 Task: Find people on LinkedIn who speak English, are open to Market Research, attended the Indian School of Business, are located in Qinggang, and talk about cloud.
Action: Mouse moved to (622, 78)
Screenshot: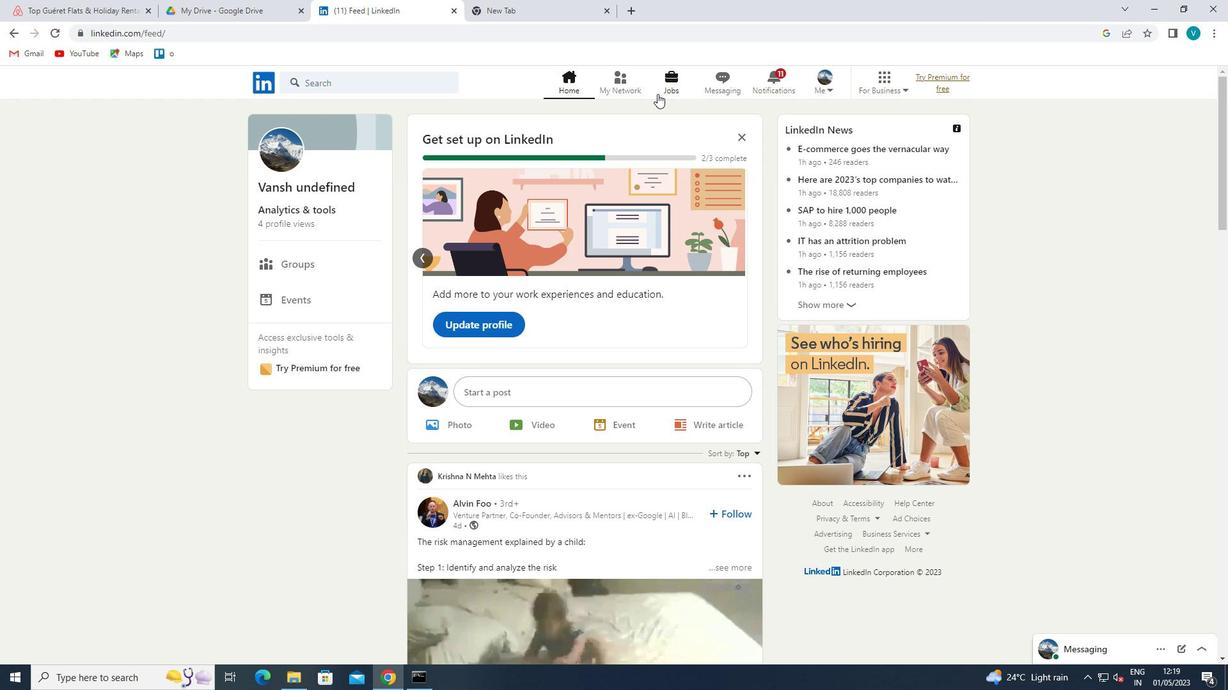 
Action: Mouse pressed left at (622, 78)
Screenshot: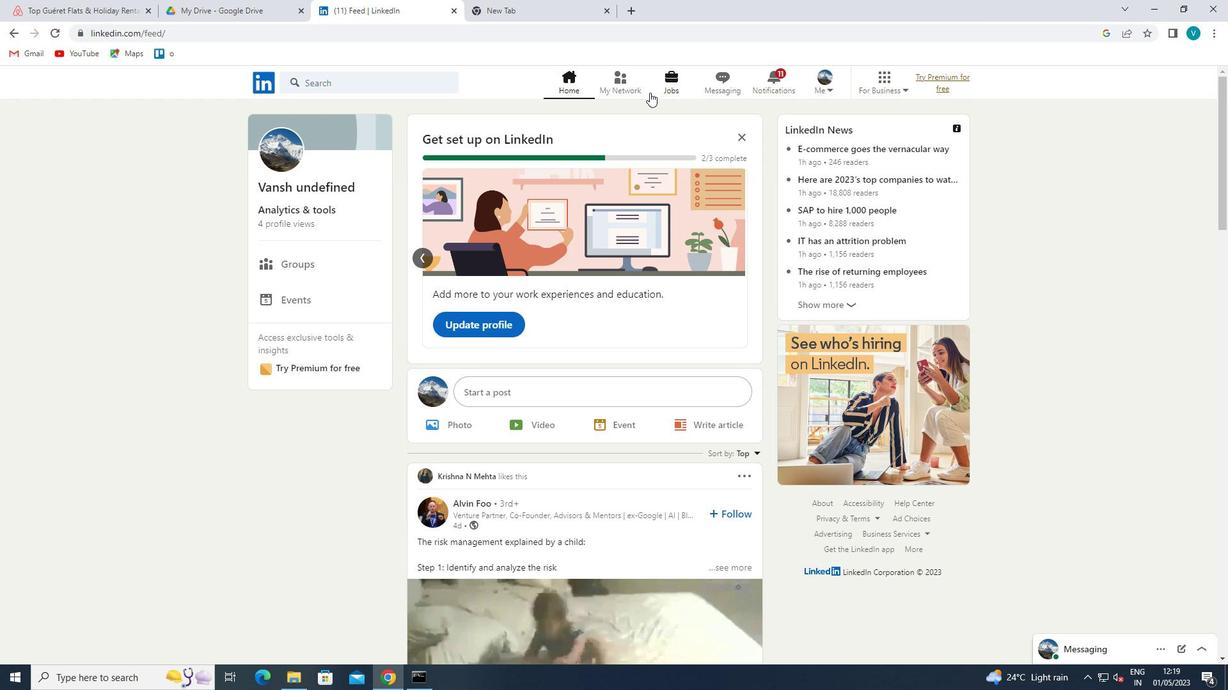 
Action: Mouse moved to (377, 151)
Screenshot: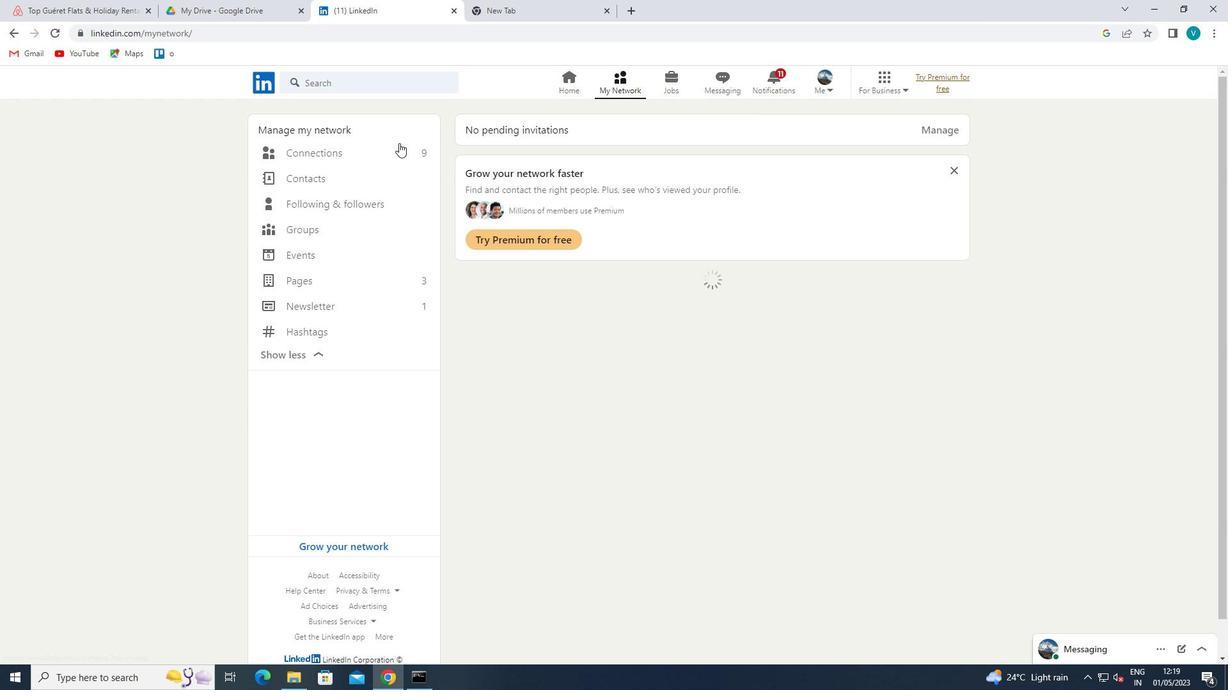 
Action: Mouse pressed left at (377, 151)
Screenshot: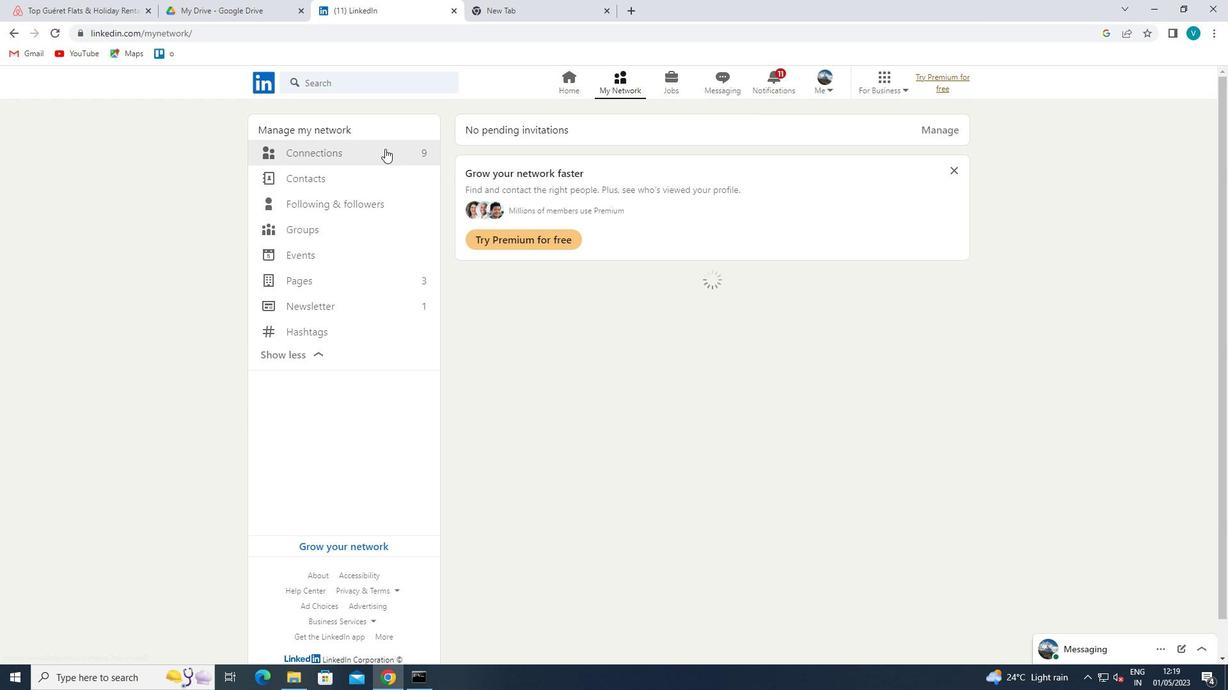 
Action: Mouse moved to (676, 150)
Screenshot: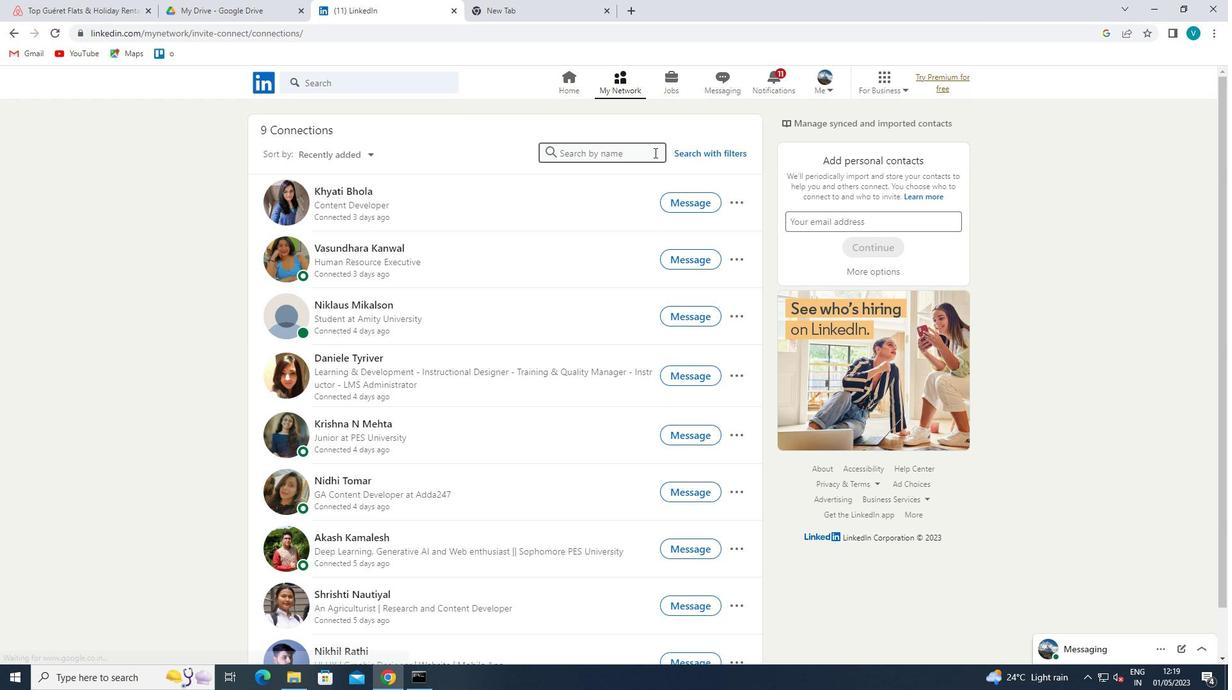 
Action: Mouse pressed left at (676, 150)
Screenshot: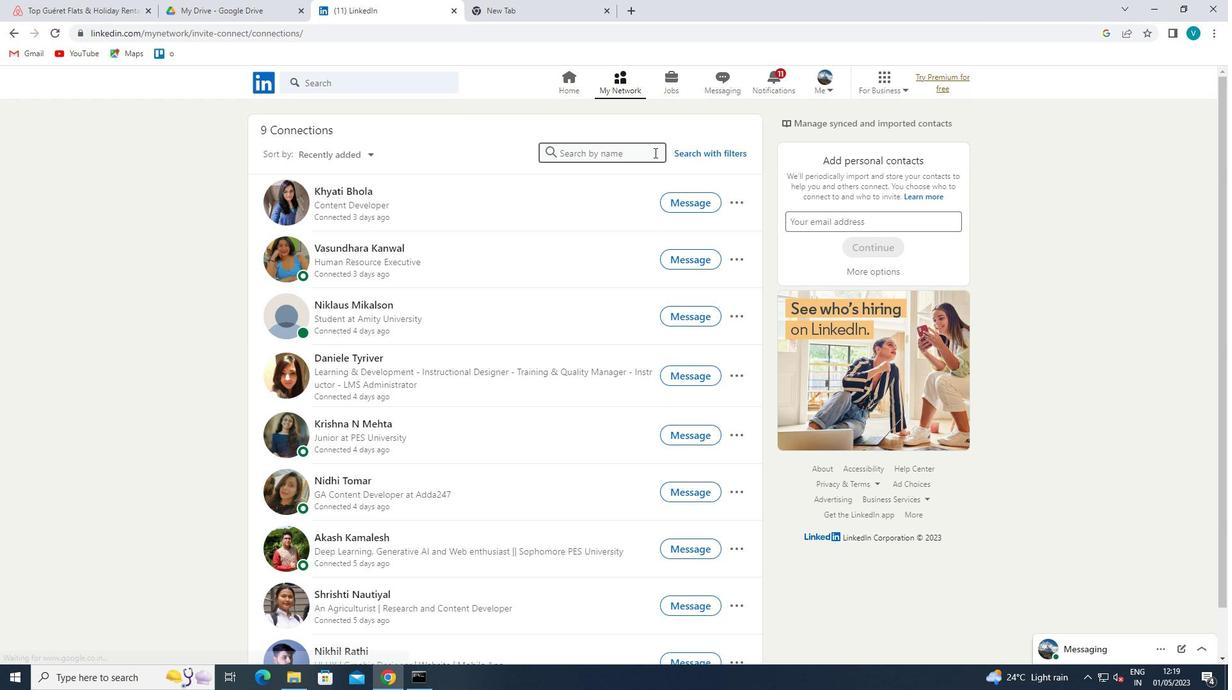 
Action: Mouse moved to (607, 118)
Screenshot: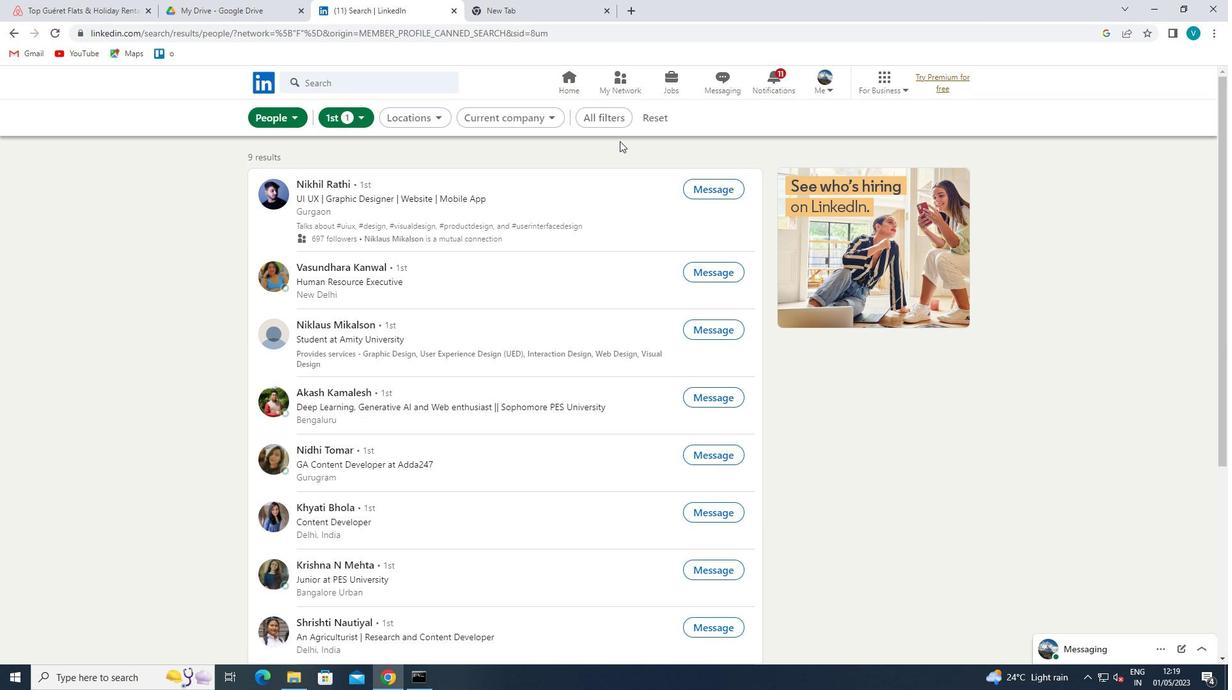 
Action: Mouse pressed left at (607, 118)
Screenshot: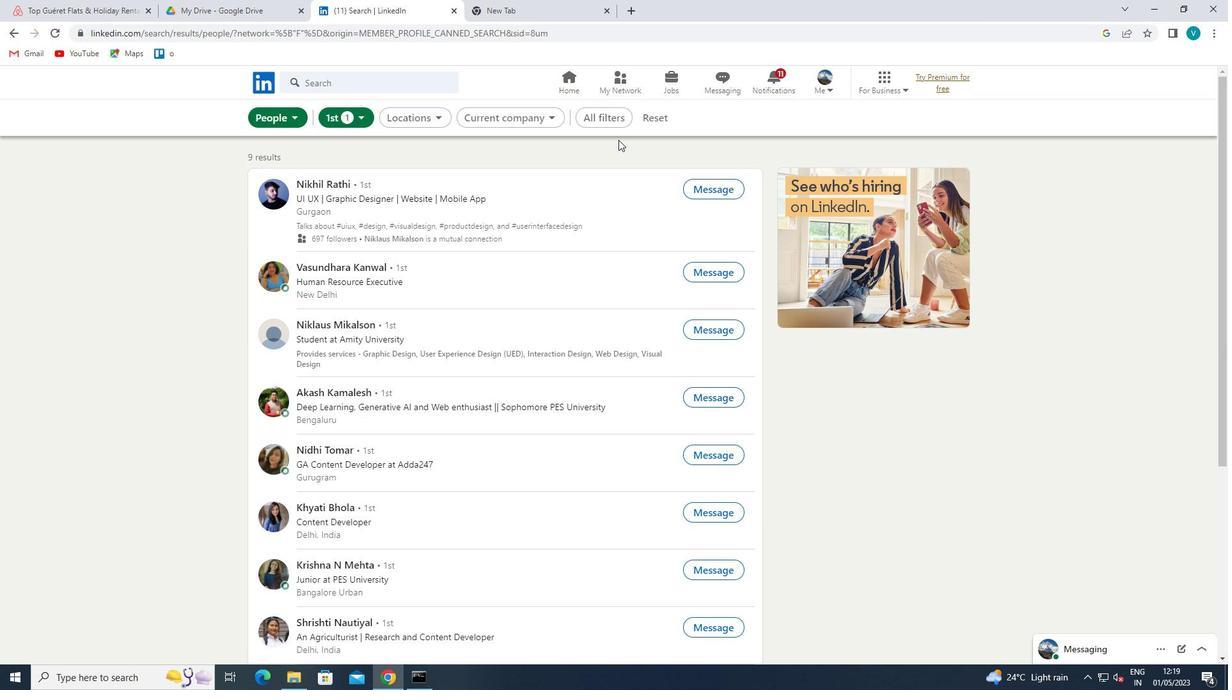 
Action: Mouse moved to (938, 300)
Screenshot: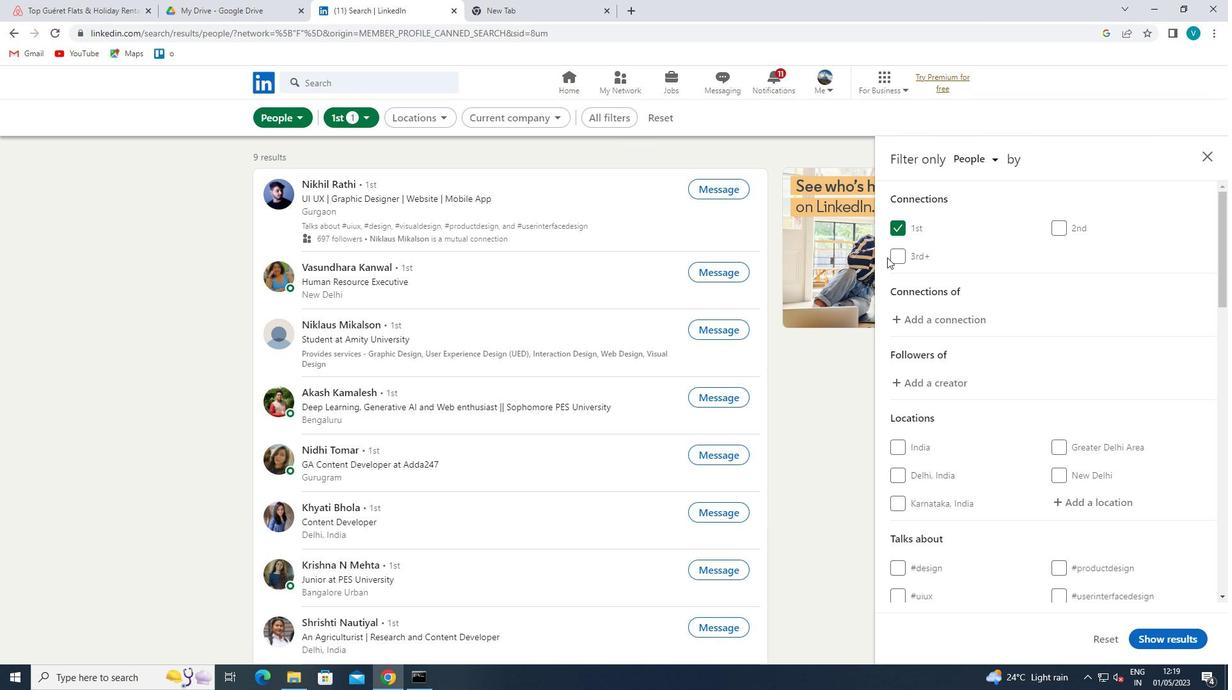 
Action: Mouse scrolled (938, 299) with delta (0, 0)
Screenshot: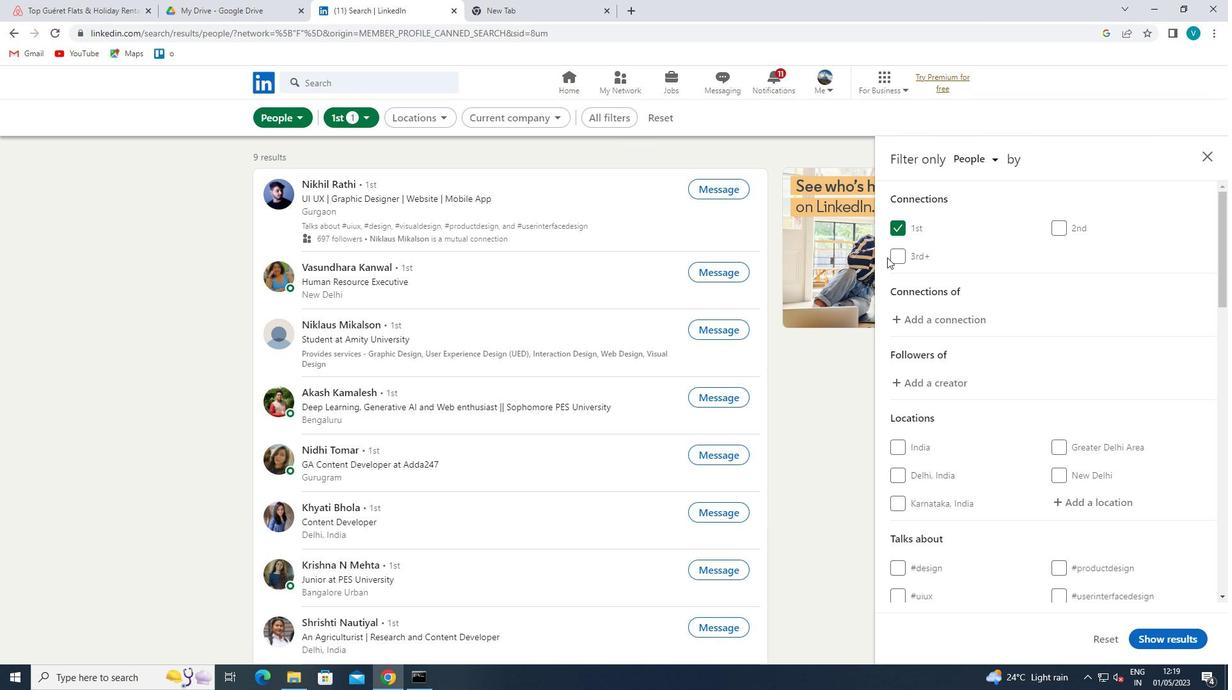 
Action: Mouse moved to (940, 305)
Screenshot: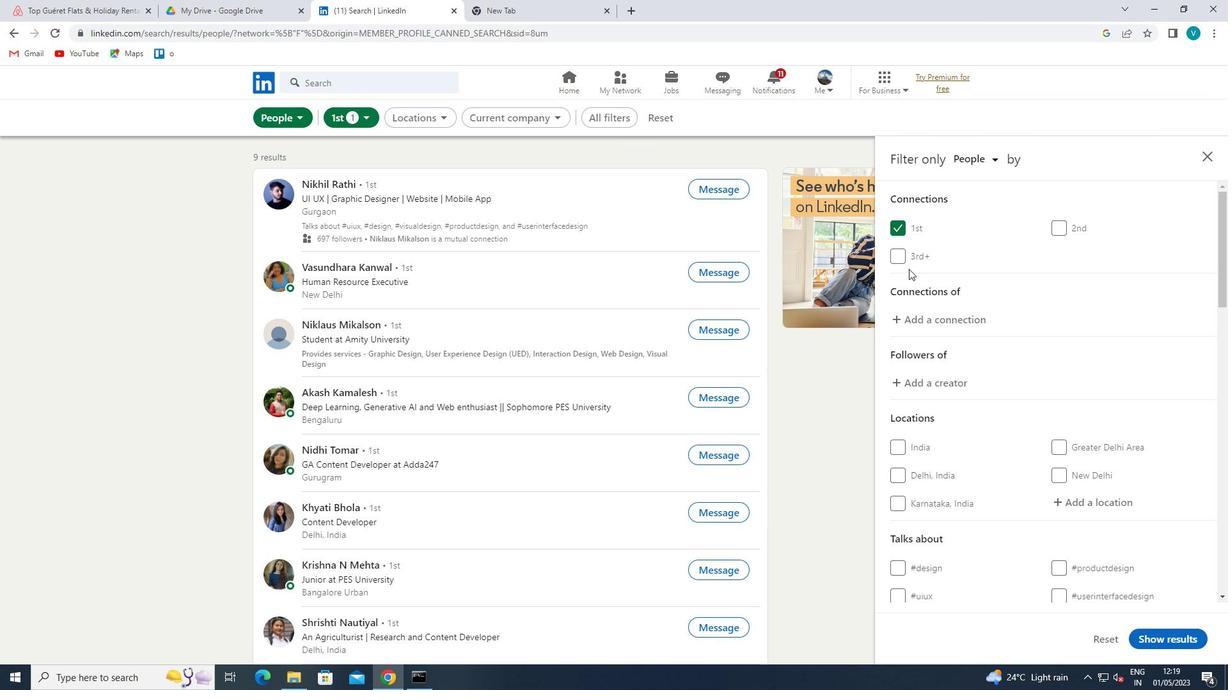 
Action: Mouse scrolled (940, 304) with delta (0, 0)
Screenshot: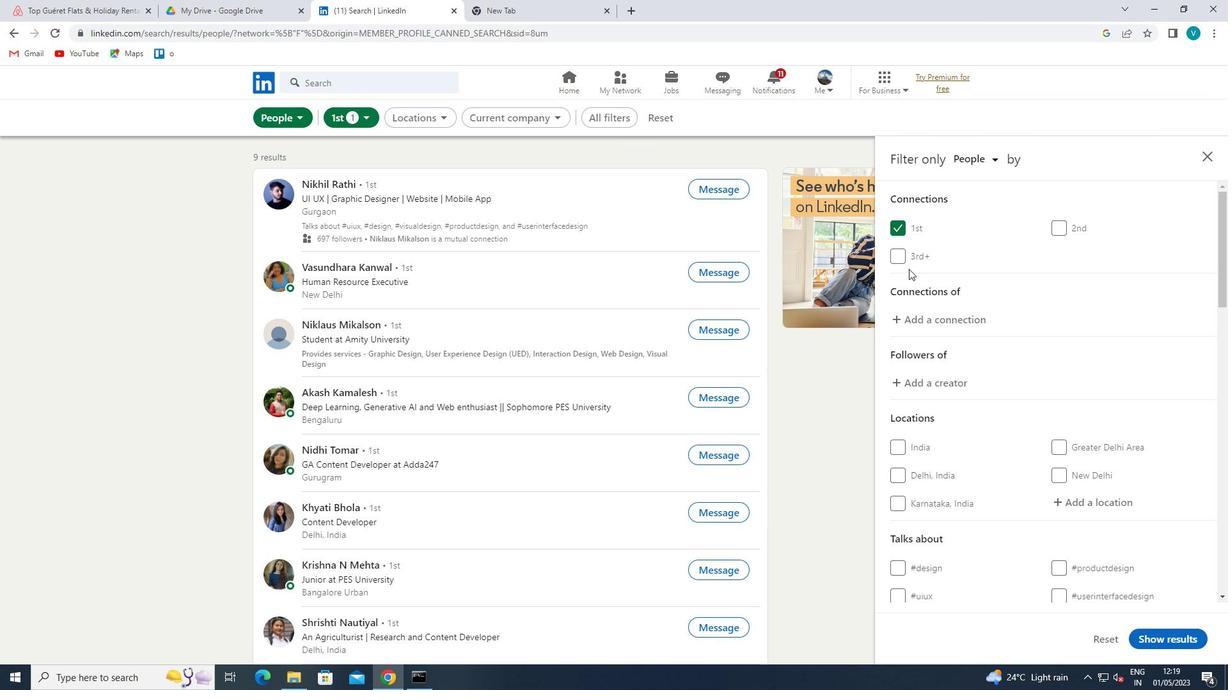 
Action: Mouse moved to (1083, 369)
Screenshot: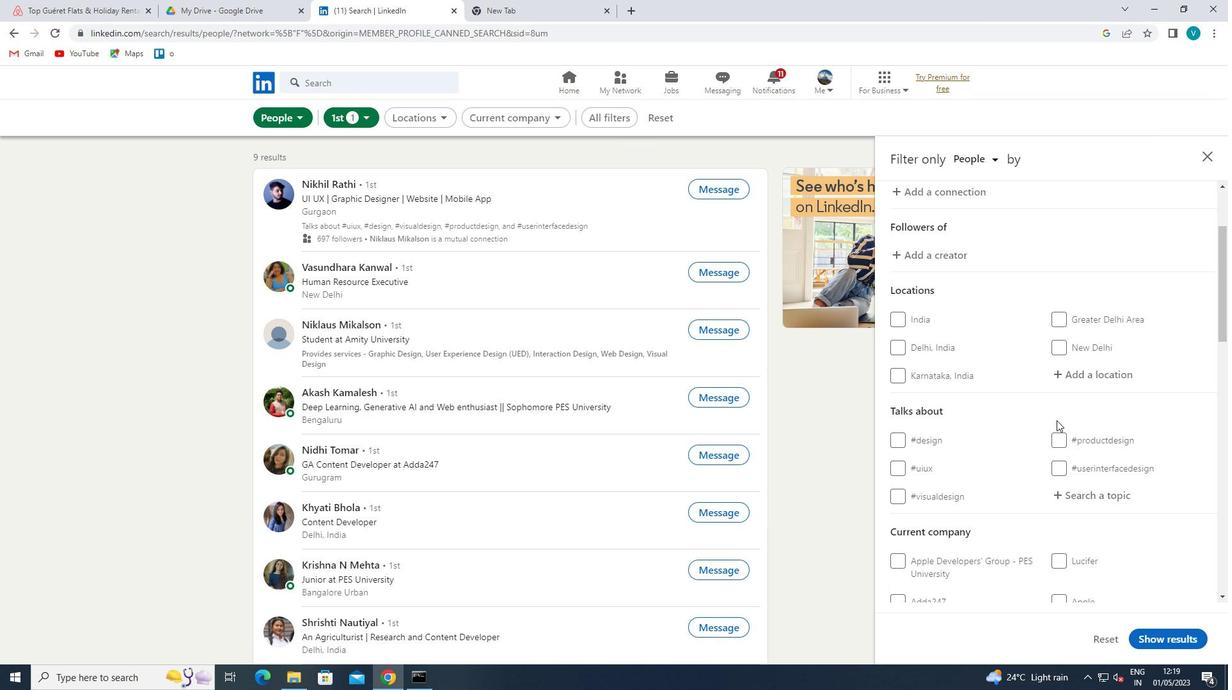 
Action: Mouse pressed left at (1083, 369)
Screenshot: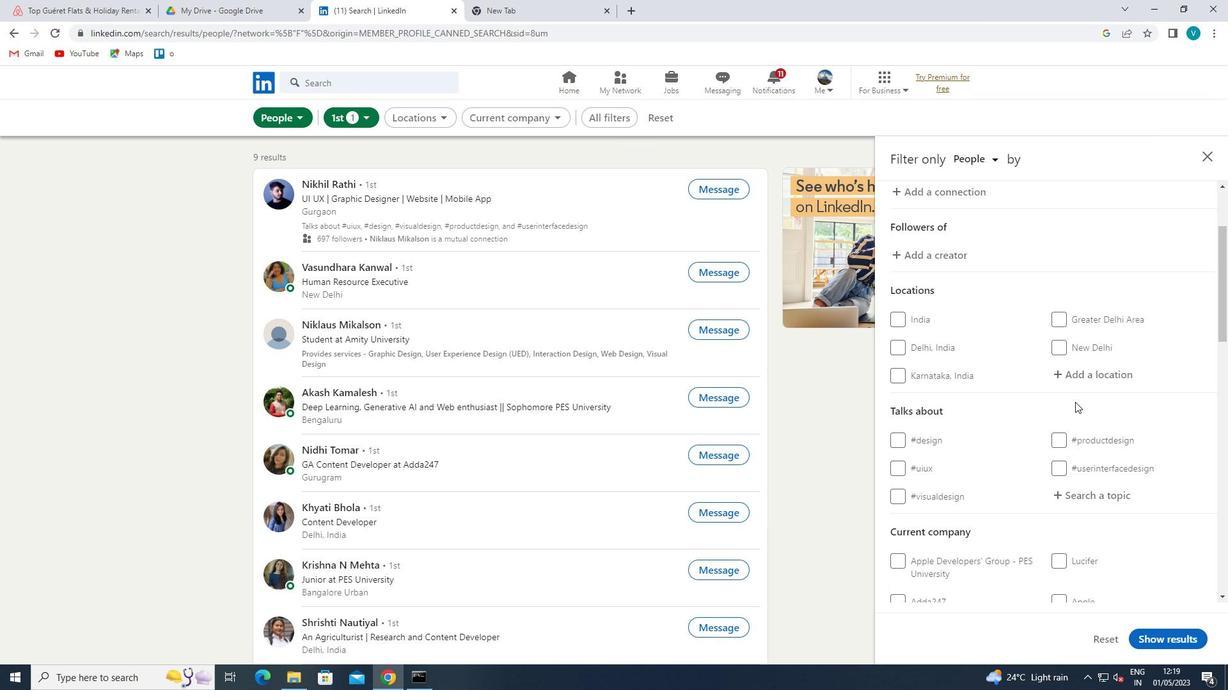 
Action: Mouse moved to (623, 235)
Screenshot: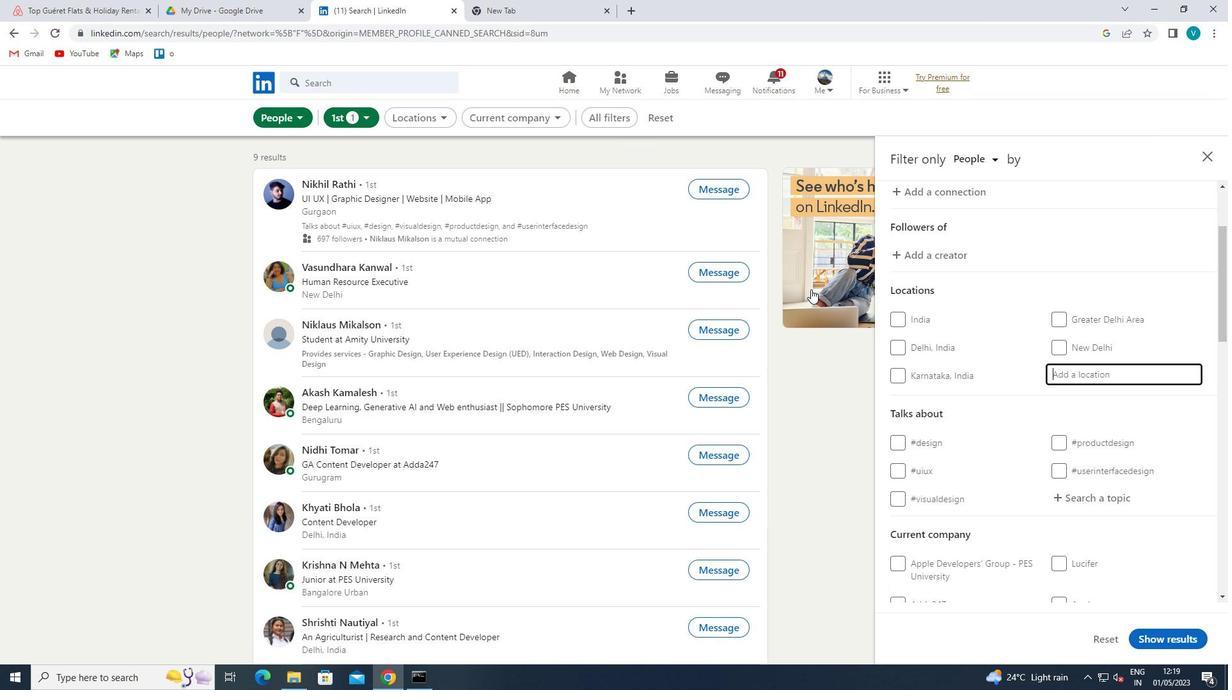 
Action: Key pressed <Key.shift>QINGGANG<Key.space>
Screenshot: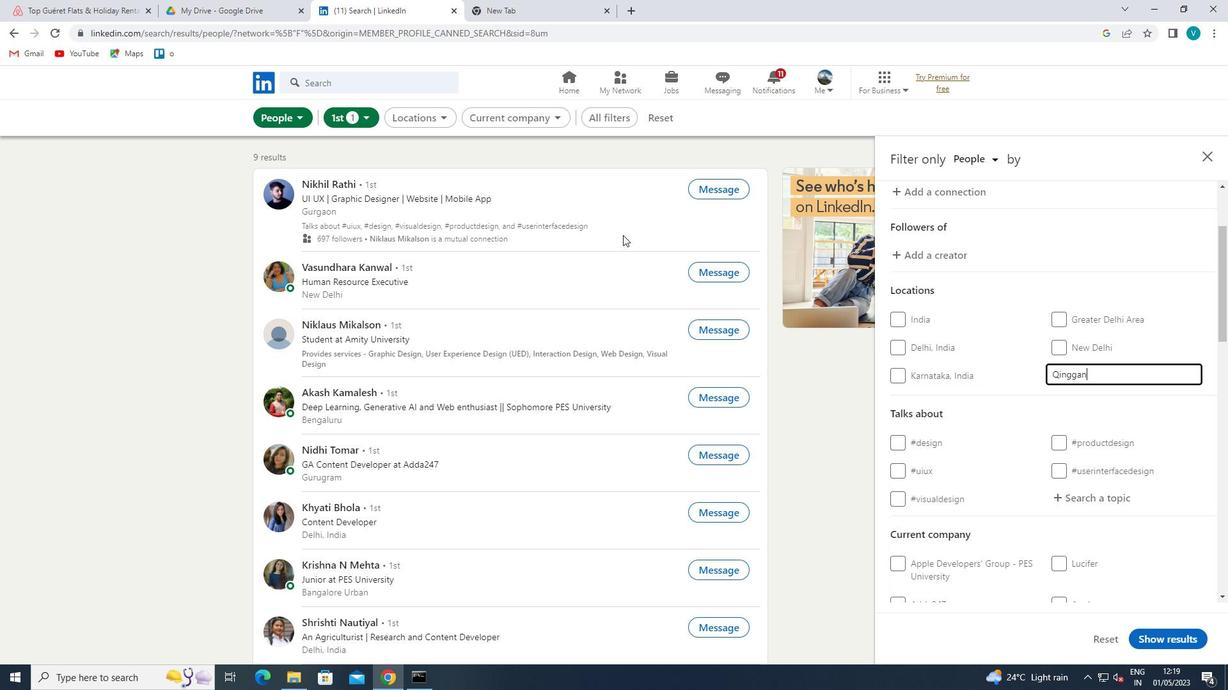 
Action: Mouse moved to (1011, 395)
Screenshot: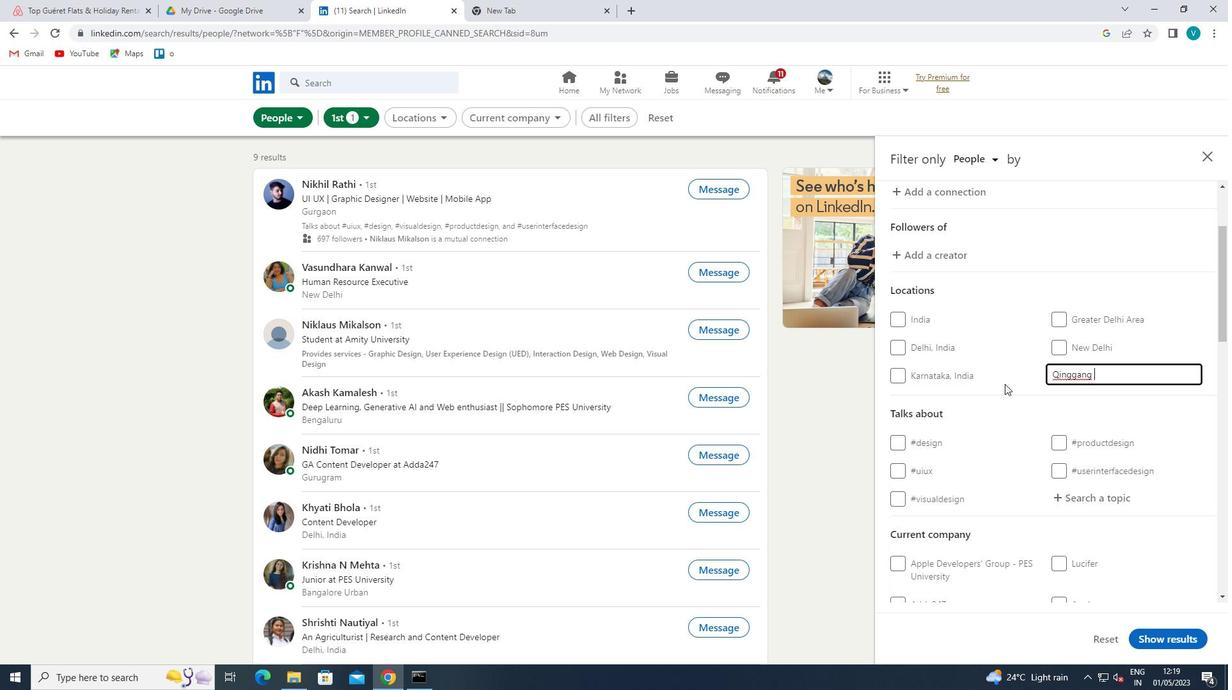 
Action: Mouse pressed left at (1011, 395)
Screenshot: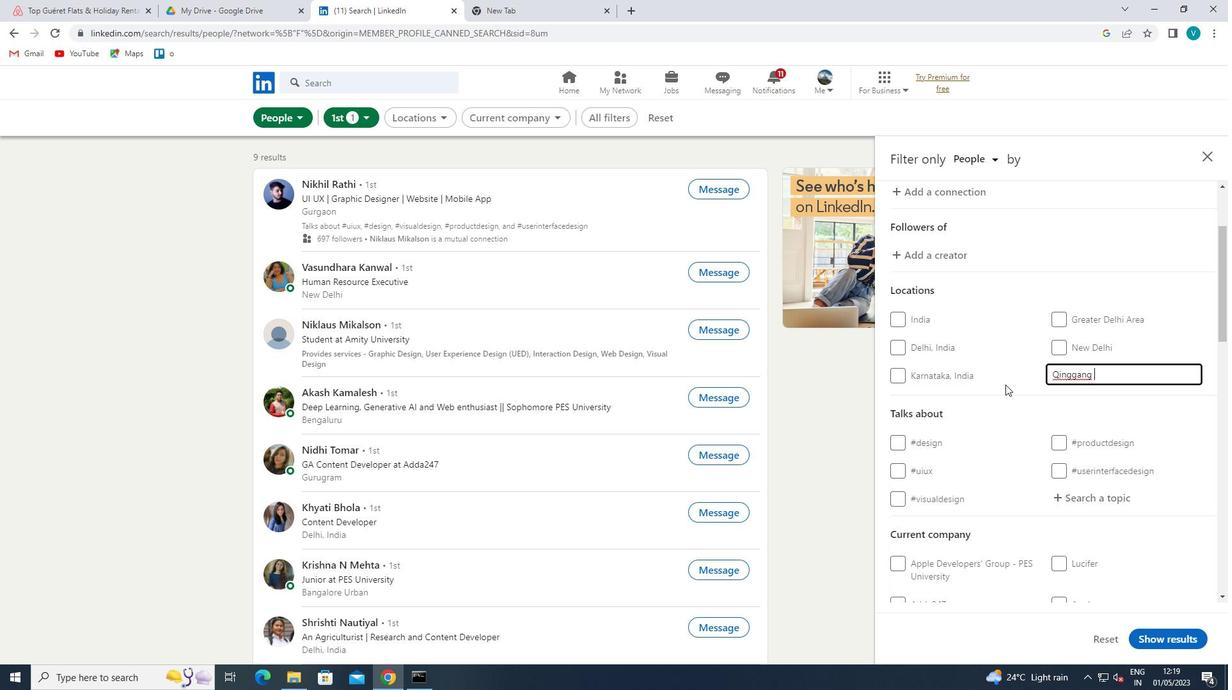 
Action: Mouse moved to (1013, 395)
Screenshot: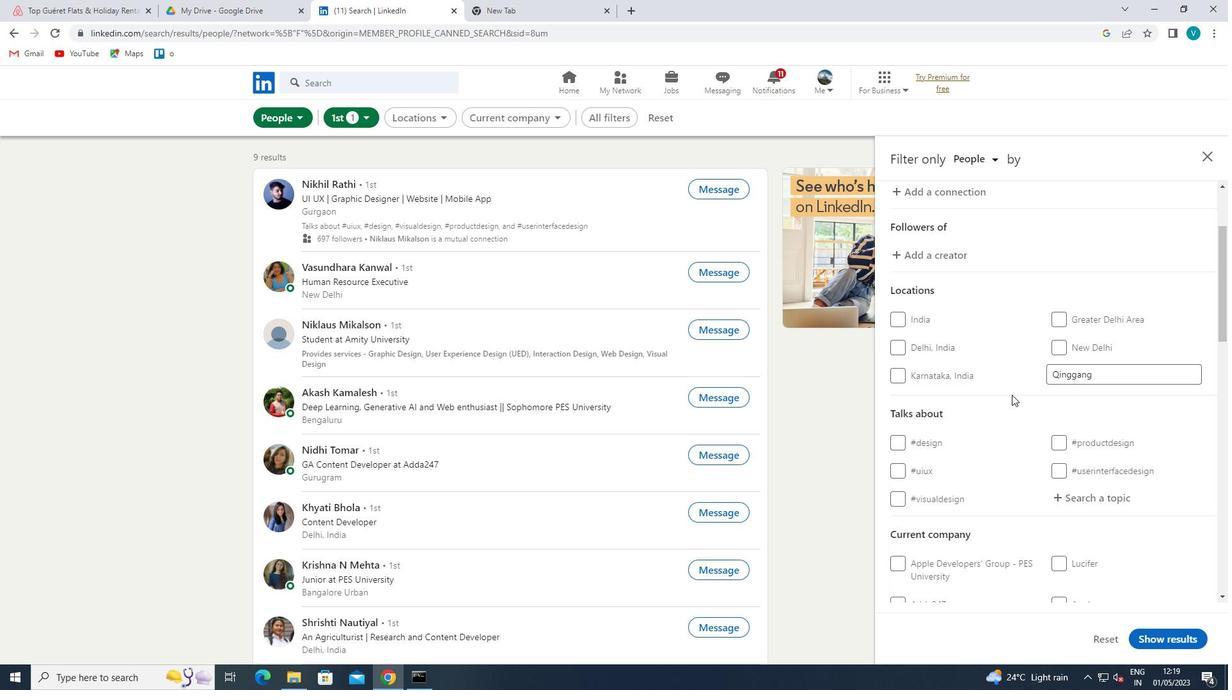 
Action: Mouse scrolled (1013, 394) with delta (0, 0)
Screenshot: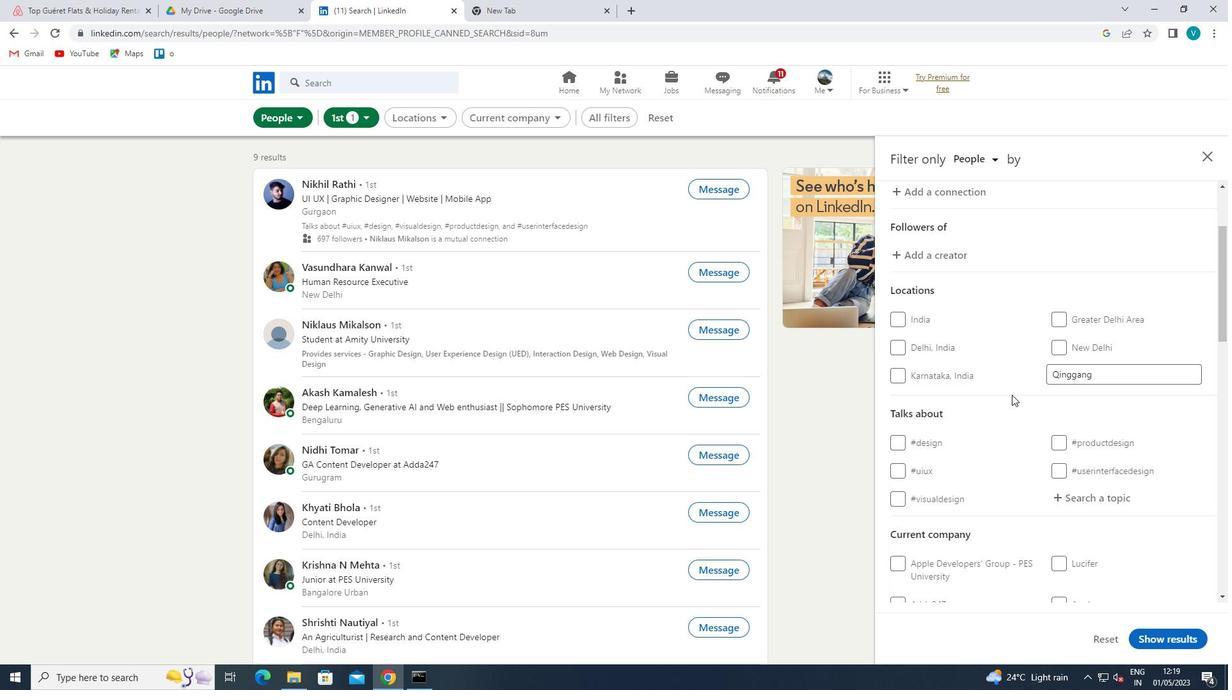 
Action: Mouse moved to (1017, 395)
Screenshot: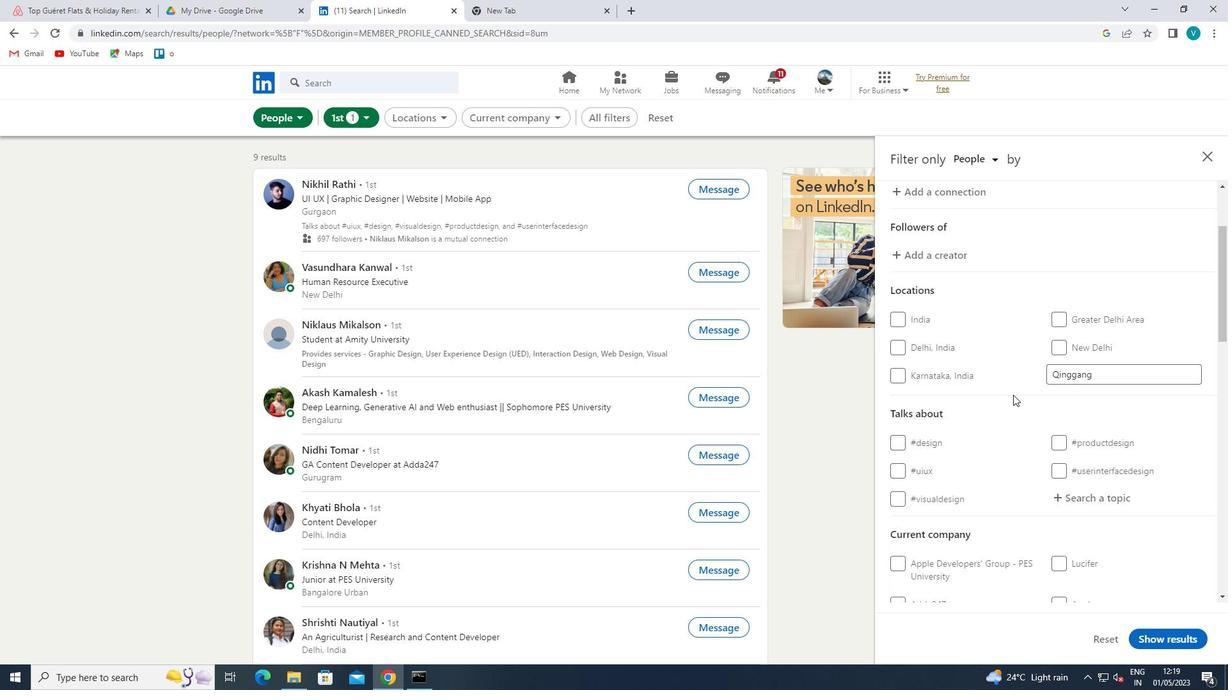 
Action: Mouse scrolled (1017, 395) with delta (0, 0)
Screenshot: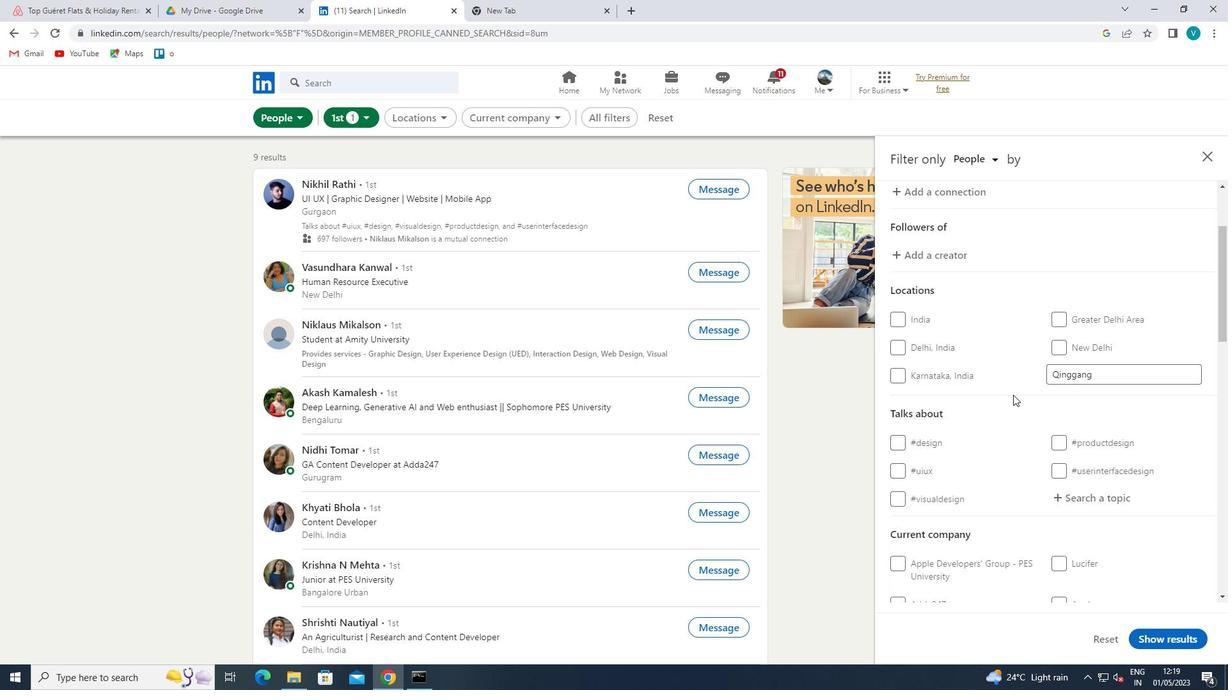
Action: Mouse moved to (1113, 367)
Screenshot: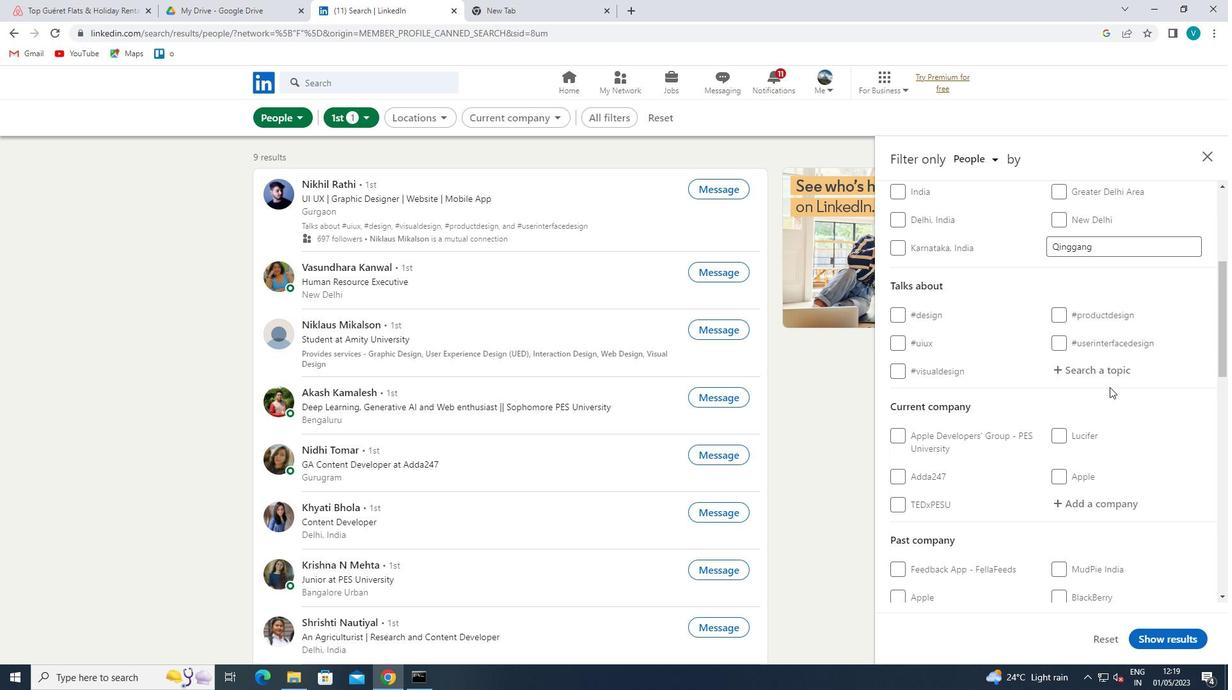 
Action: Mouse pressed left at (1113, 367)
Screenshot: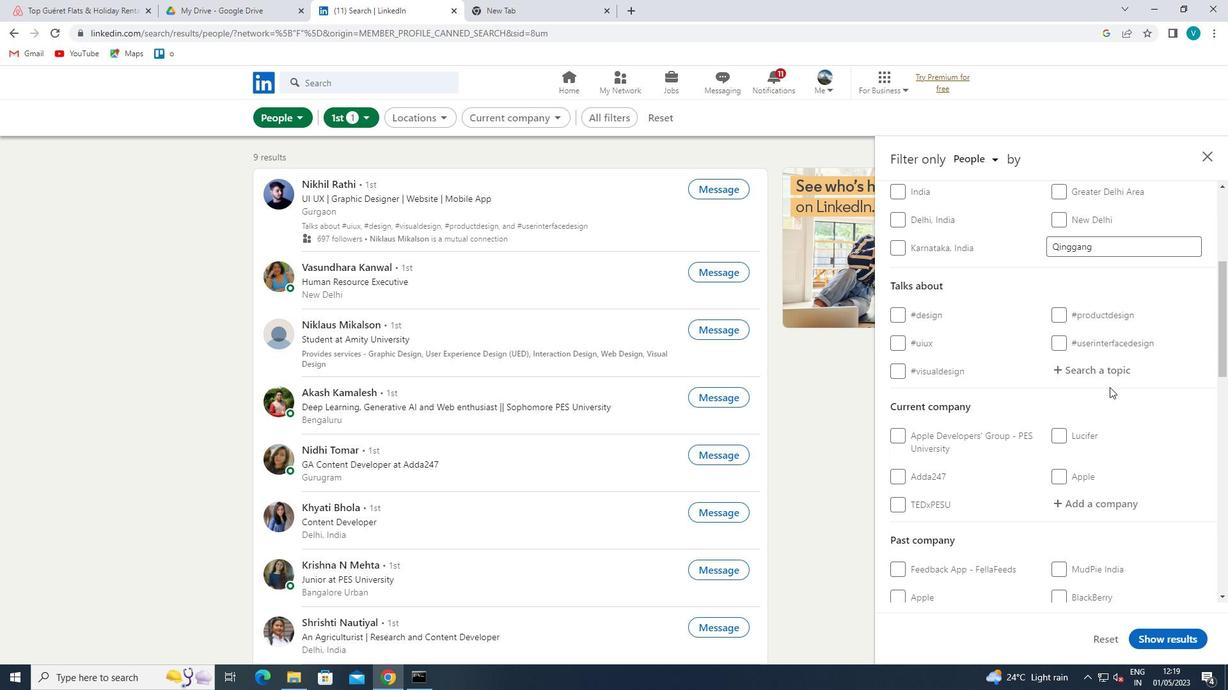 
Action: Mouse moved to (871, 298)
Screenshot: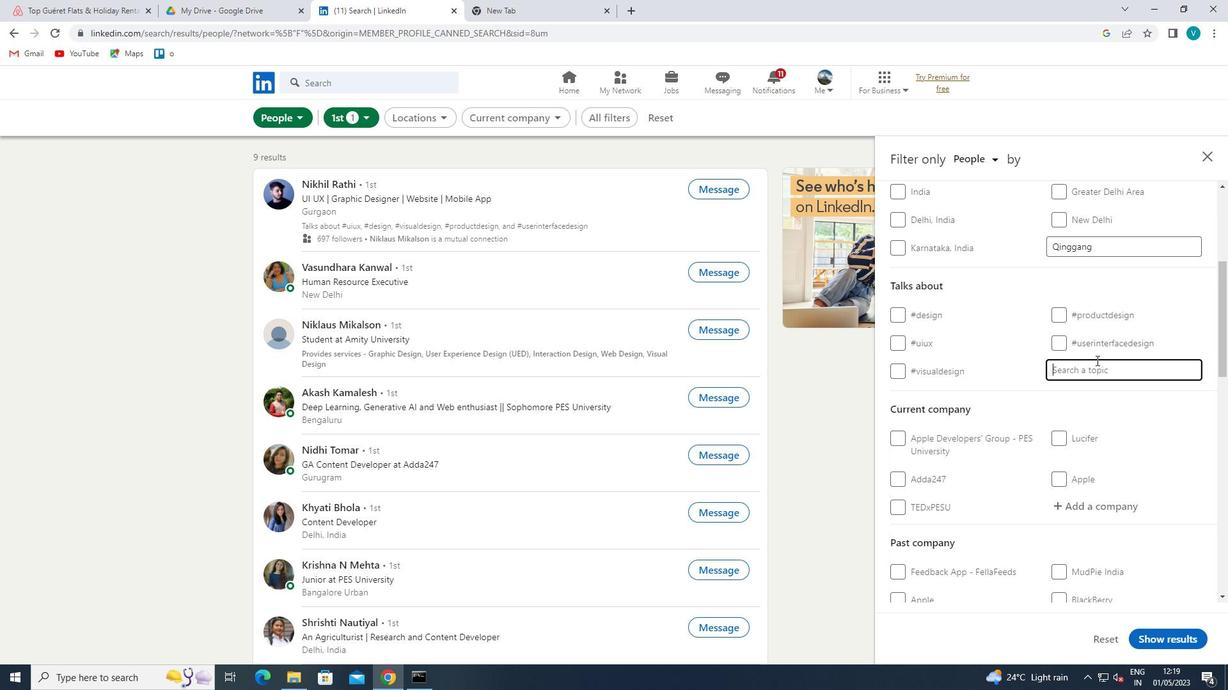 
Action: Key pressed CLOUD<Key.space>
Screenshot: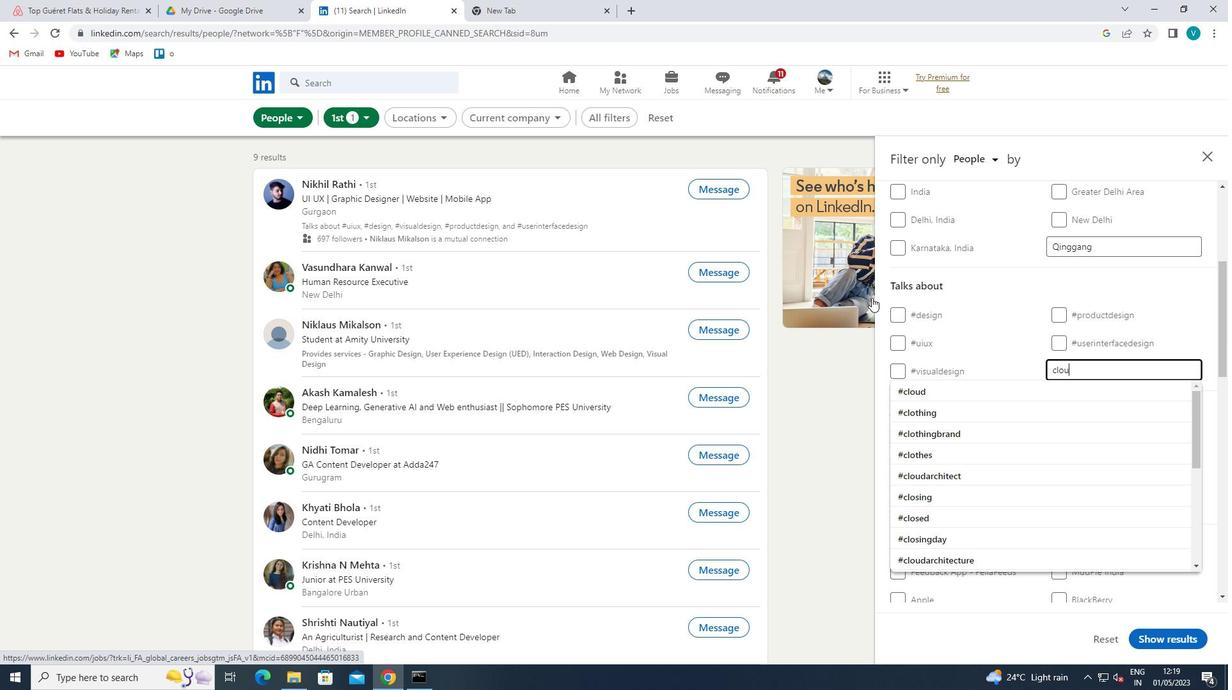 
Action: Mouse moved to (912, 250)
Screenshot: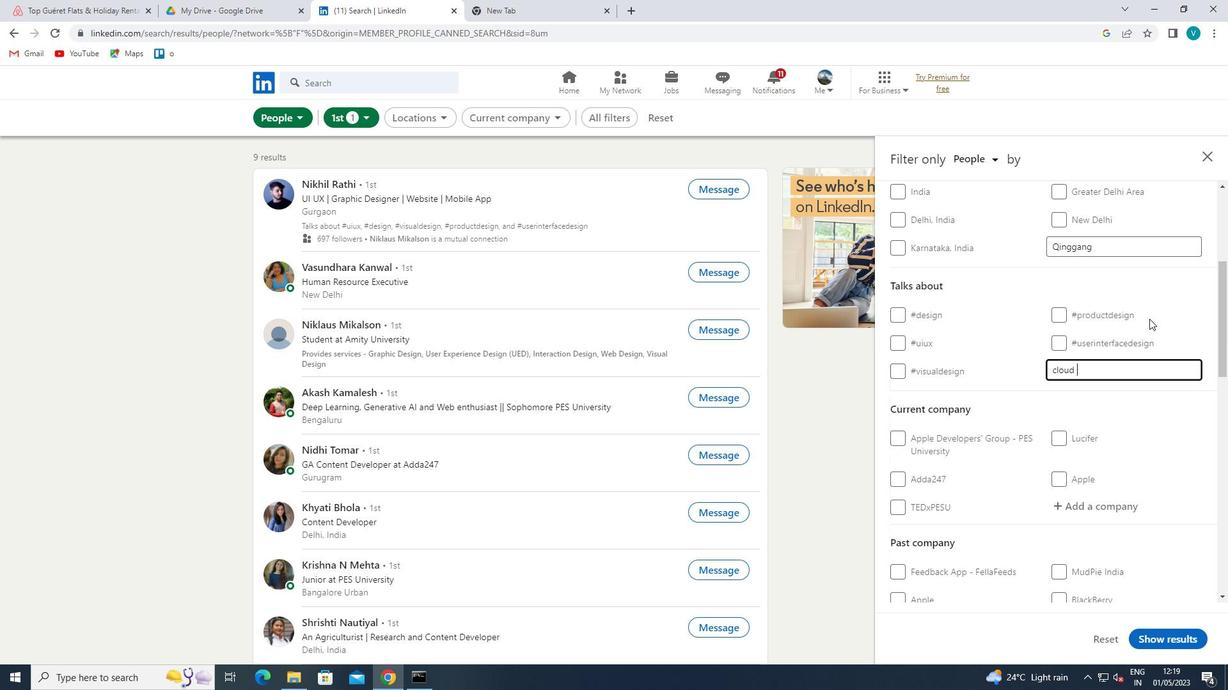 
Action: Key pressed <Key.backspace>
Screenshot: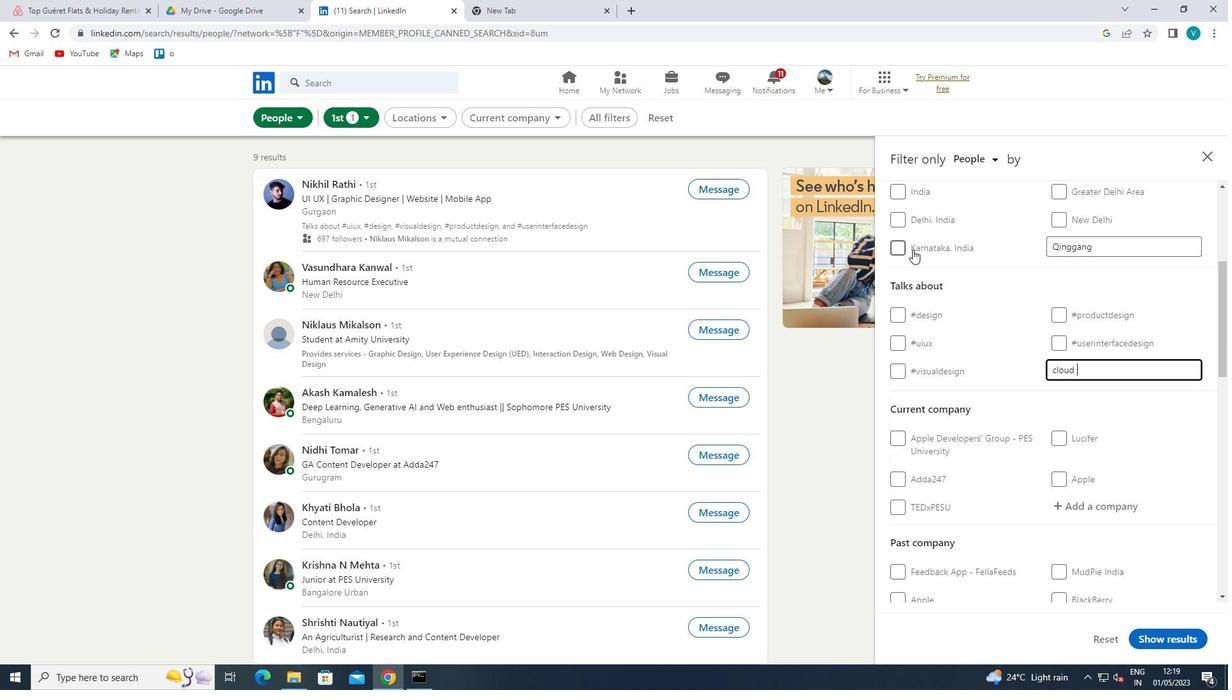 
Action: Mouse moved to (997, 396)
Screenshot: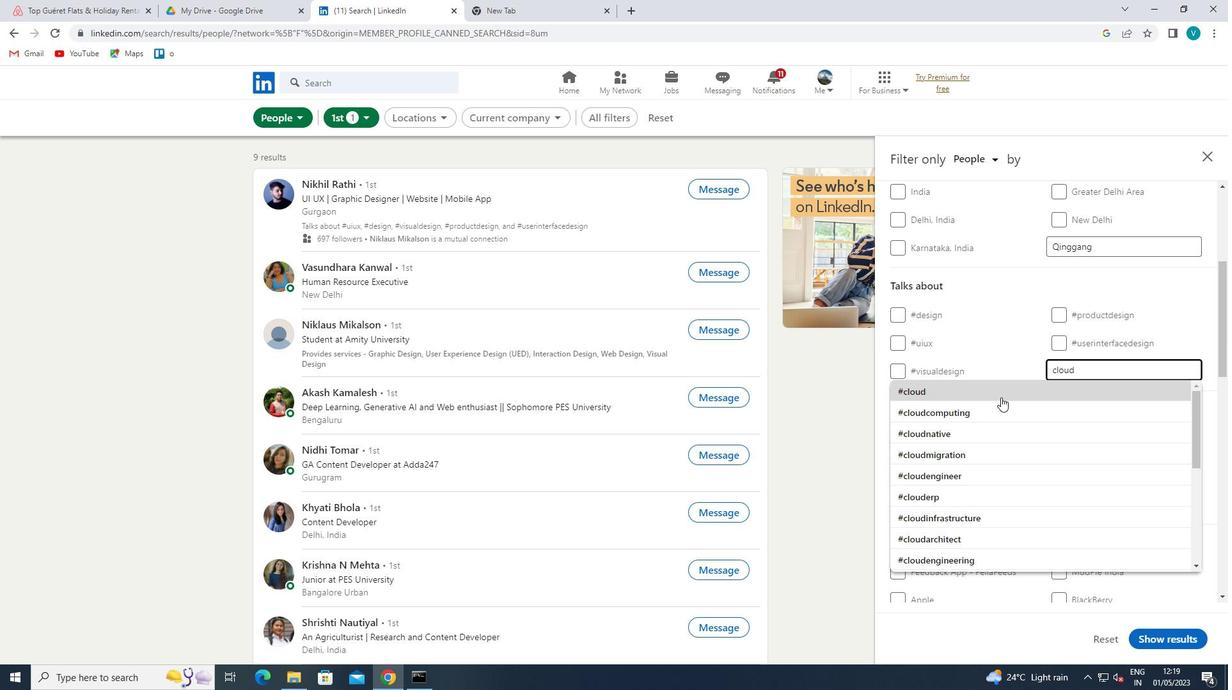 
Action: Mouse pressed left at (997, 396)
Screenshot: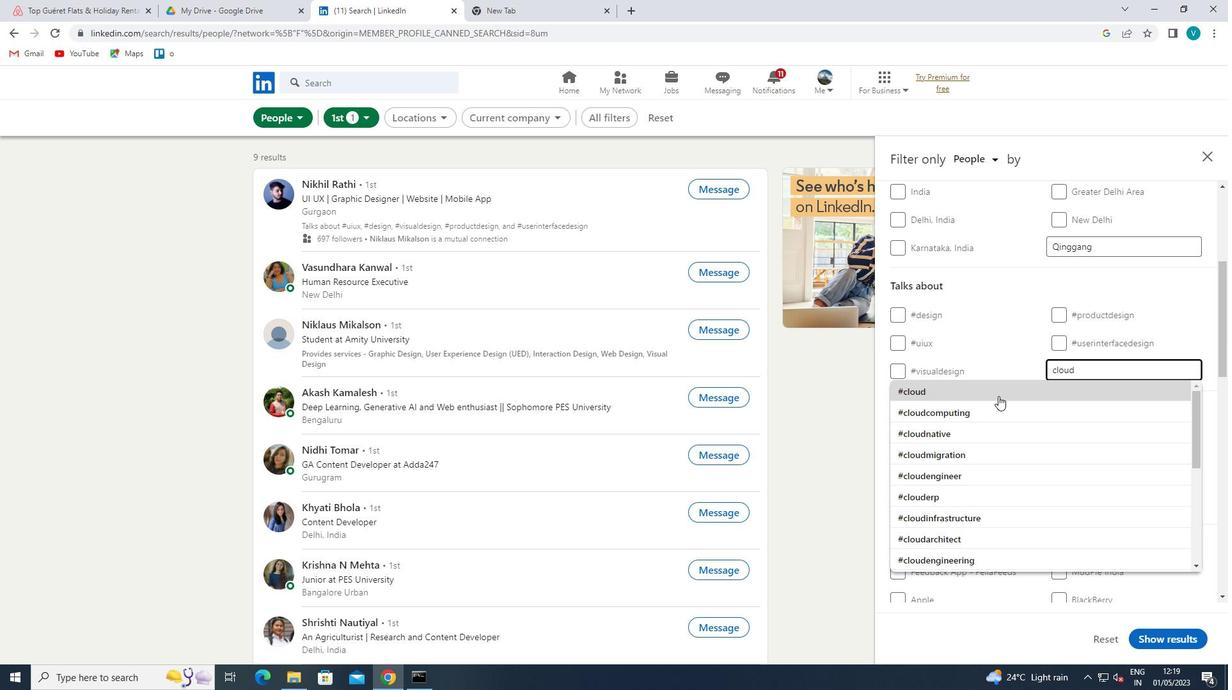 
Action: Mouse moved to (1004, 397)
Screenshot: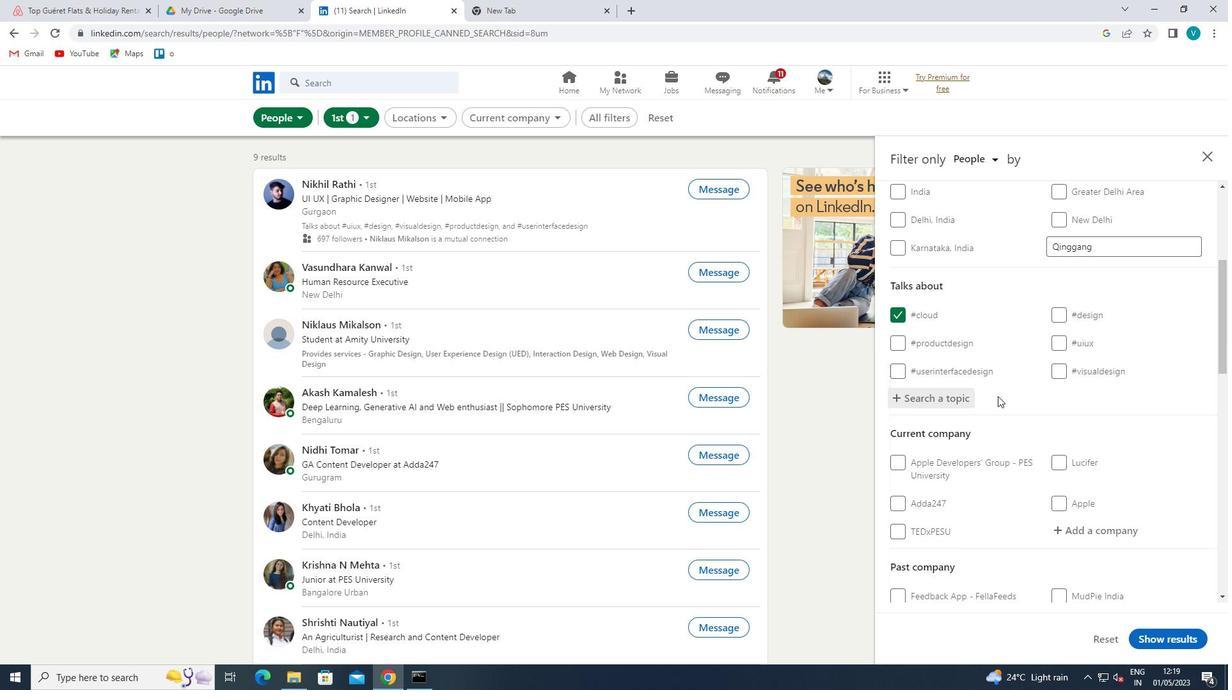 
Action: Mouse scrolled (1004, 396) with delta (0, 0)
Screenshot: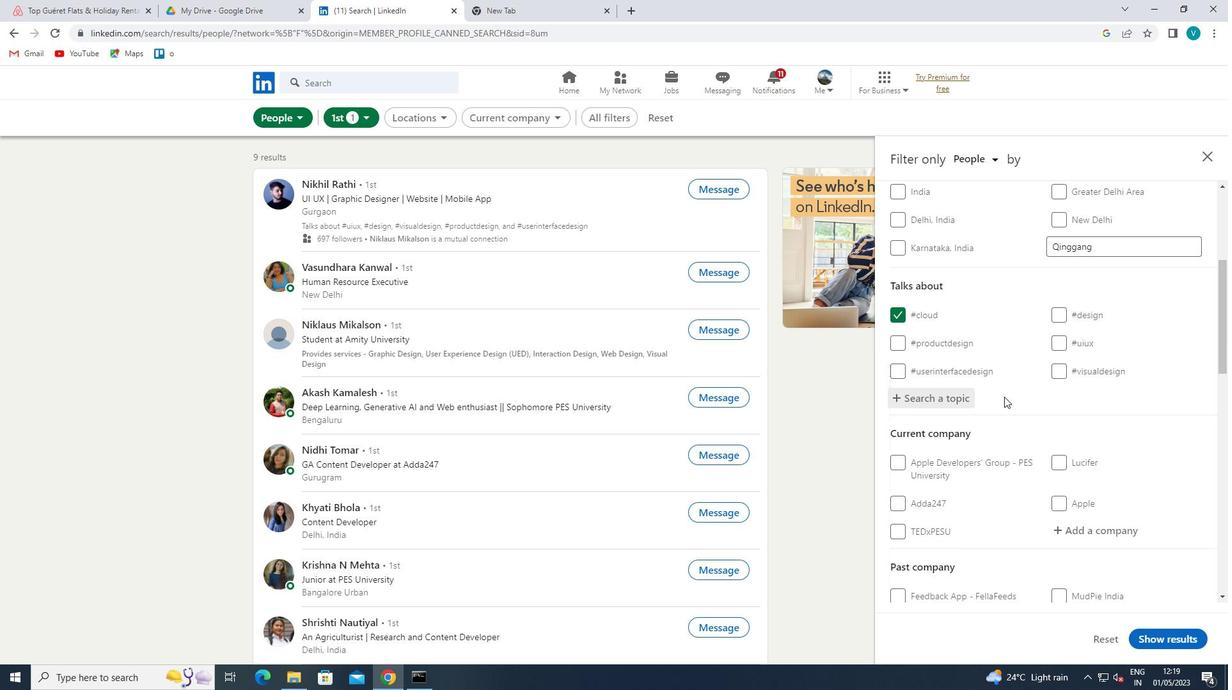 
Action: Mouse scrolled (1004, 396) with delta (0, 0)
Screenshot: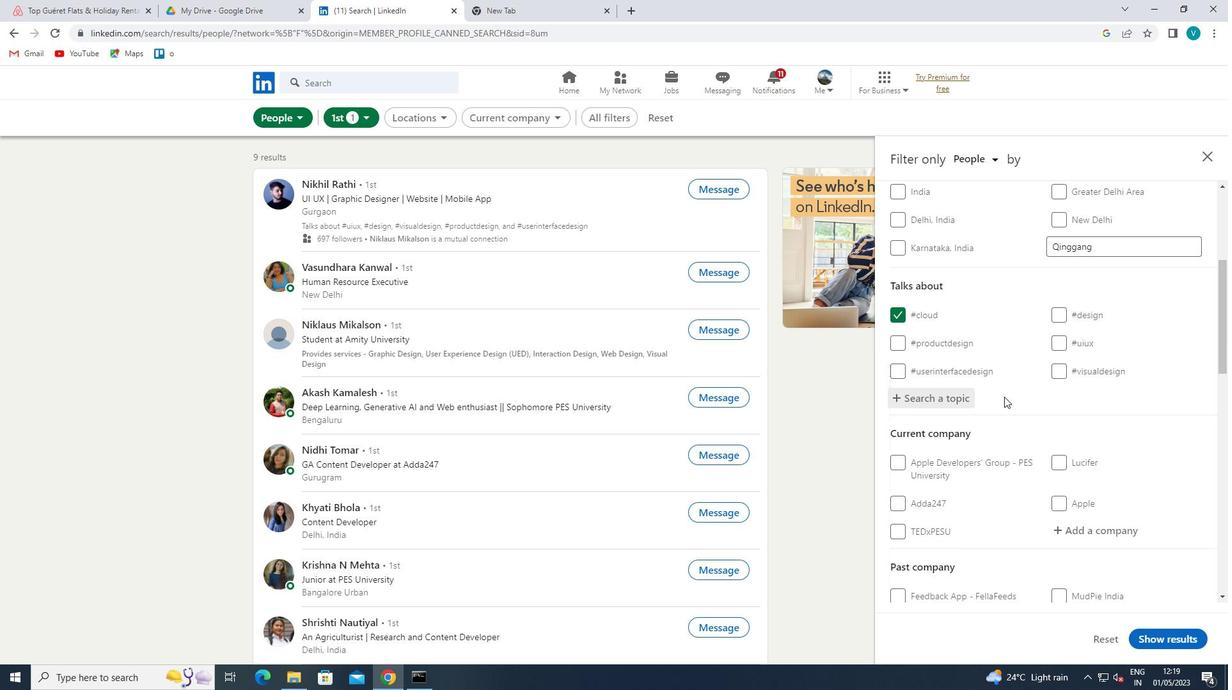 
Action: Mouse scrolled (1004, 396) with delta (0, 0)
Screenshot: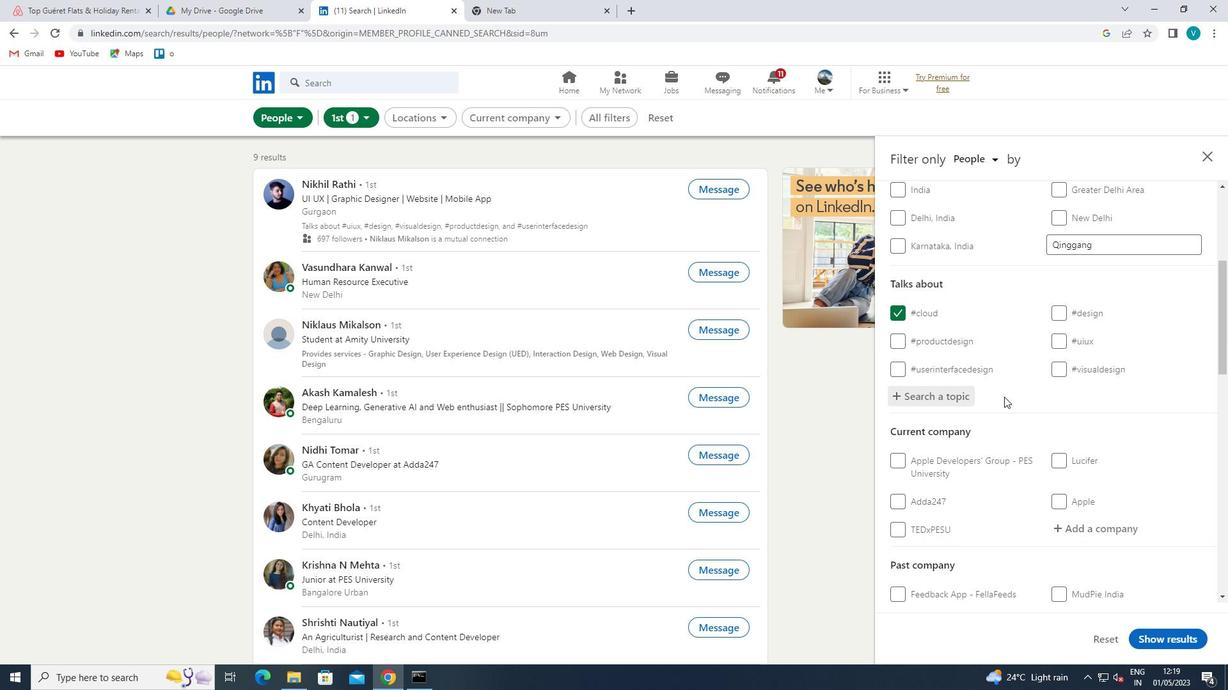 
Action: Mouse scrolled (1004, 396) with delta (0, 0)
Screenshot: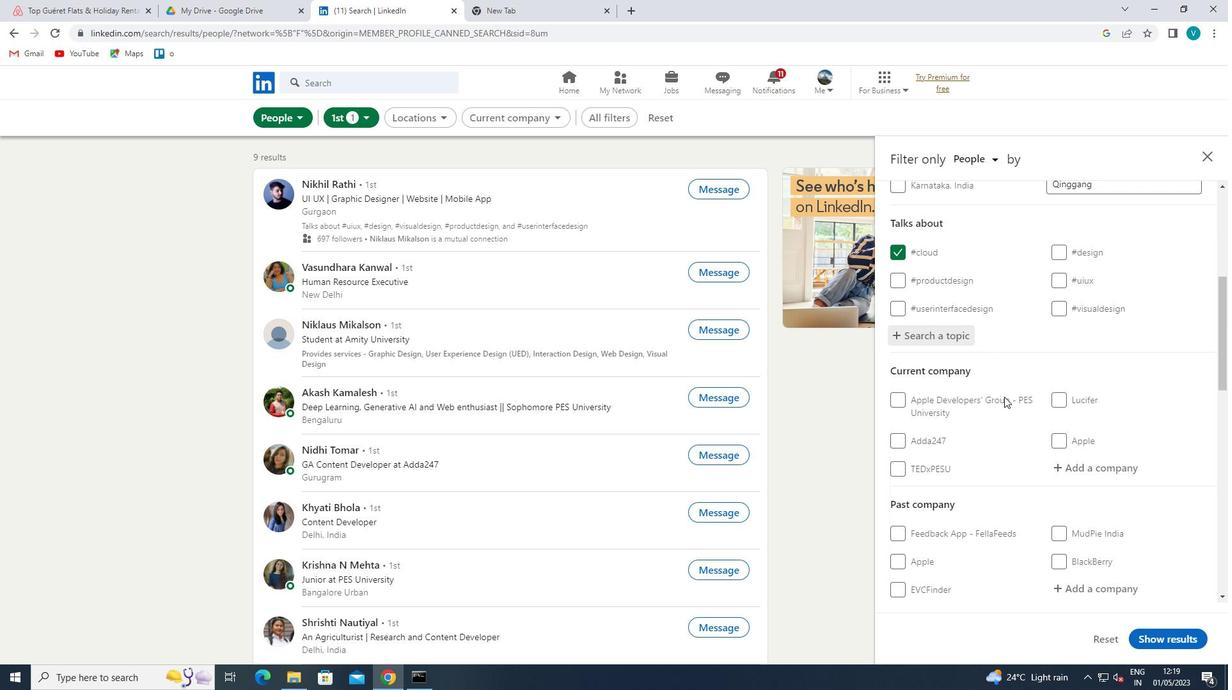 
Action: Mouse scrolled (1004, 396) with delta (0, 0)
Screenshot: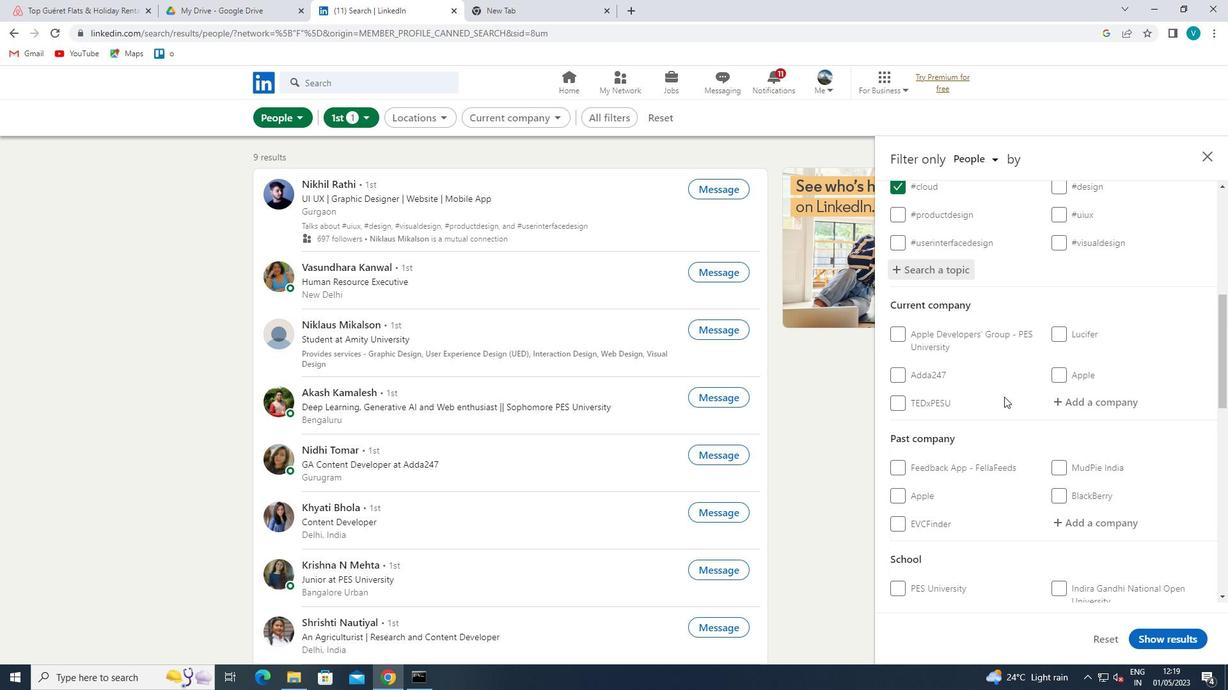
Action: Mouse moved to (1002, 413)
Screenshot: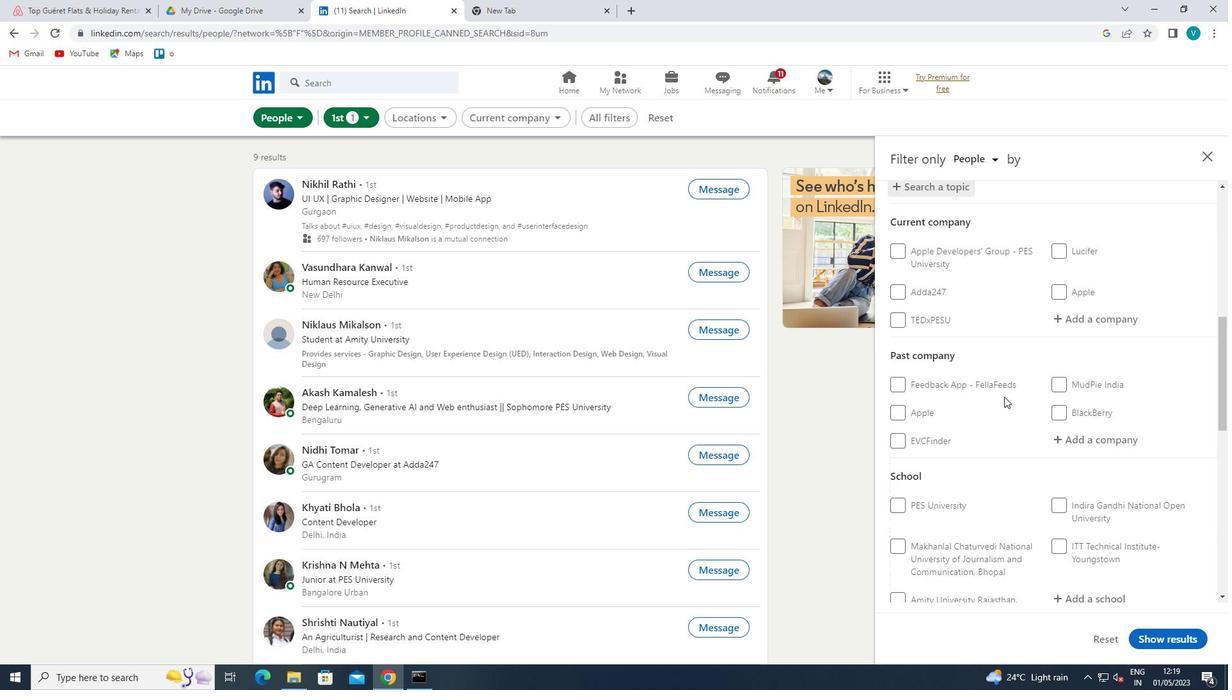 
Action: Mouse scrolled (1002, 412) with delta (0, 0)
Screenshot: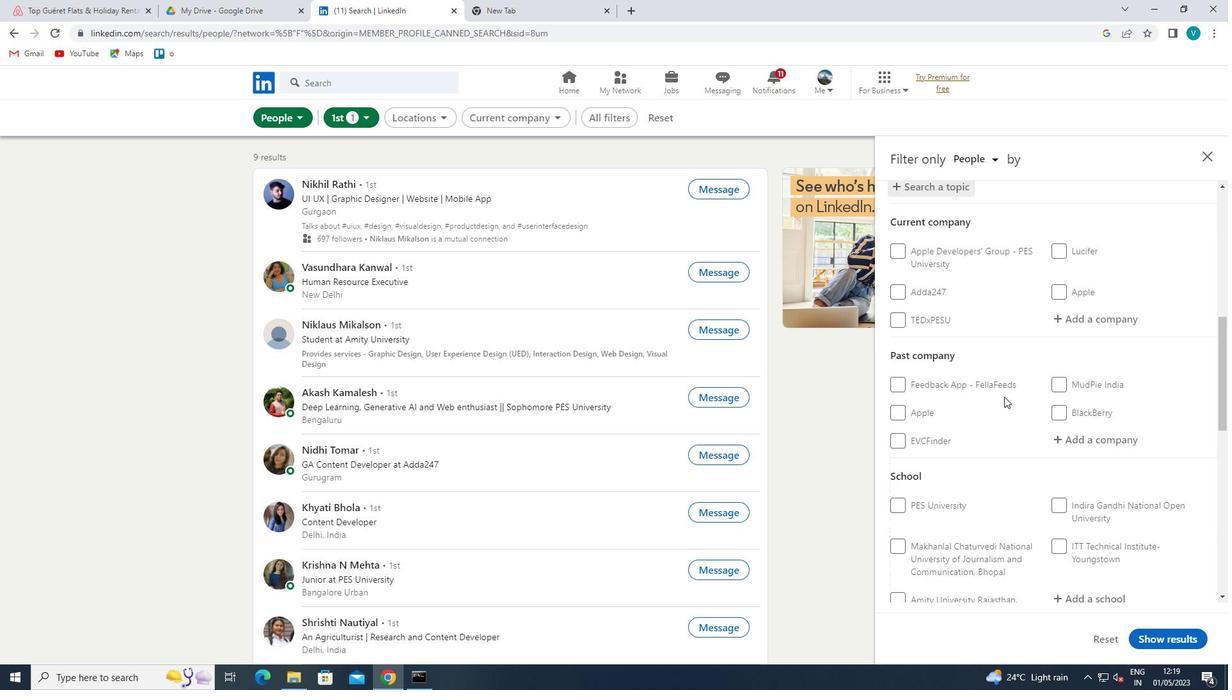 
Action: Mouse moved to (999, 421)
Screenshot: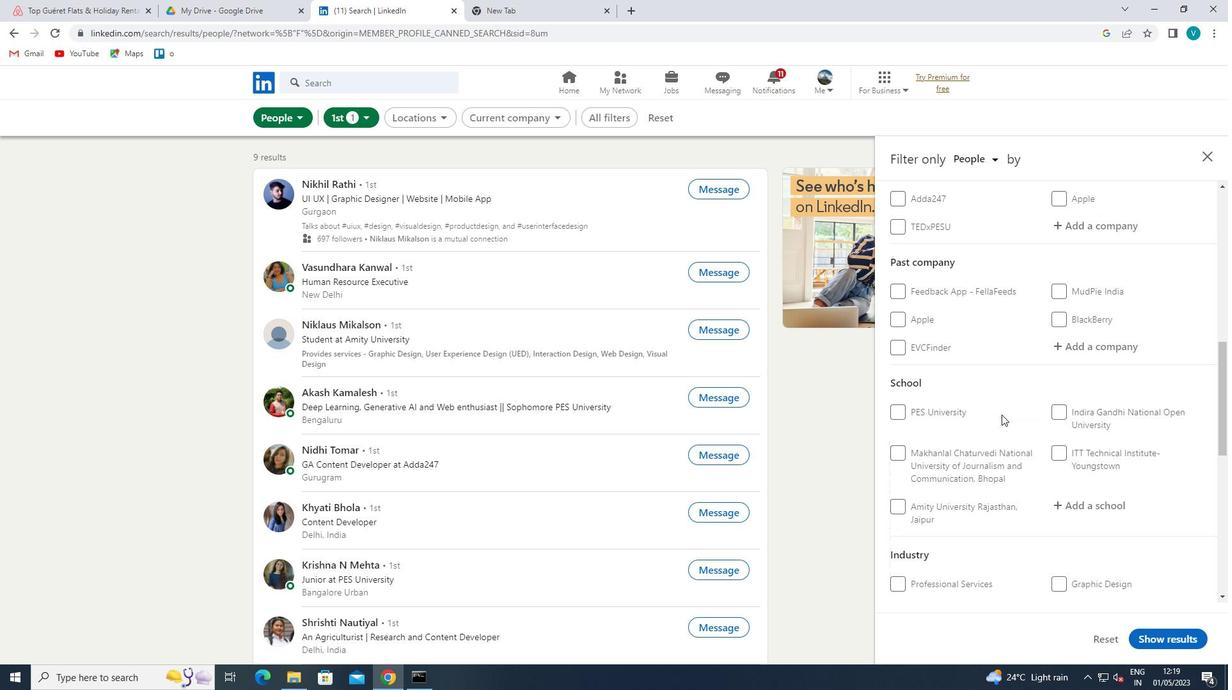 
Action: Mouse scrolled (999, 420) with delta (0, 0)
Screenshot: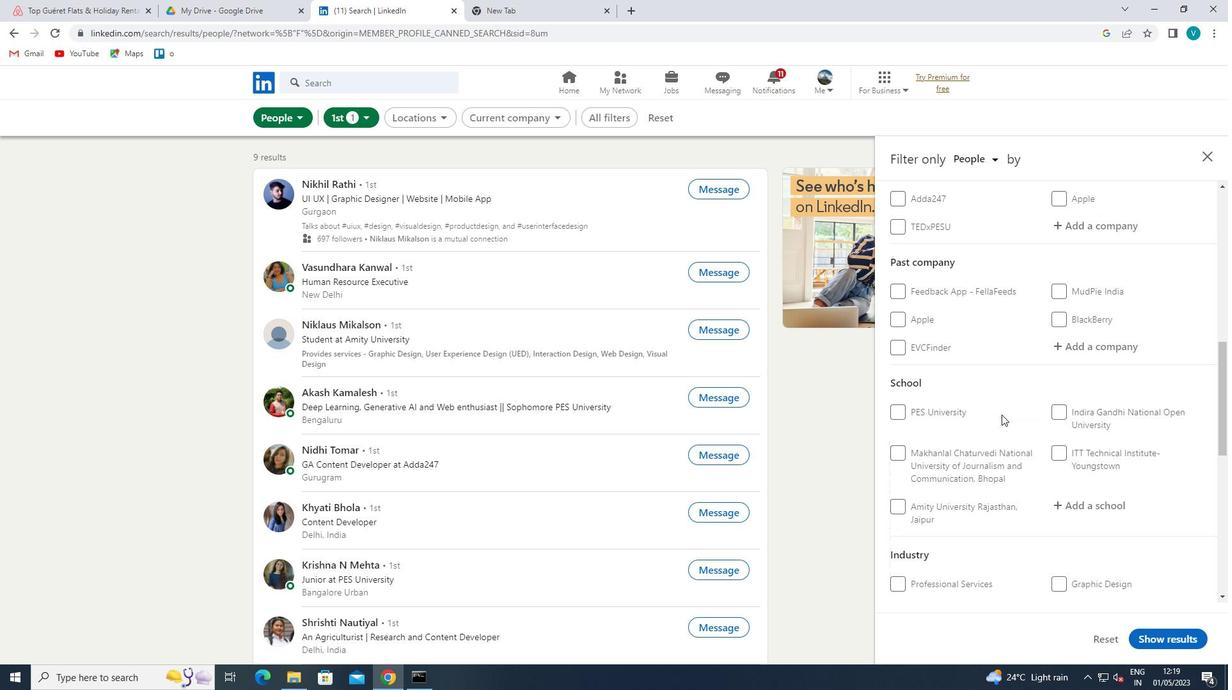 
Action: Mouse moved to (969, 506)
Screenshot: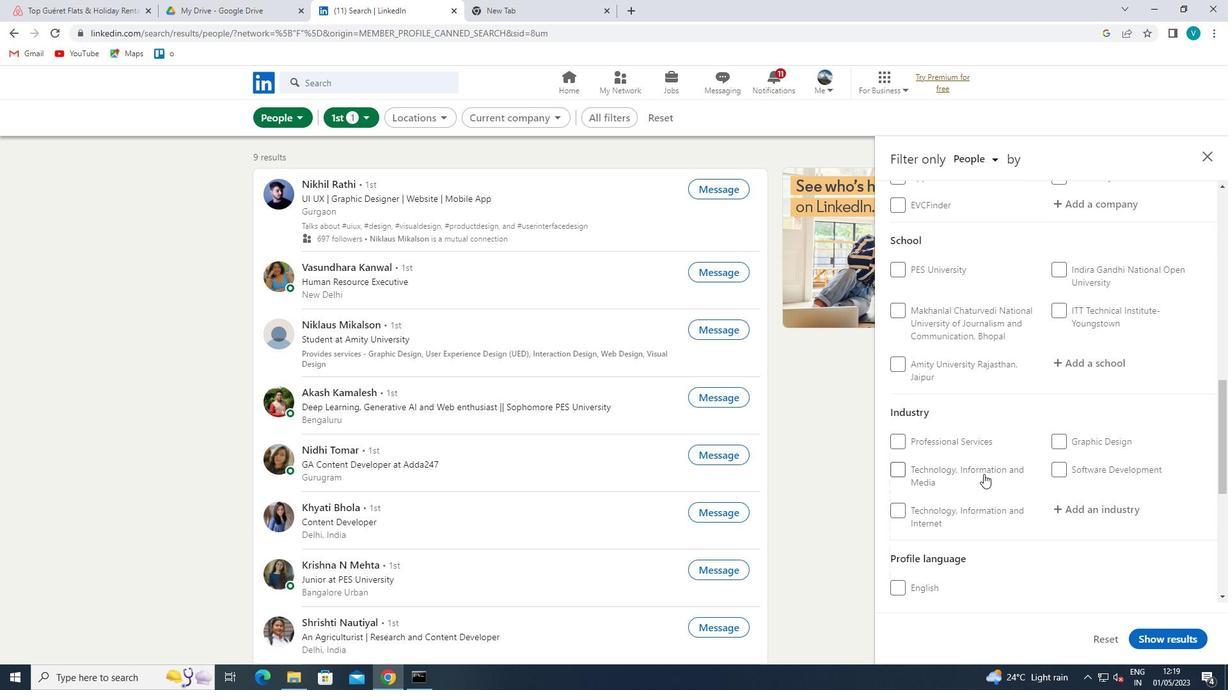 
Action: Mouse scrolled (969, 505) with delta (0, 0)
Screenshot: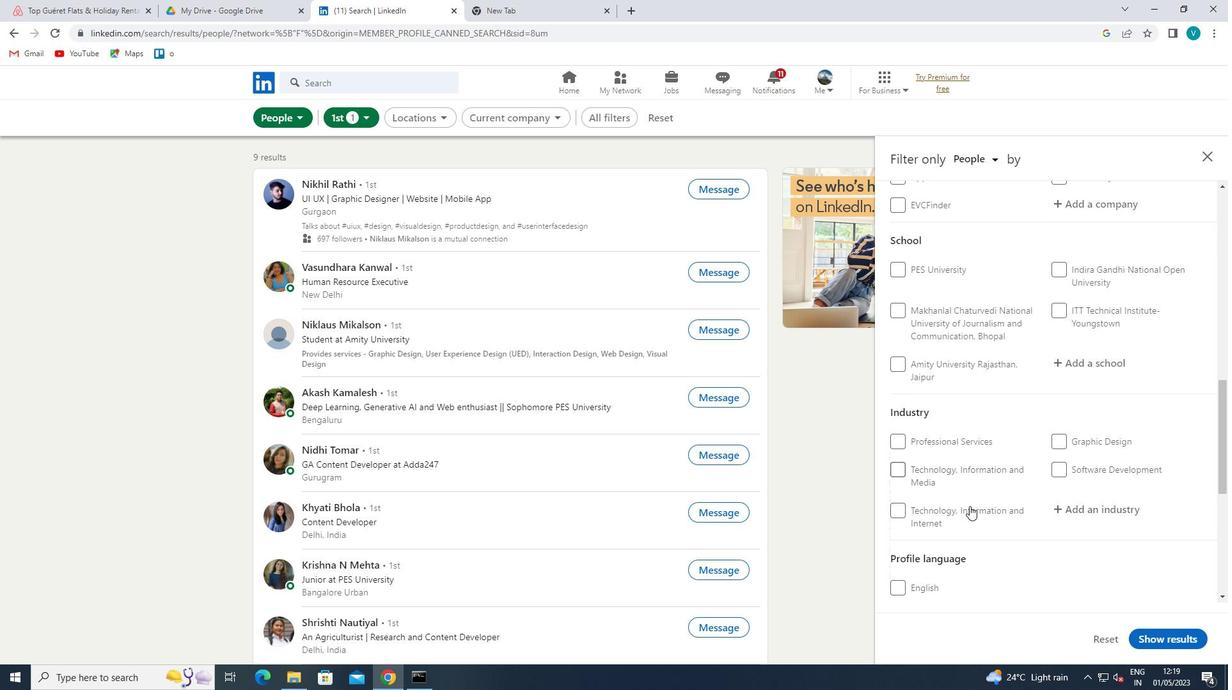 
Action: Mouse moved to (902, 521)
Screenshot: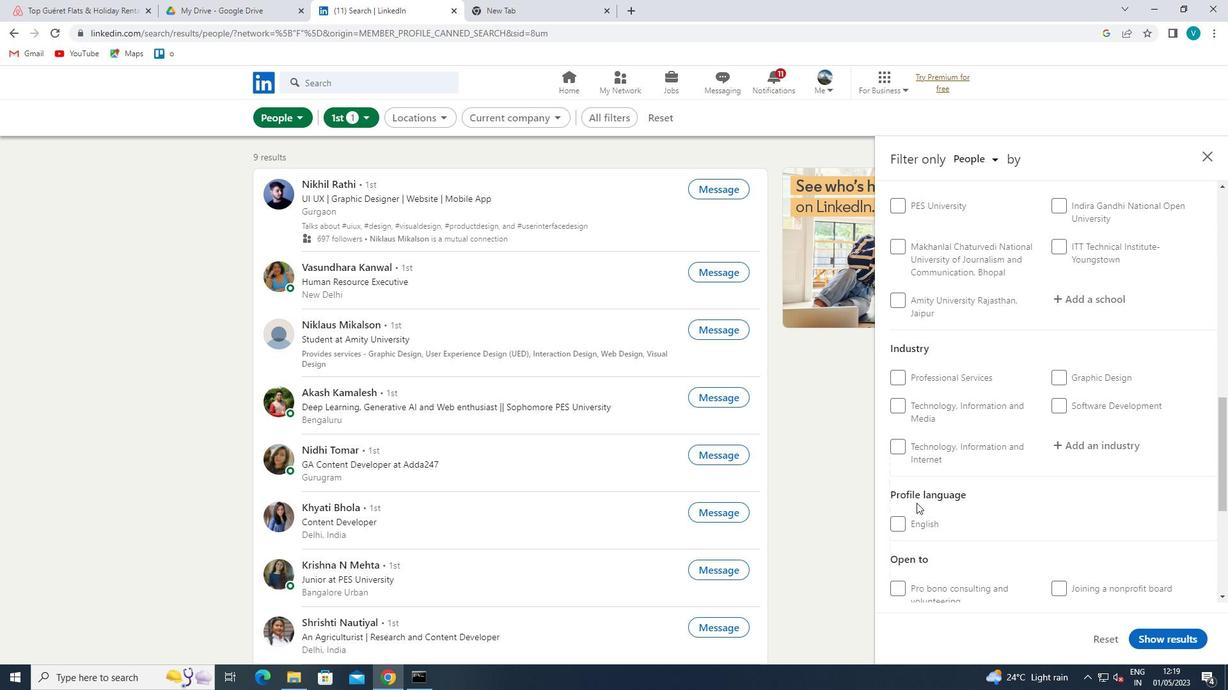 
Action: Mouse pressed left at (902, 521)
Screenshot: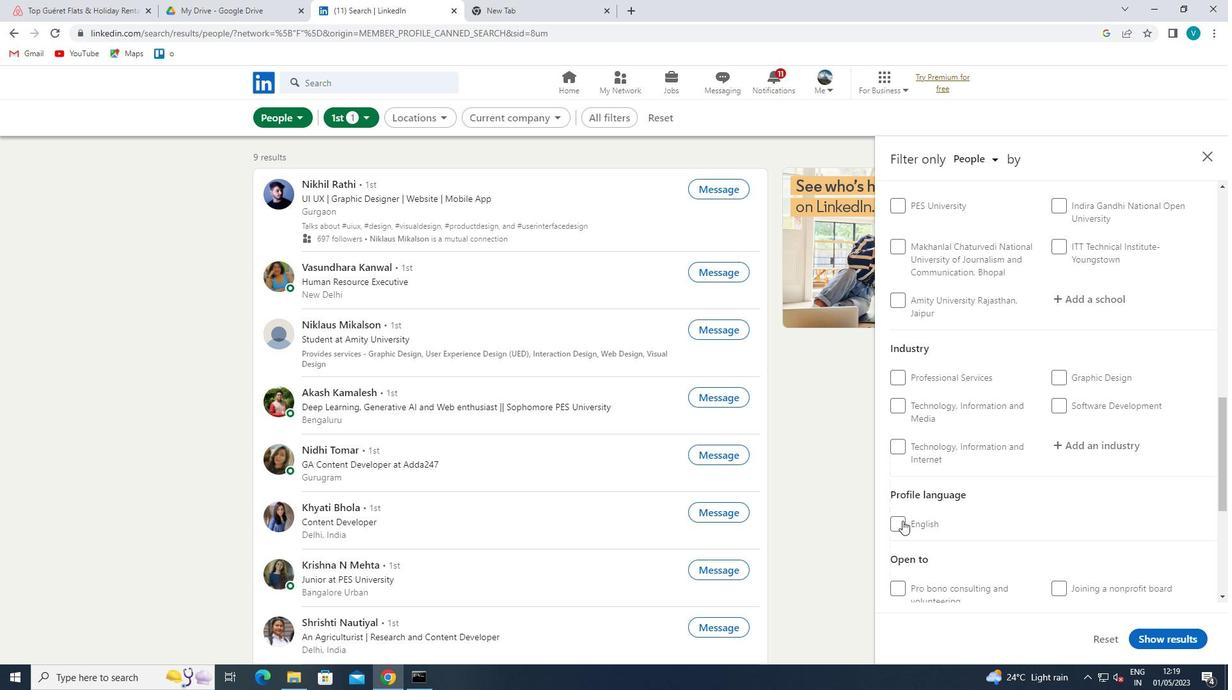 
Action: Mouse moved to (1039, 495)
Screenshot: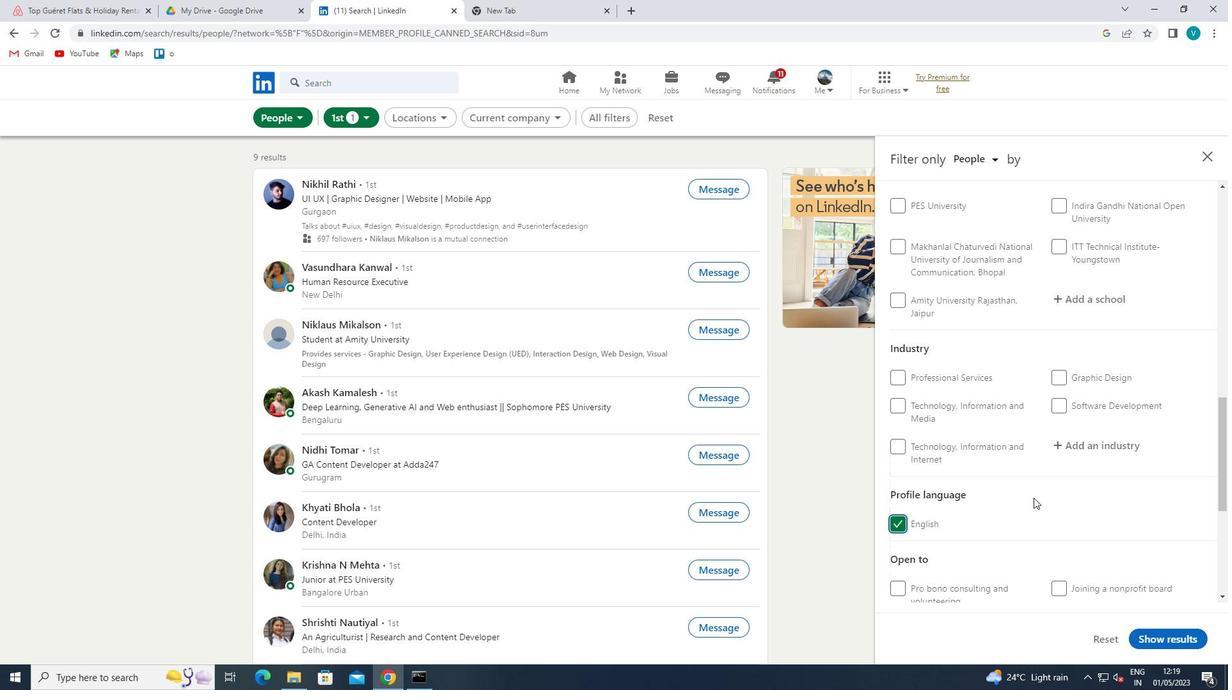 
Action: Mouse scrolled (1039, 496) with delta (0, 0)
Screenshot: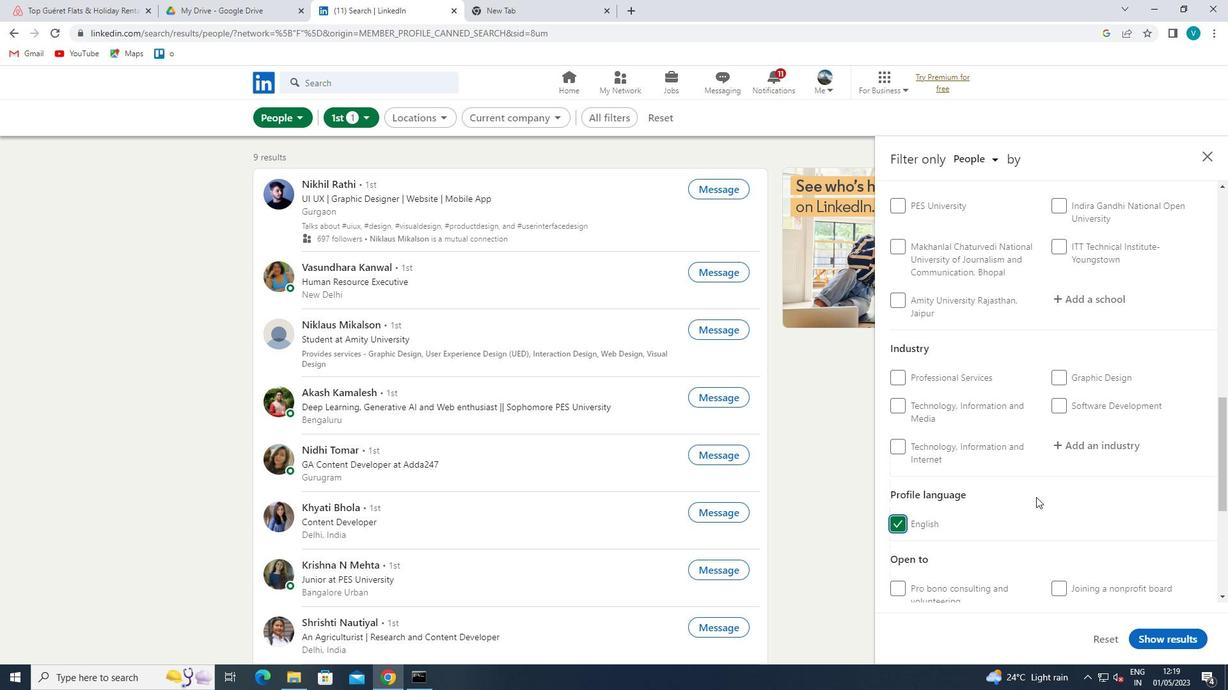 
Action: Mouse scrolled (1039, 496) with delta (0, 0)
Screenshot: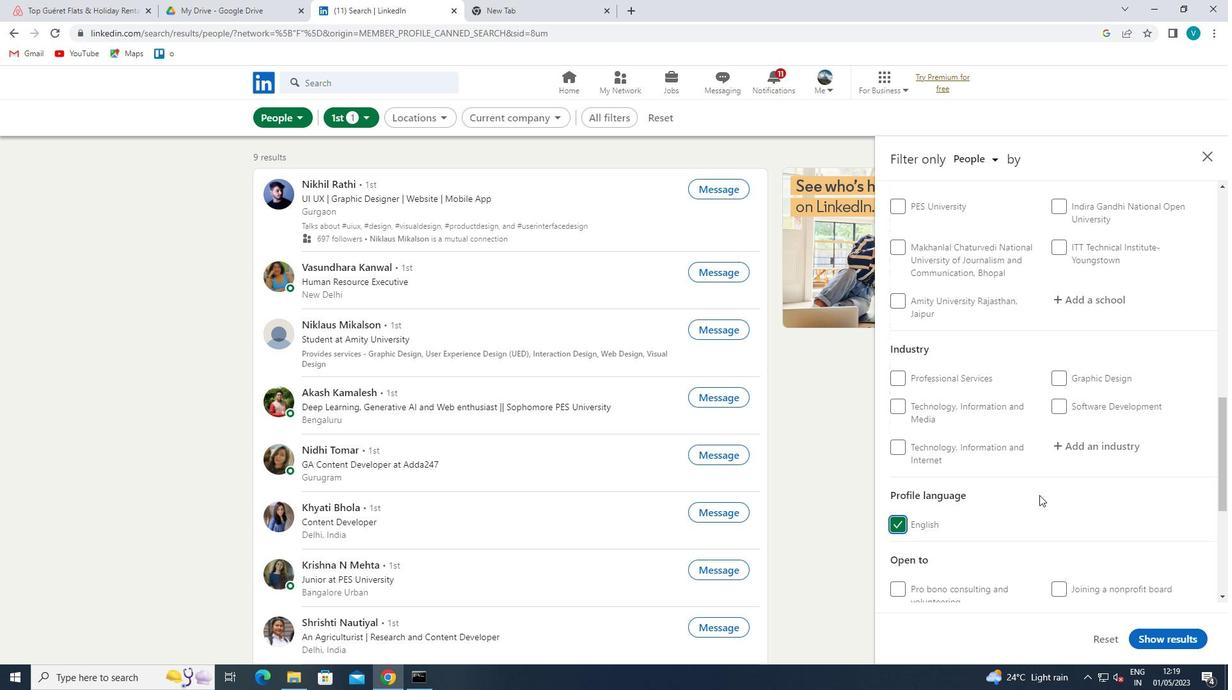 
Action: Mouse moved to (1042, 495)
Screenshot: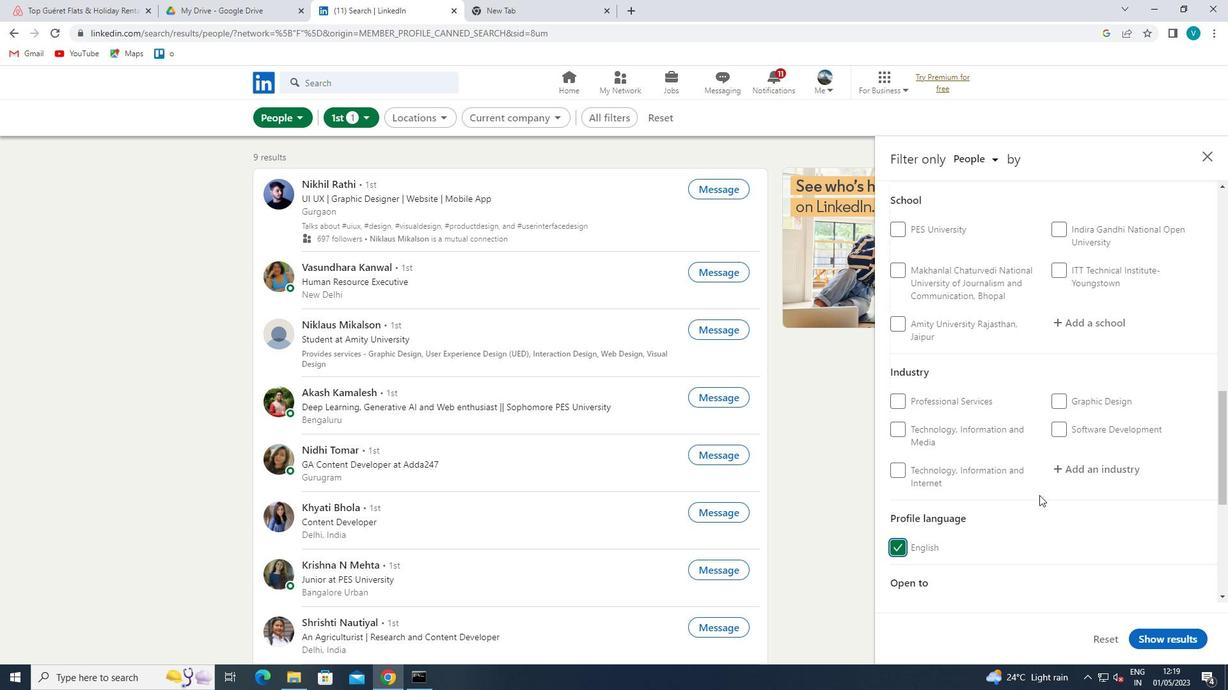 
Action: Mouse scrolled (1042, 495) with delta (0, 0)
Screenshot: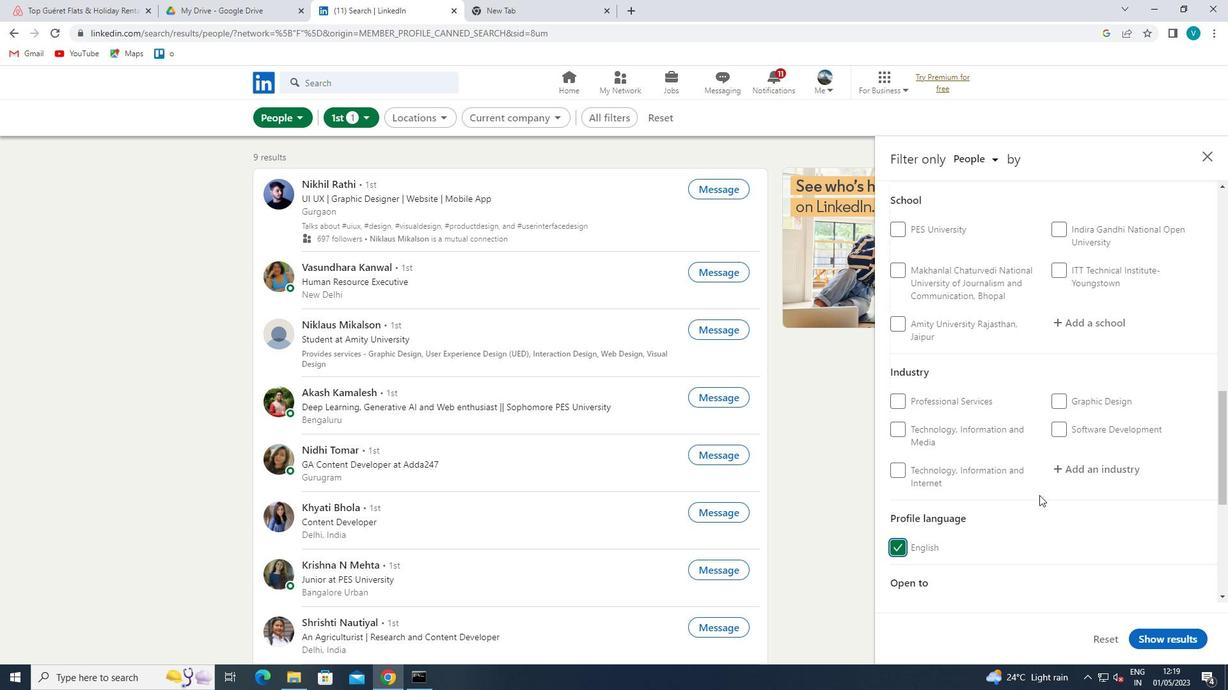 
Action: Mouse scrolled (1042, 495) with delta (0, 0)
Screenshot: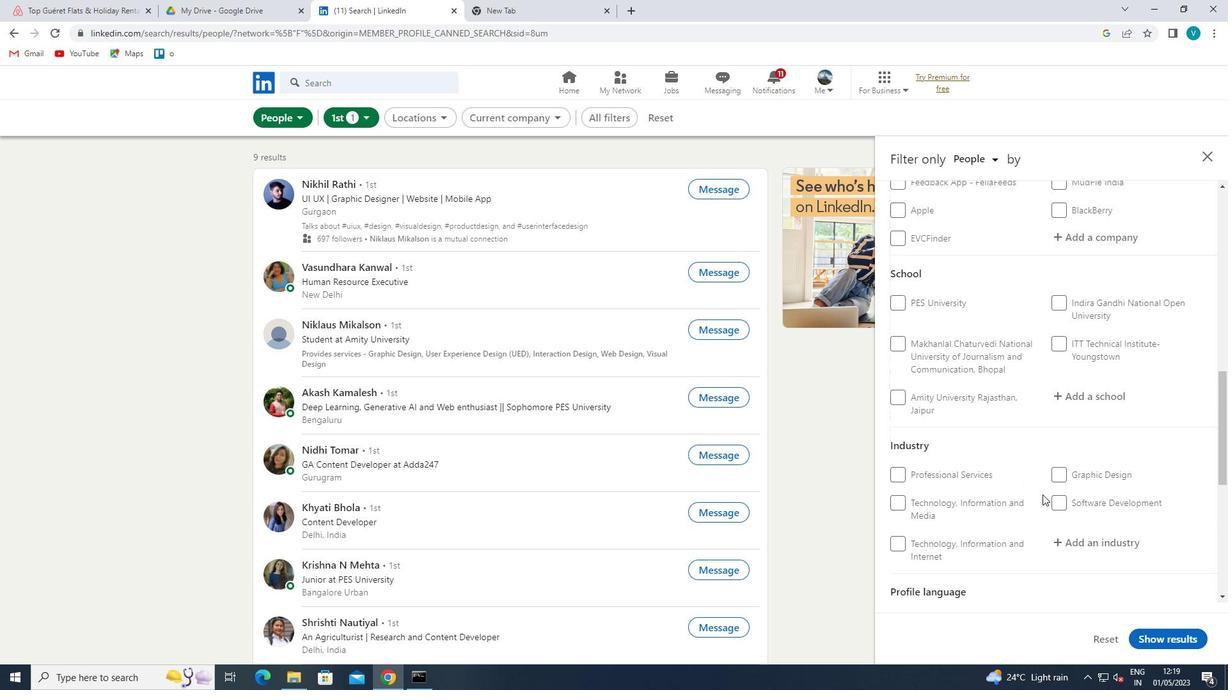 
Action: Mouse scrolled (1042, 495) with delta (0, 0)
Screenshot: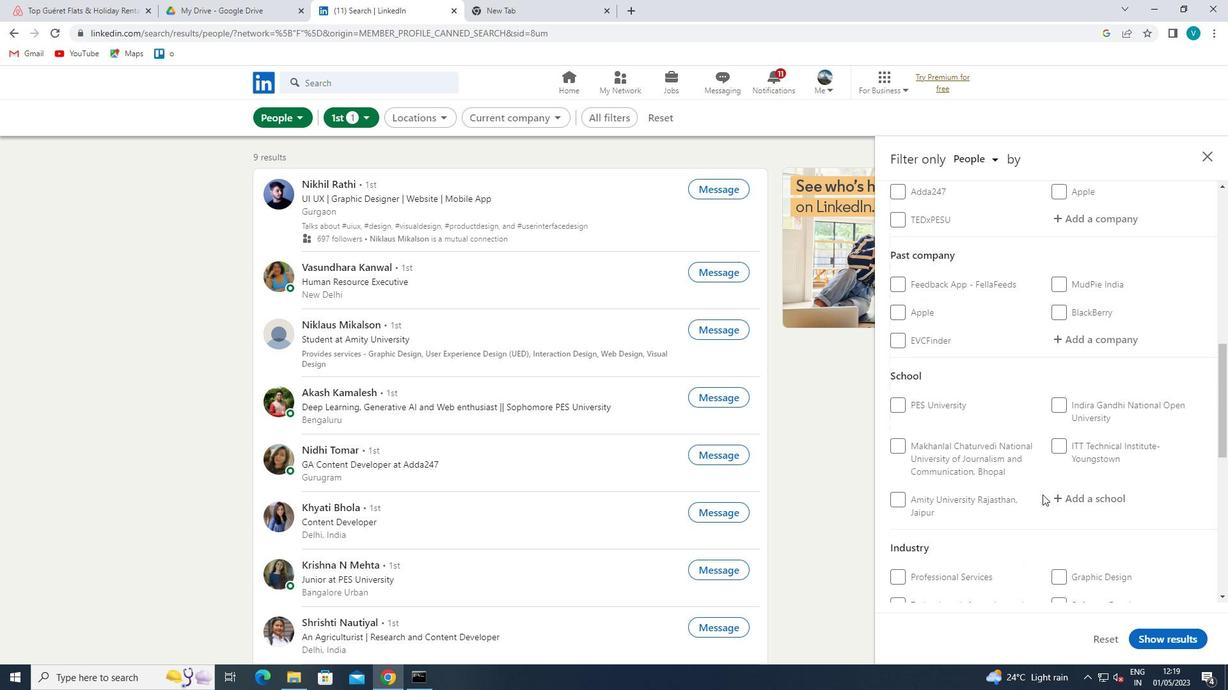
Action: Mouse scrolled (1042, 495) with delta (0, 0)
Screenshot: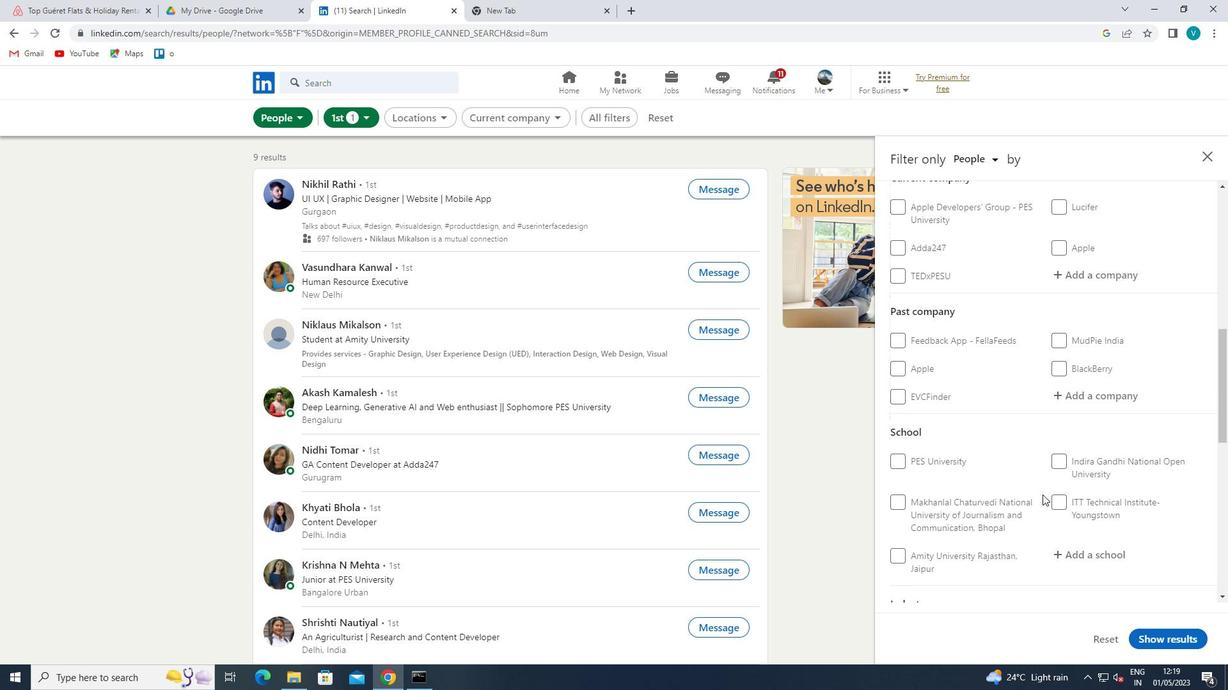 
Action: Mouse moved to (1107, 403)
Screenshot: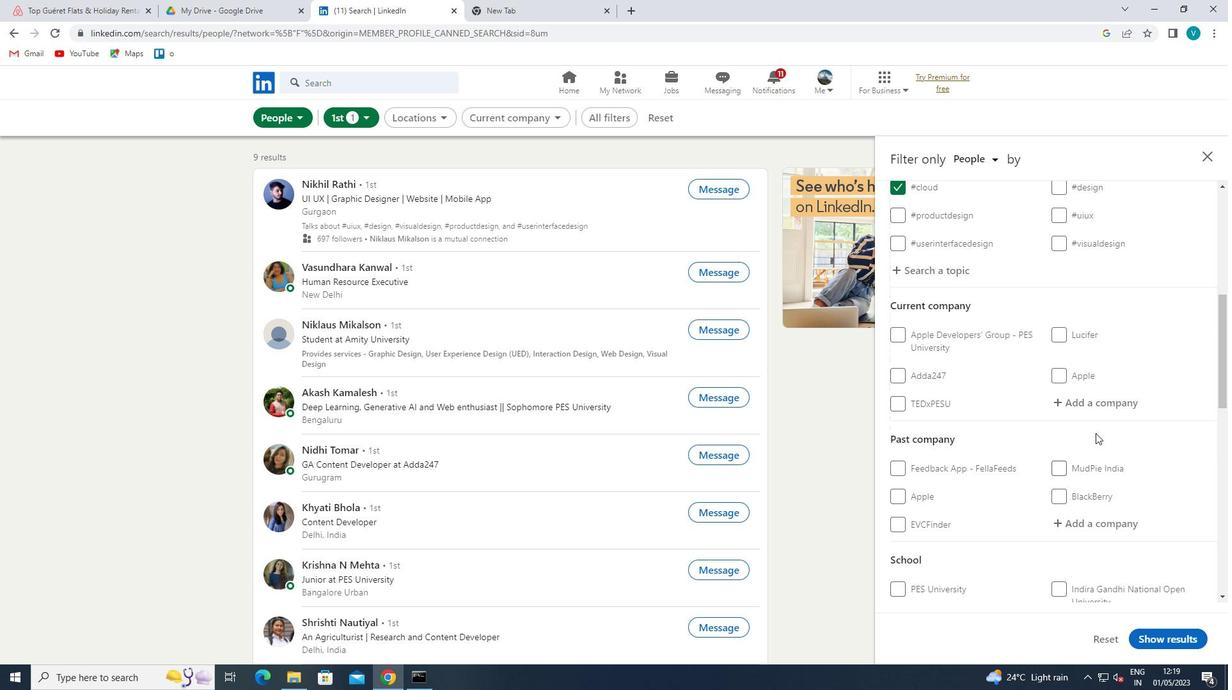 
Action: Mouse pressed left at (1107, 403)
Screenshot: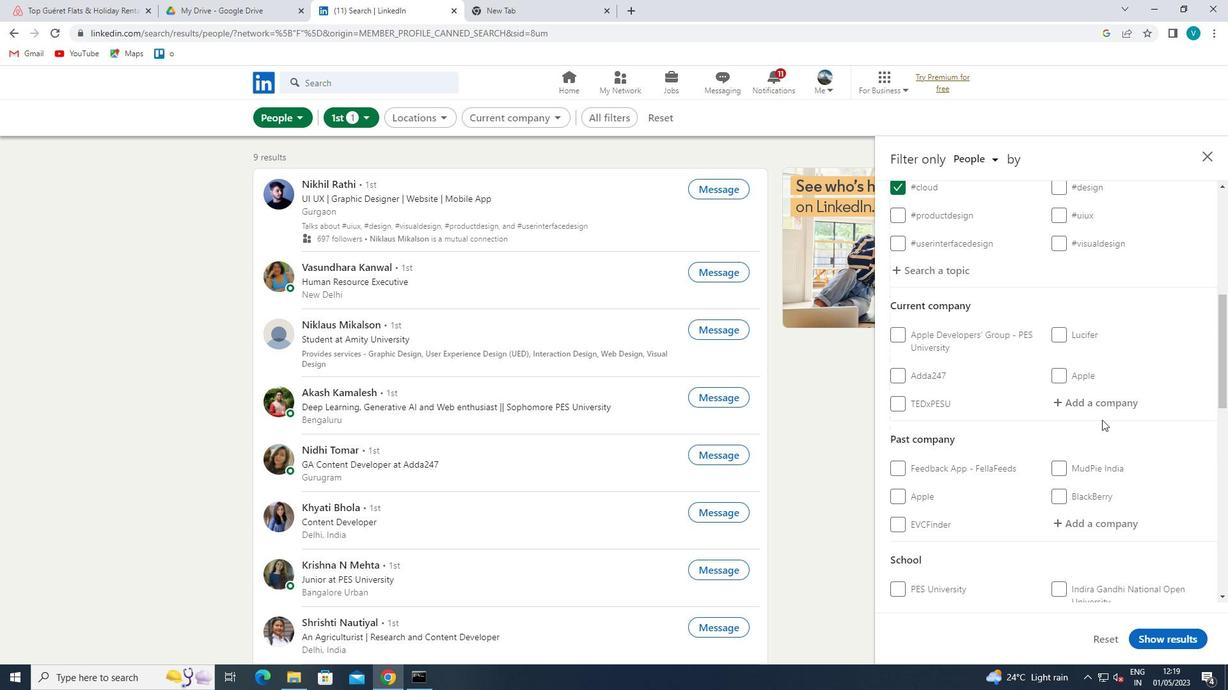 
Action: Mouse moved to (939, 353)
Screenshot: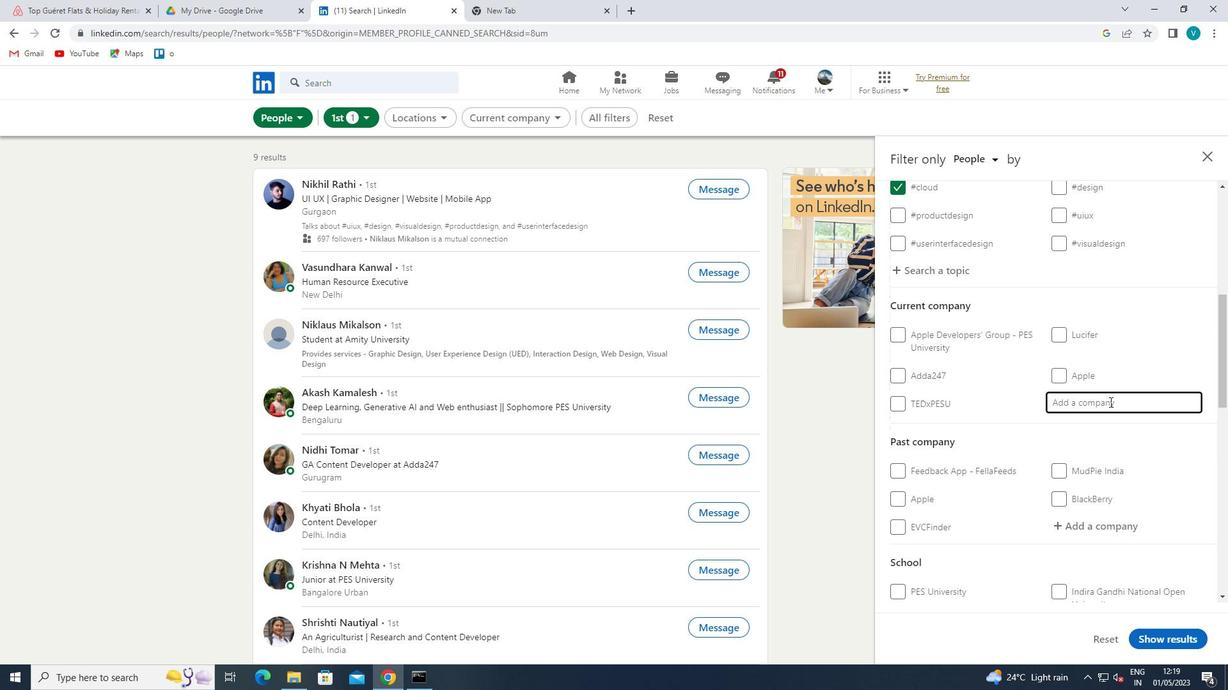 
Action: Key pressed <Key.shift>
Screenshot: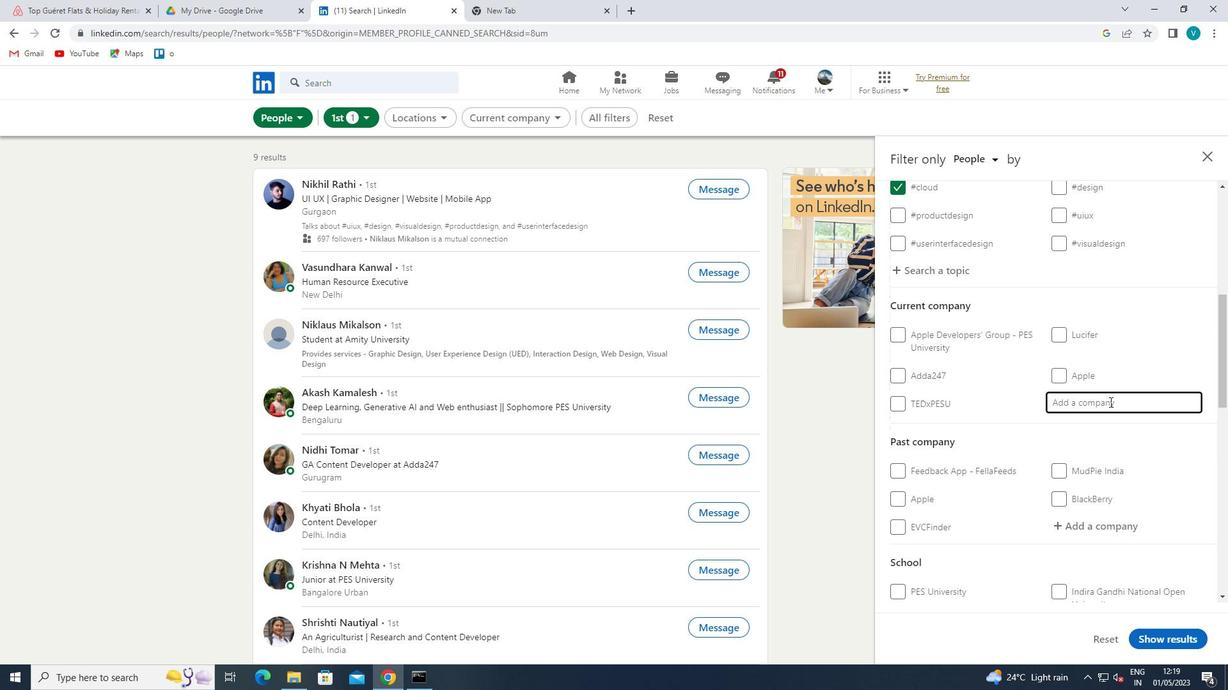 
Action: Mouse moved to (911, 345)
Screenshot: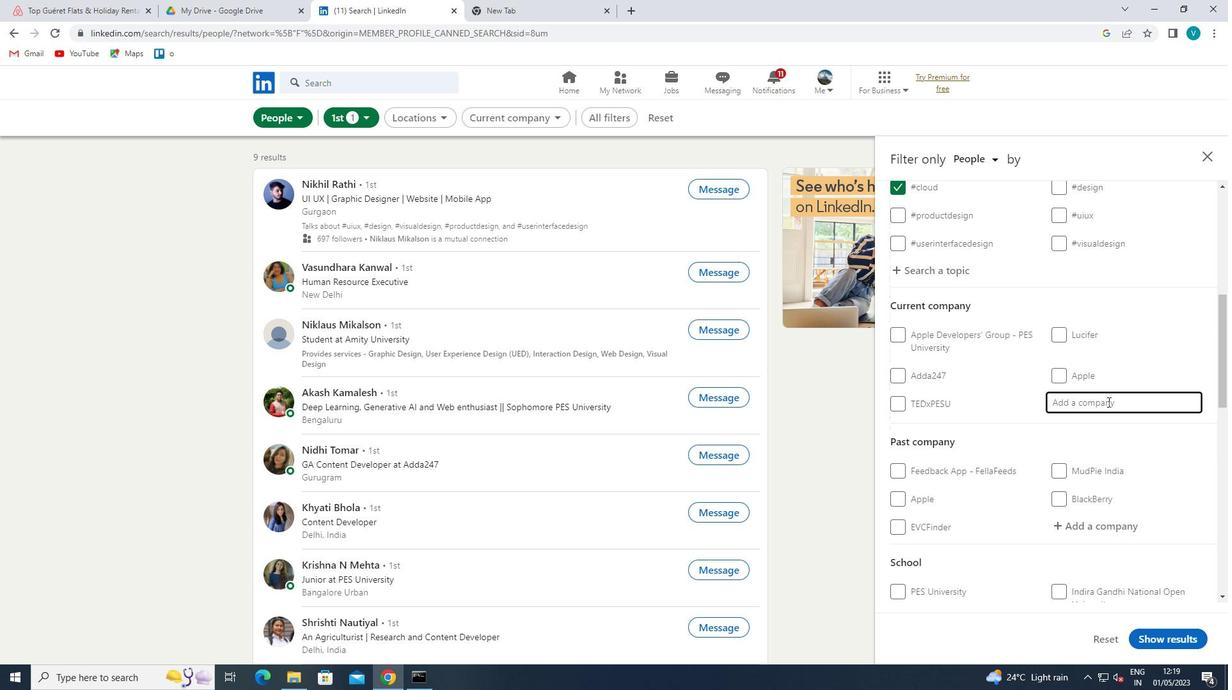 
Action: Key pressed ELEVATE<Key.space>
Screenshot: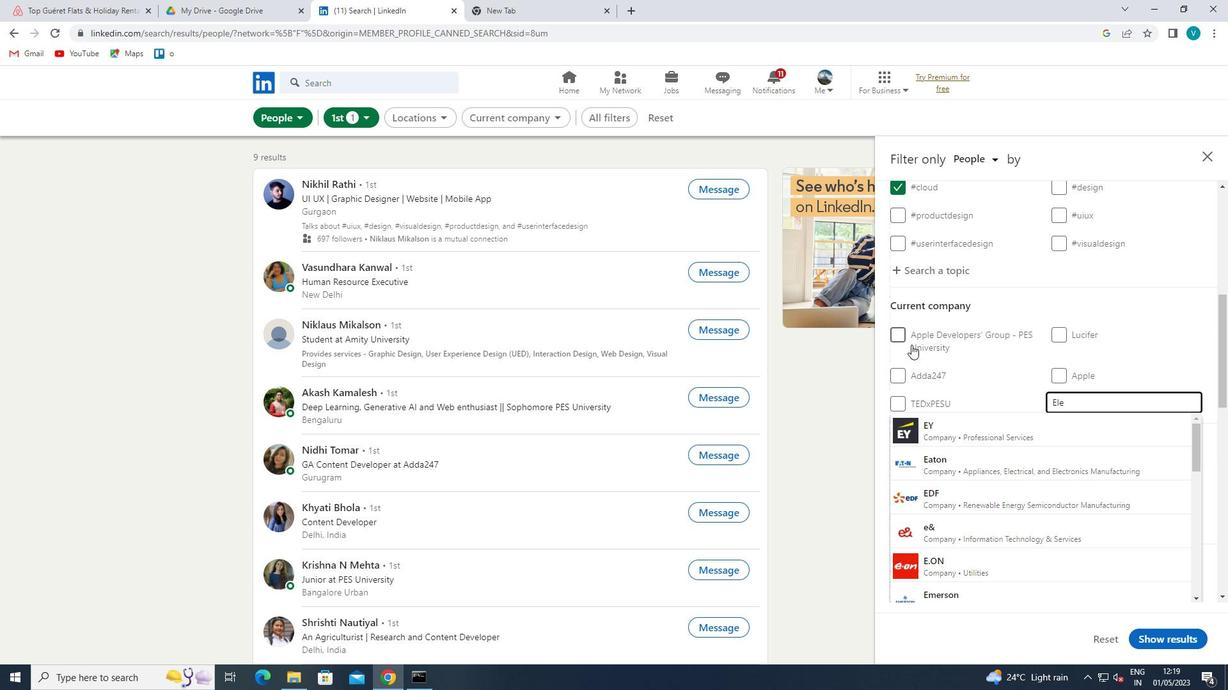 
Action: Mouse moved to (956, 419)
Screenshot: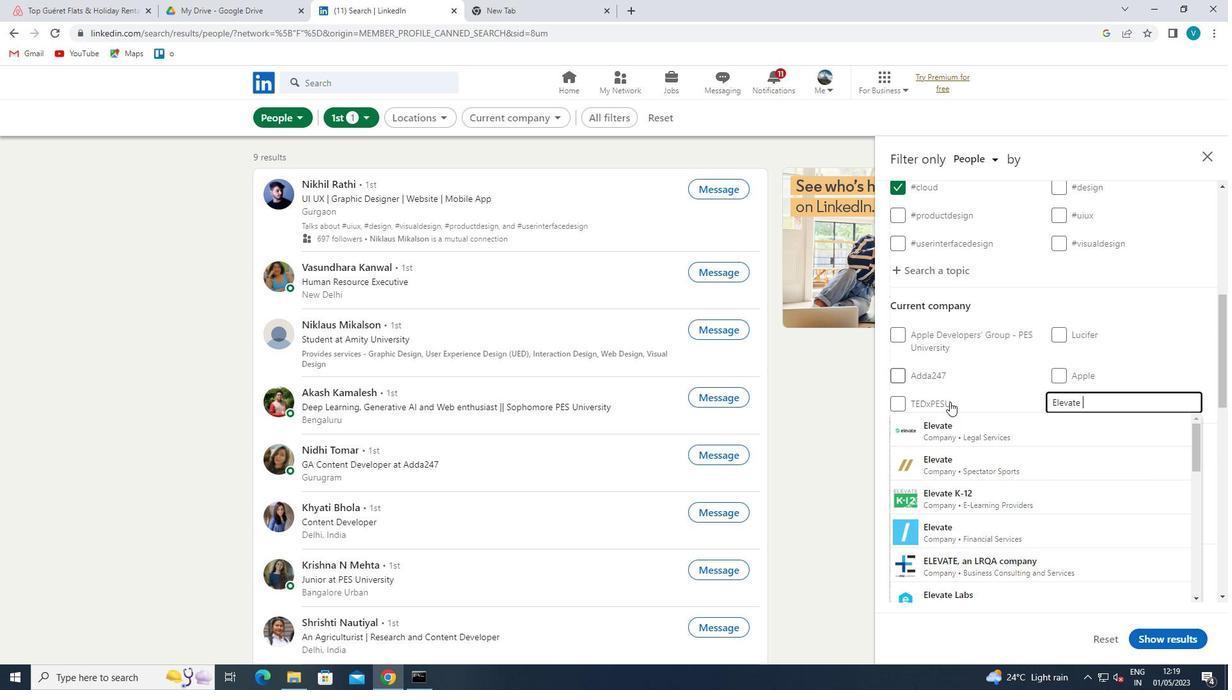 
Action: Mouse pressed left at (956, 419)
Screenshot: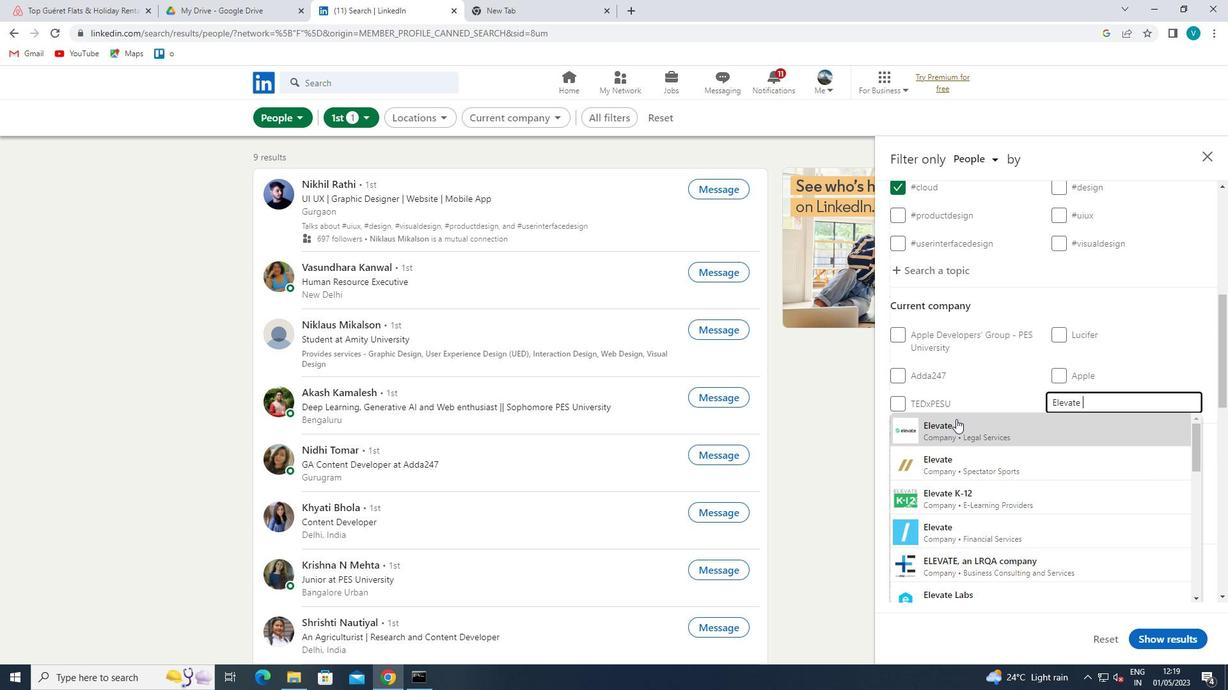 
Action: Mouse moved to (963, 422)
Screenshot: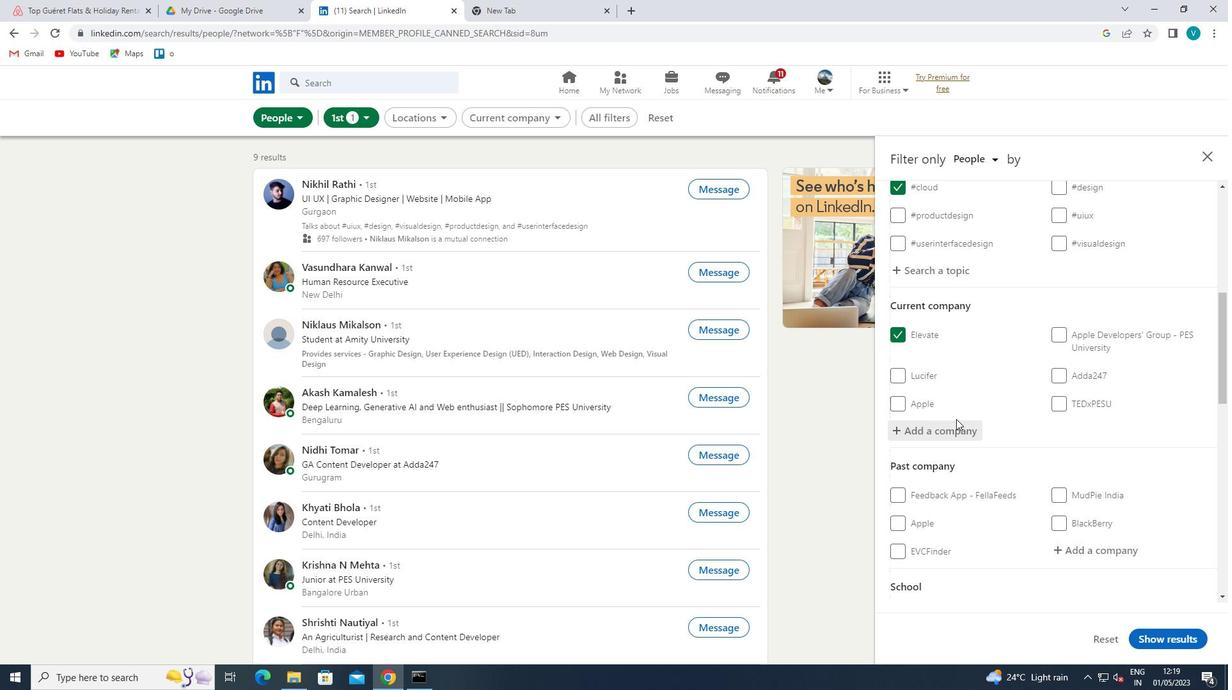
Action: Mouse scrolled (963, 421) with delta (0, 0)
Screenshot: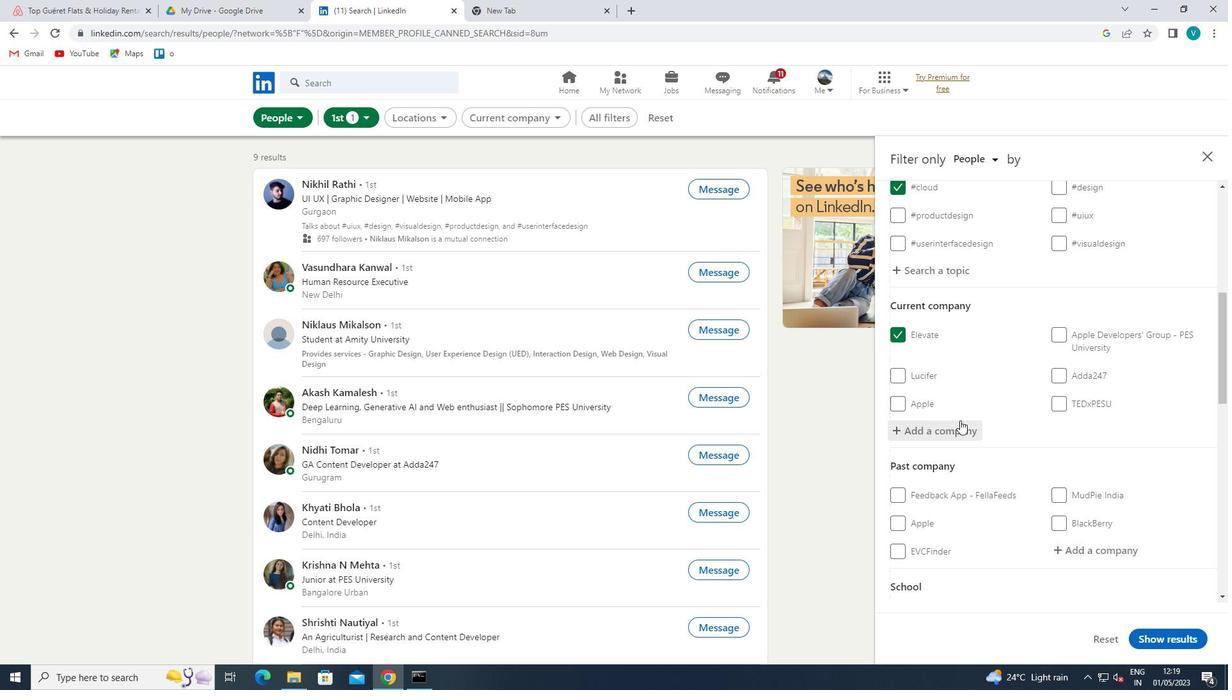 
Action: Mouse scrolled (963, 421) with delta (0, 0)
Screenshot: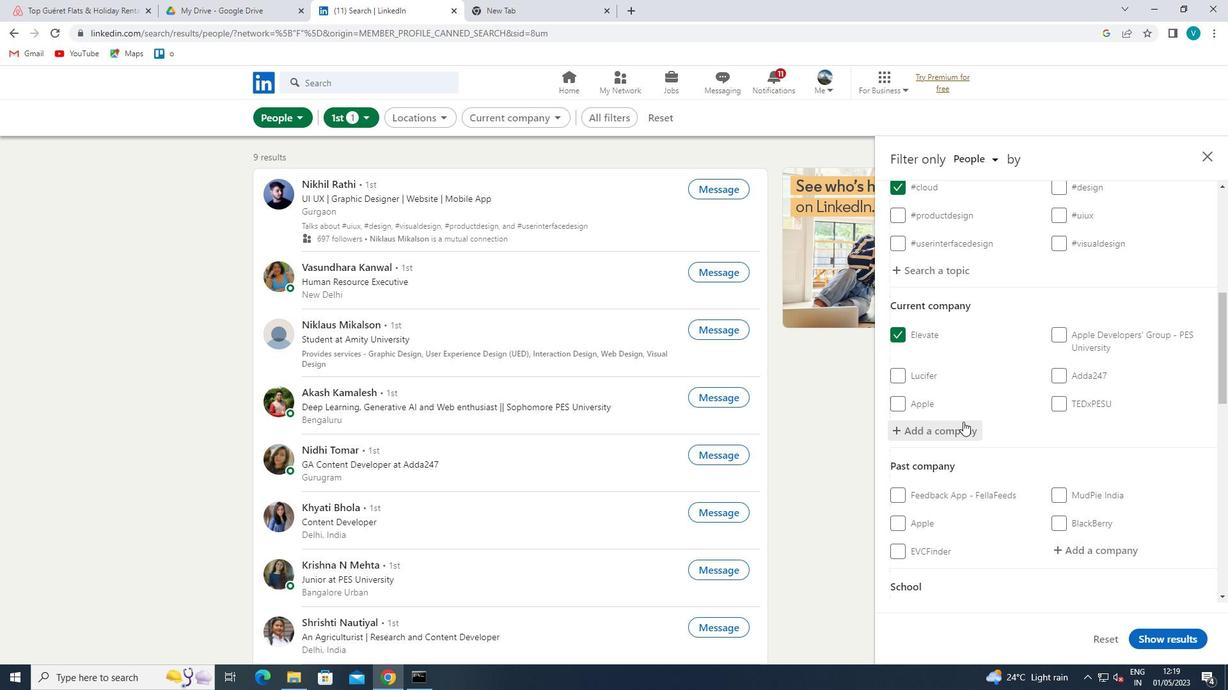 
Action: Mouse scrolled (963, 421) with delta (0, 0)
Screenshot: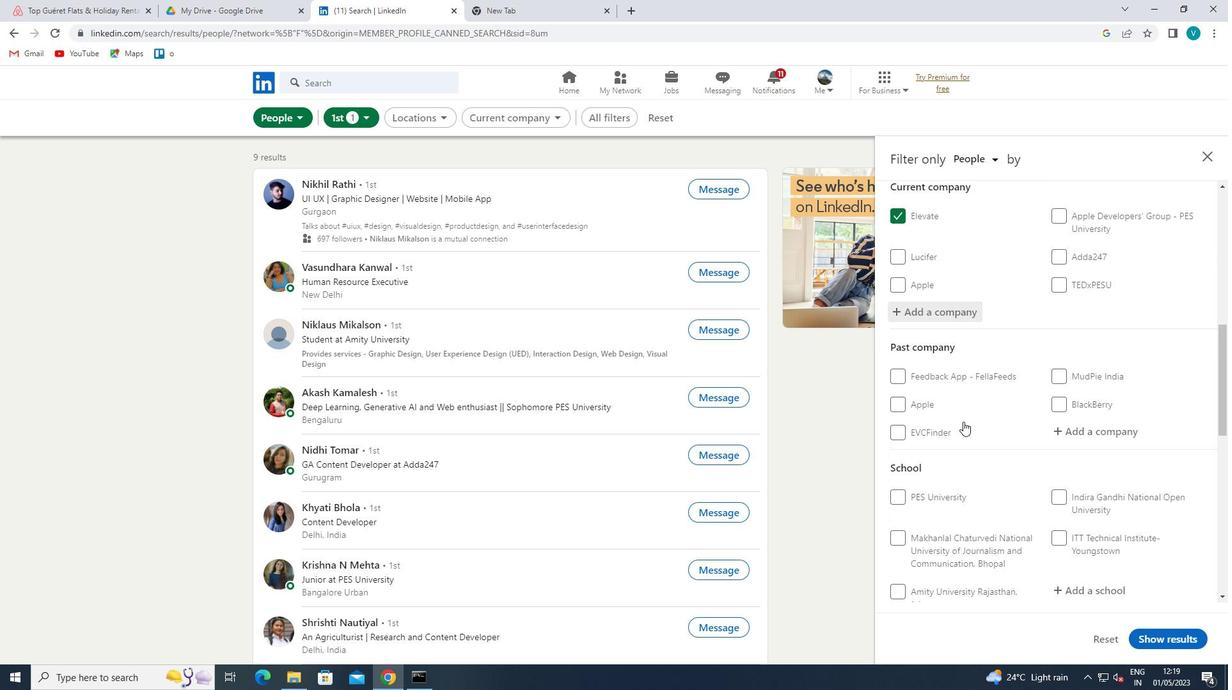 
Action: Mouse moved to (967, 436)
Screenshot: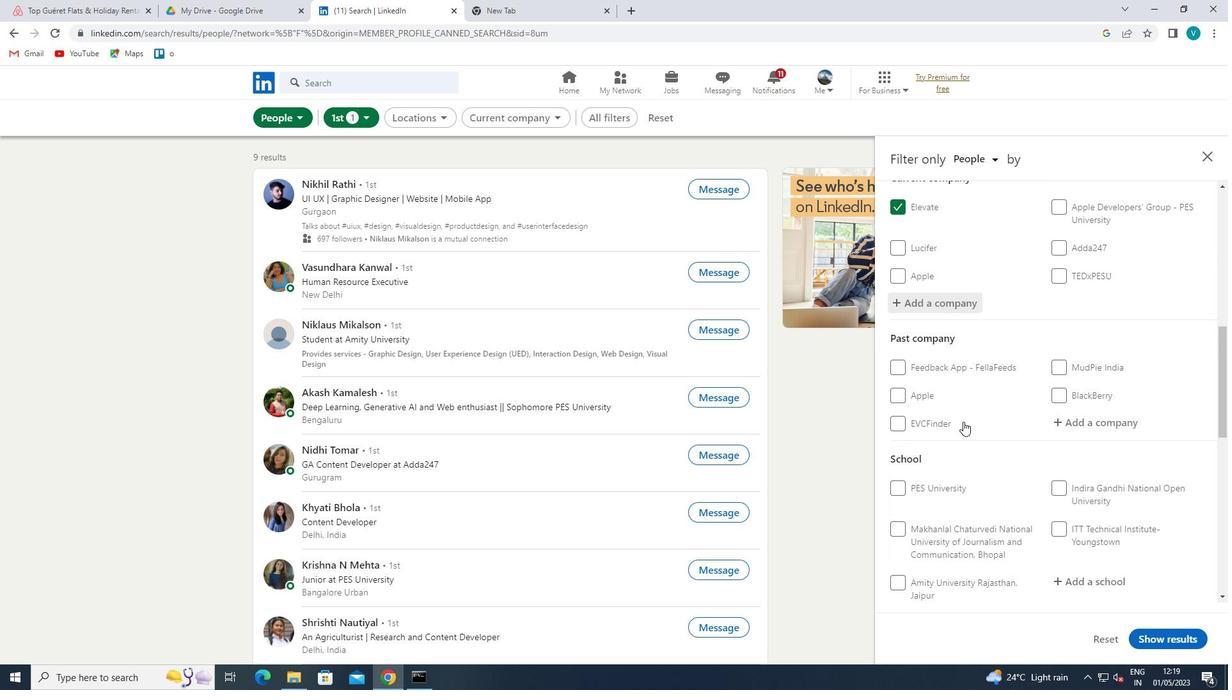 
Action: Mouse scrolled (967, 435) with delta (0, 0)
Screenshot: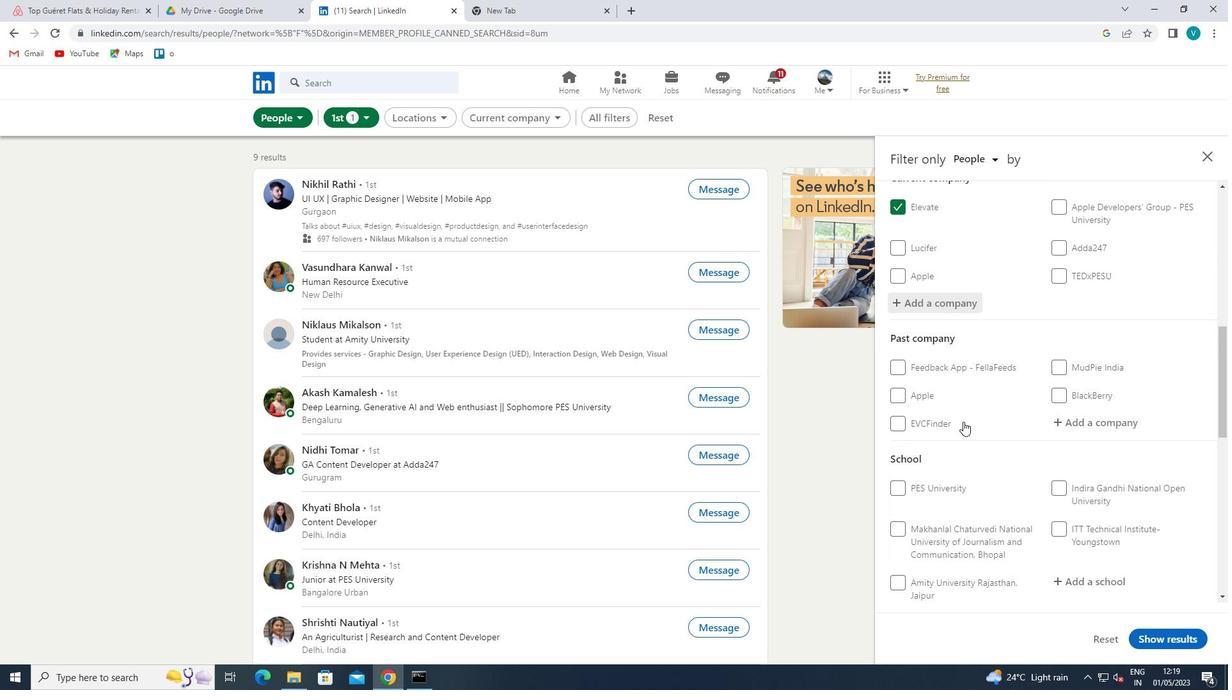 
Action: Mouse moved to (1068, 454)
Screenshot: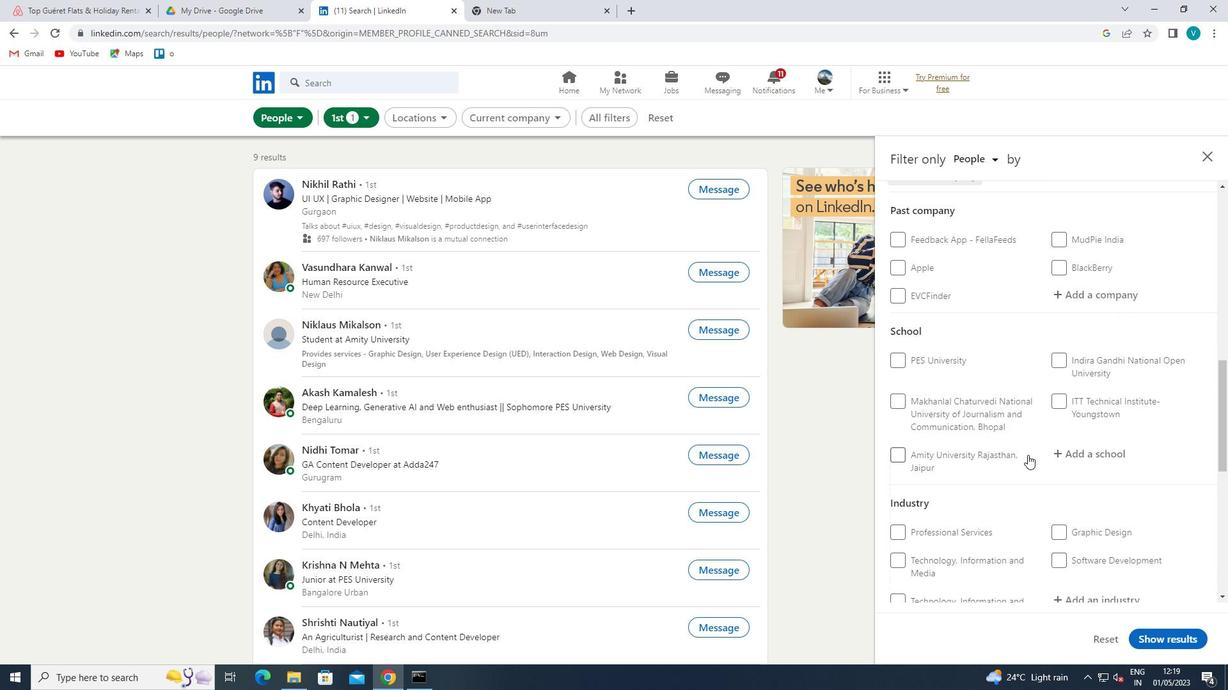
Action: Mouse pressed left at (1068, 454)
Screenshot: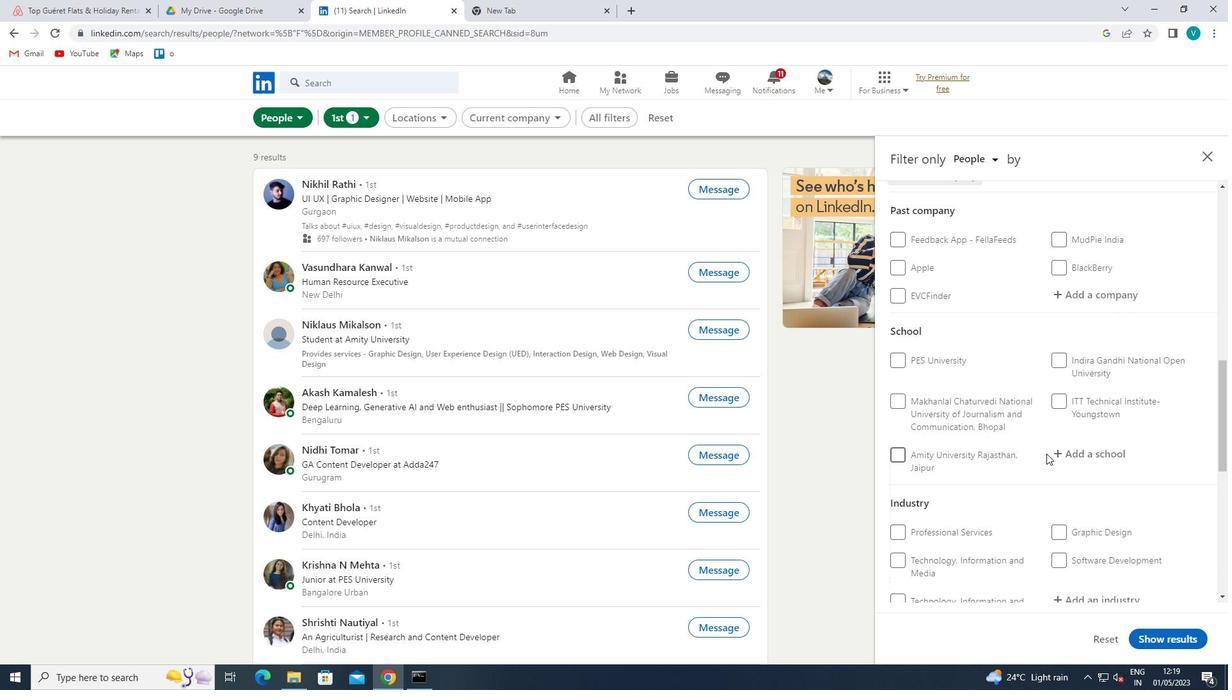 
Action: Mouse moved to (832, 388)
Screenshot: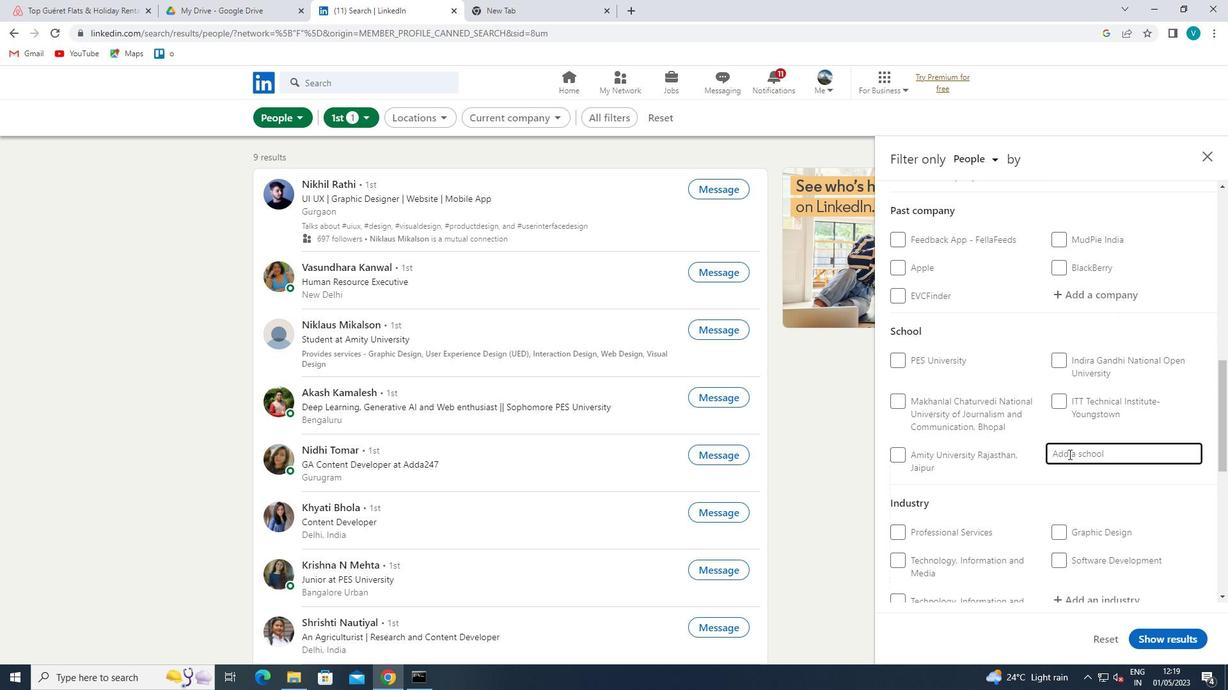 
Action: Key pressed <Key.shift>INDIAN<Key.shift><Key.space><Key.shift>SCHOOL<Key.space><Key.shift>OF<Key.space>
Screenshot: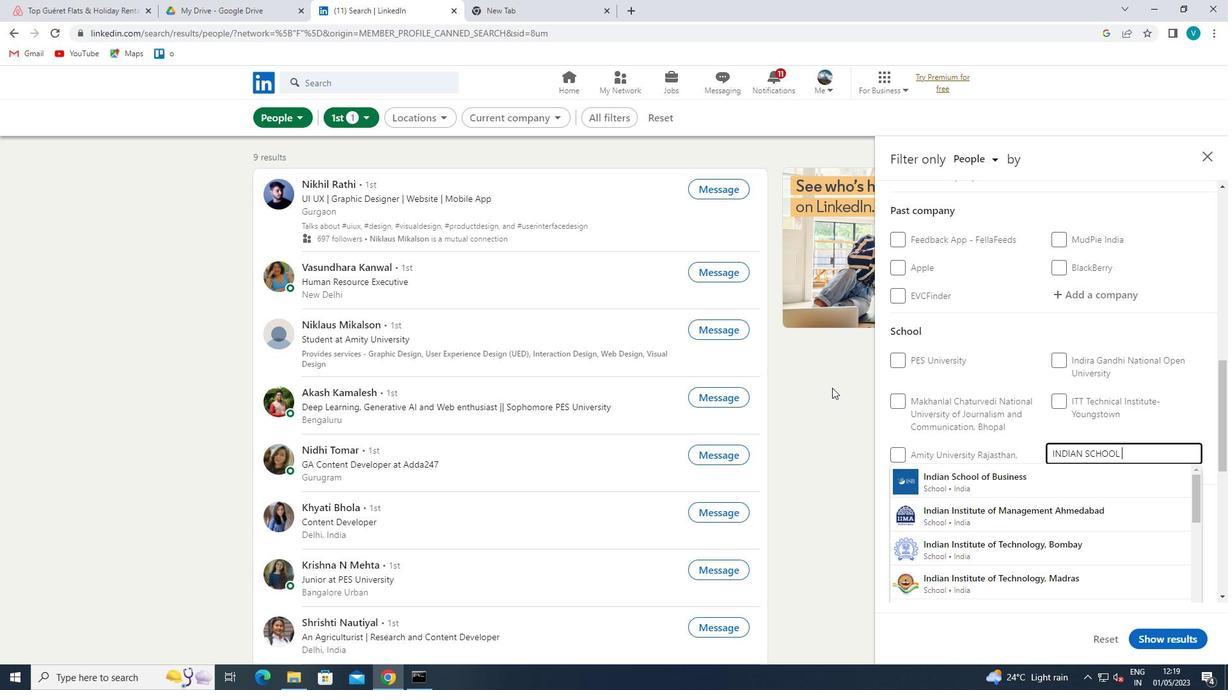 
Action: Mouse moved to (999, 582)
Screenshot: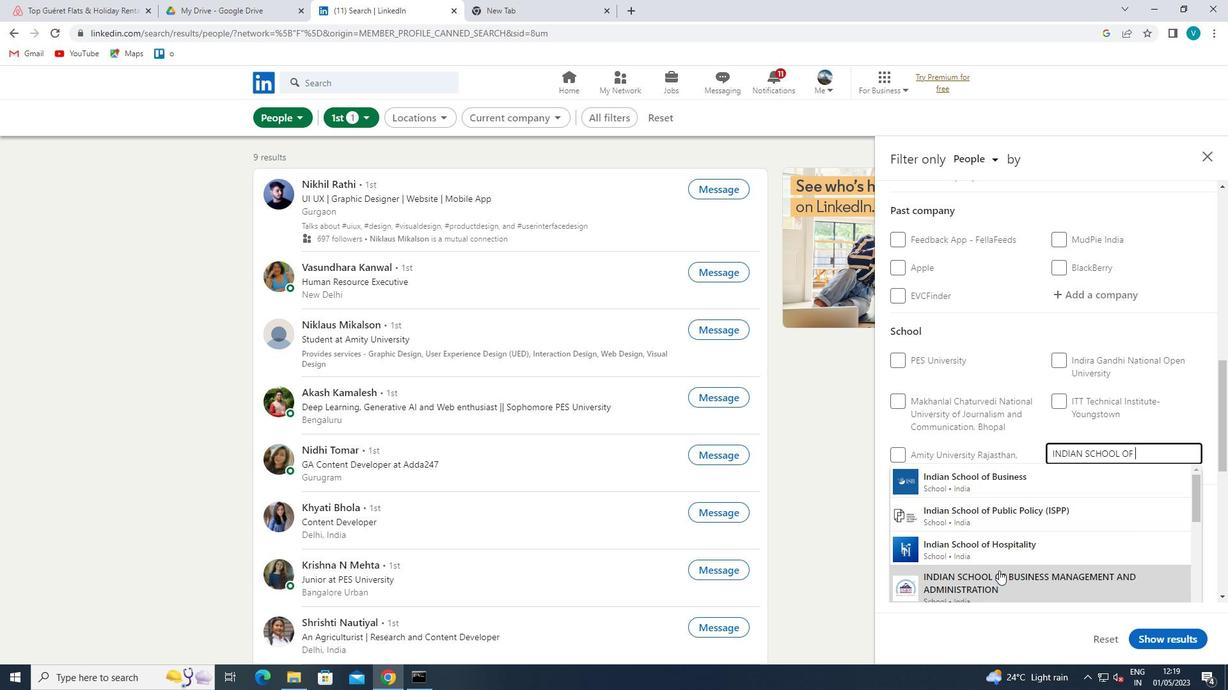 
Action: Mouse pressed left at (999, 582)
Screenshot: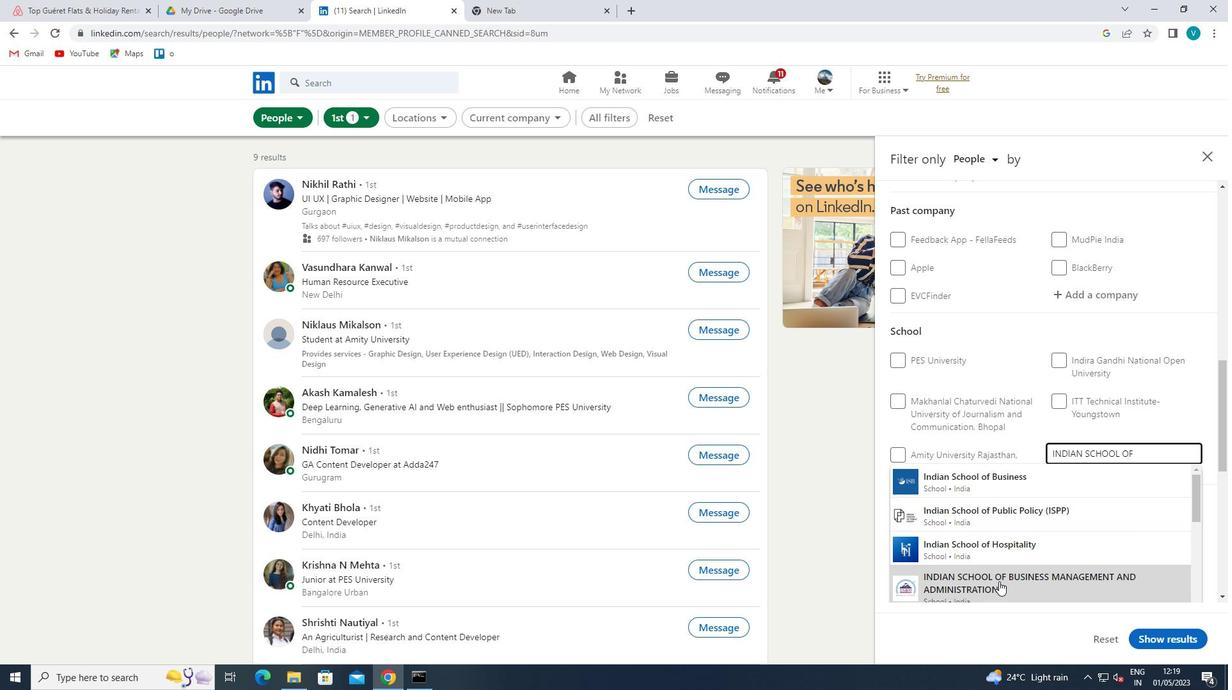
Action: Mouse moved to (1021, 518)
Screenshot: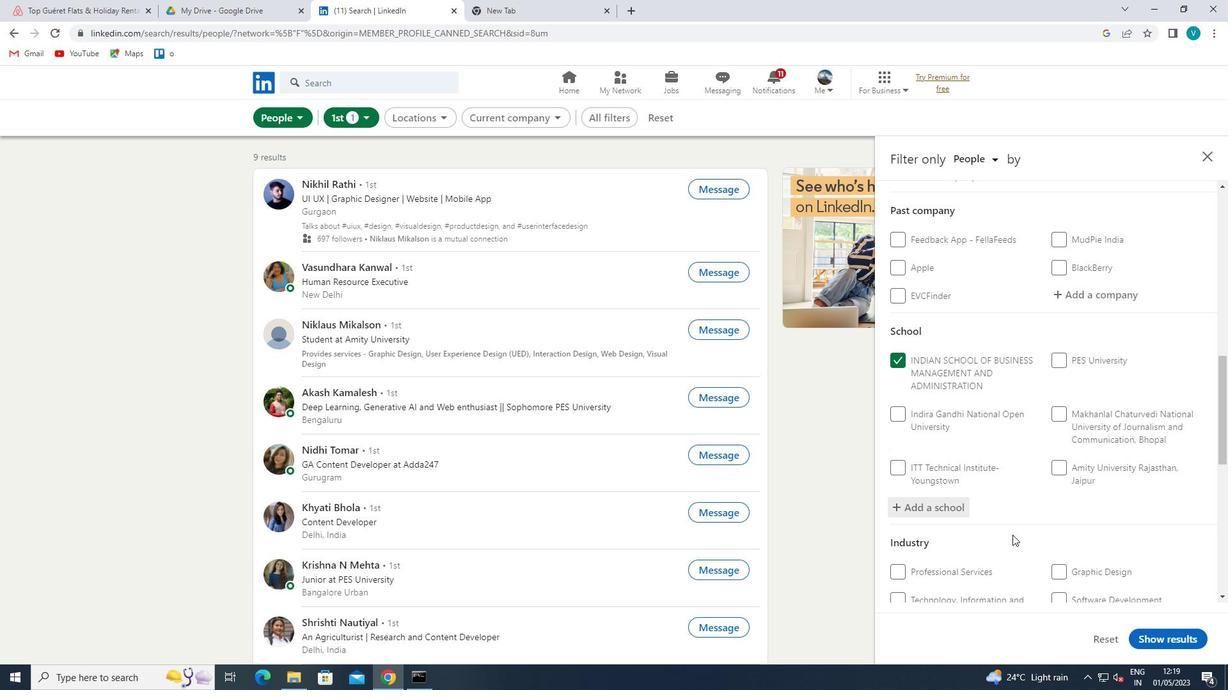 
Action: Mouse scrolled (1021, 518) with delta (0, 0)
Screenshot: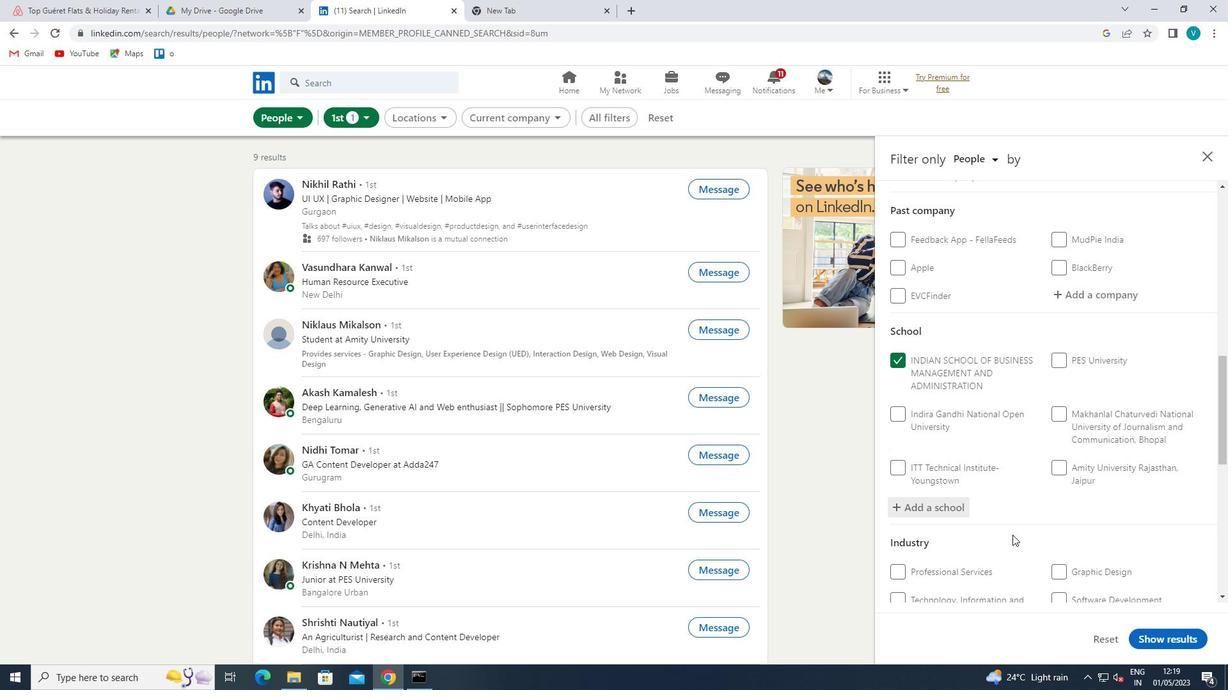 
Action: Mouse scrolled (1021, 518) with delta (0, 0)
Screenshot: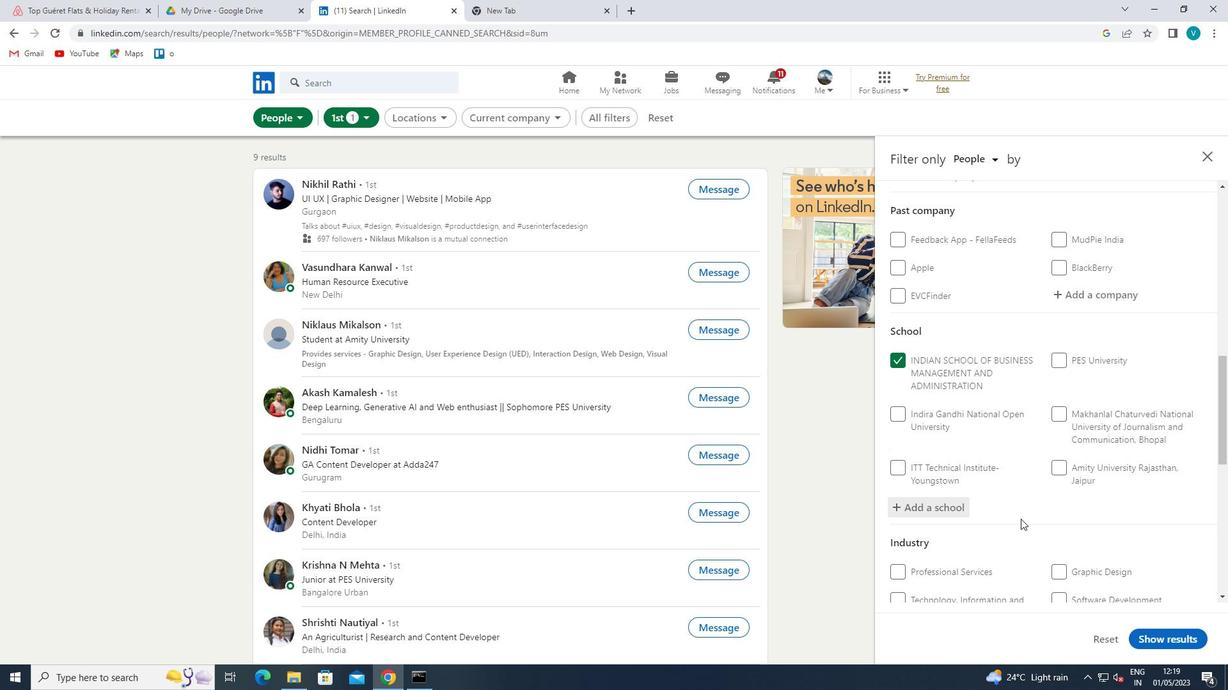
Action: Mouse scrolled (1021, 518) with delta (0, 0)
Screenshot: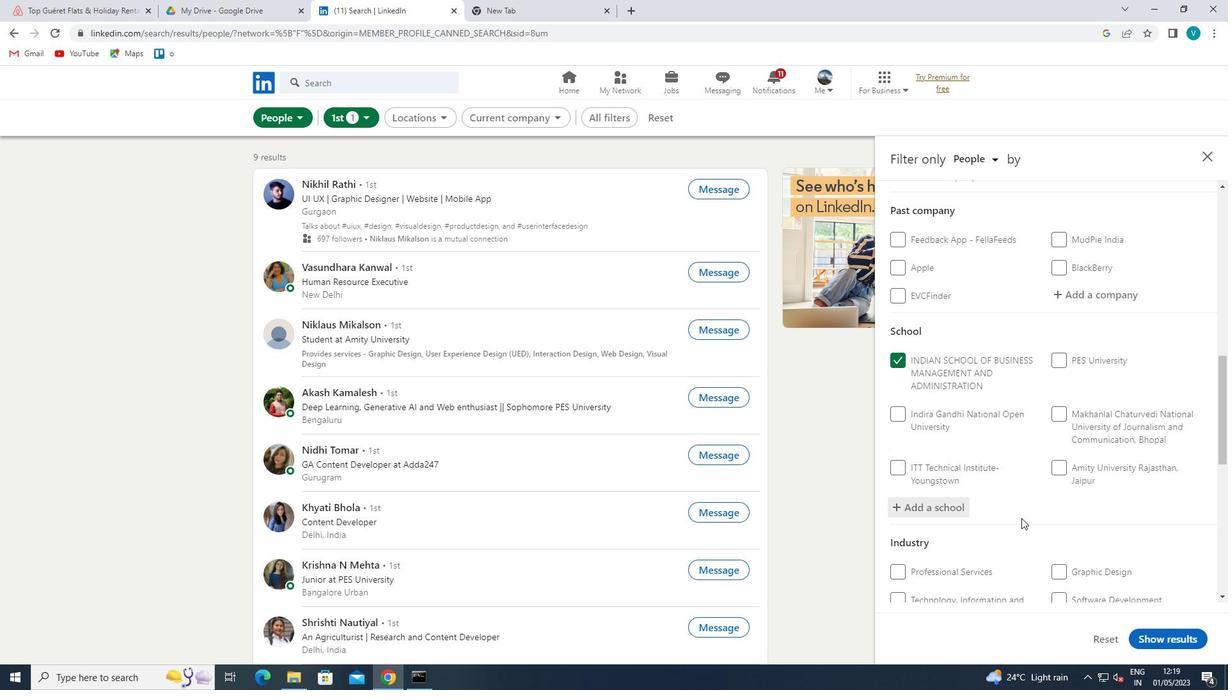 
Action: Mouse moved to (1054, 455)
Screenshot: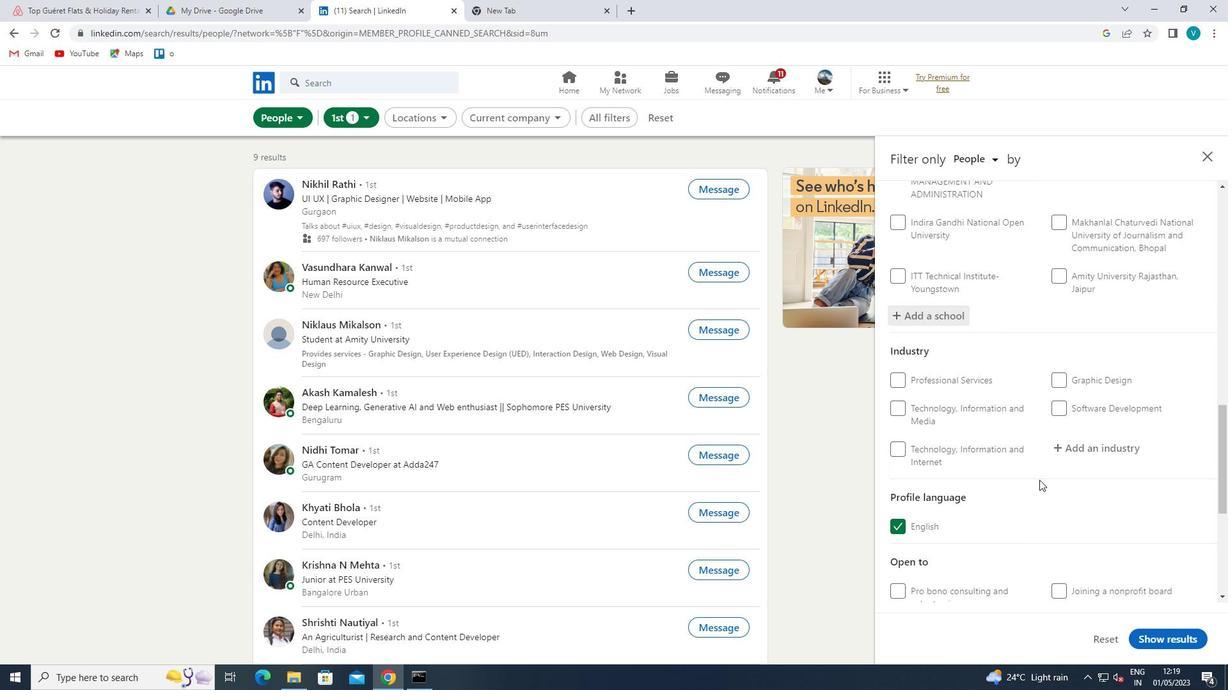 
Action: Mouse pressed left at (1054, 455)
Screenshot: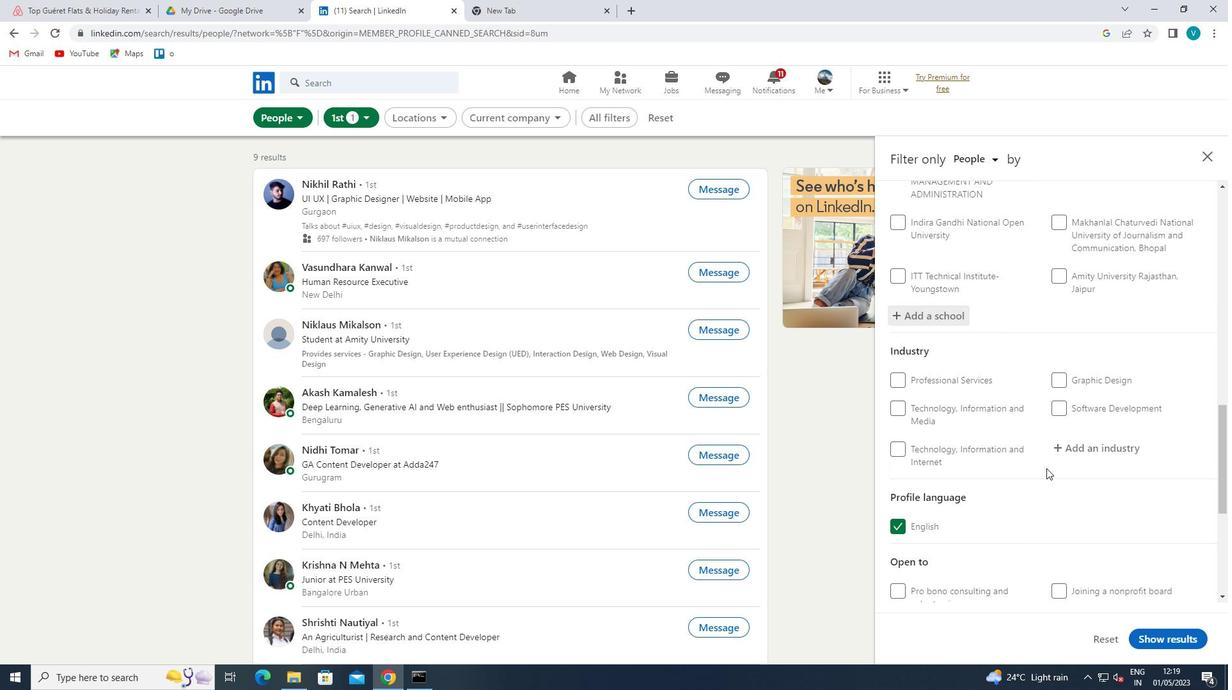 
Action: Mouse moved to (805, 381)
Screenshot: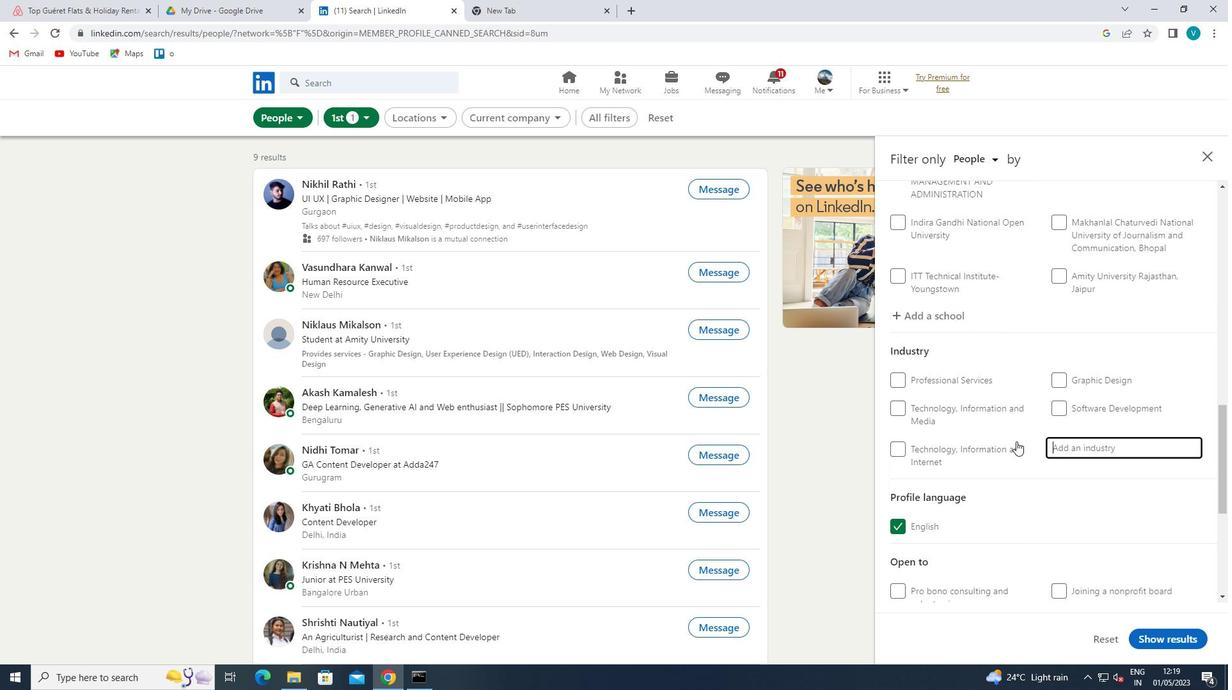 
Action: Key pressed <Key.shift>WOMEN
Screenshot: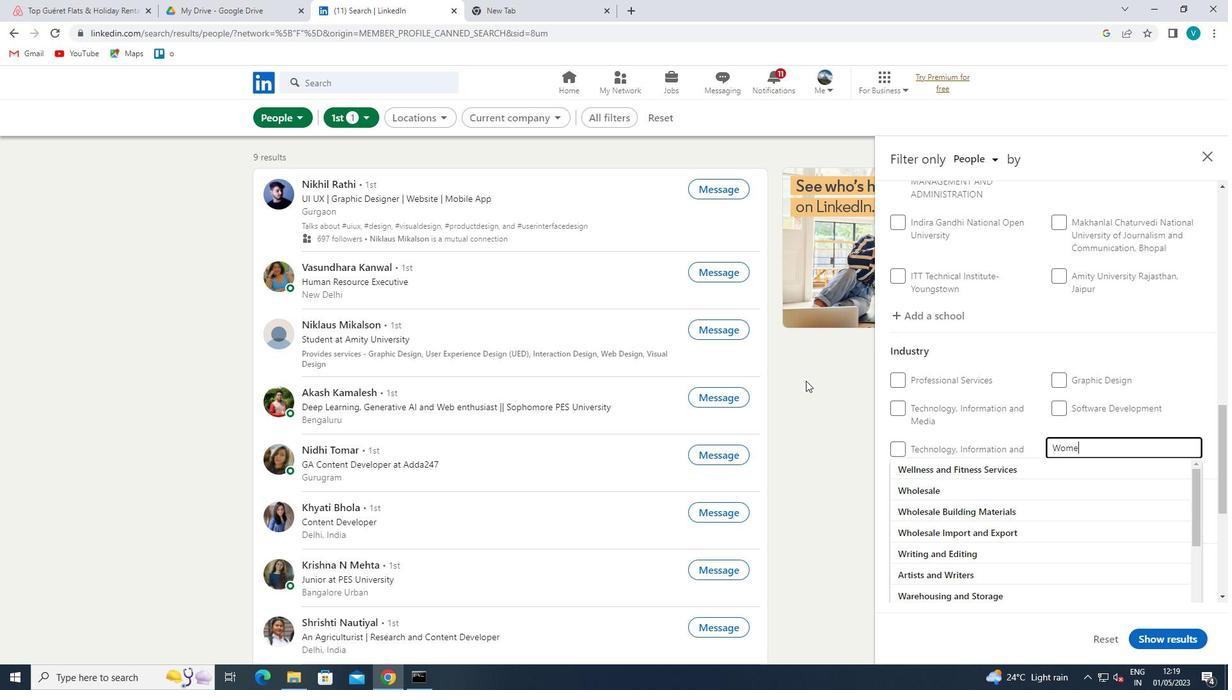 
Action: Mouse moved to (963, 473)
Screenshot: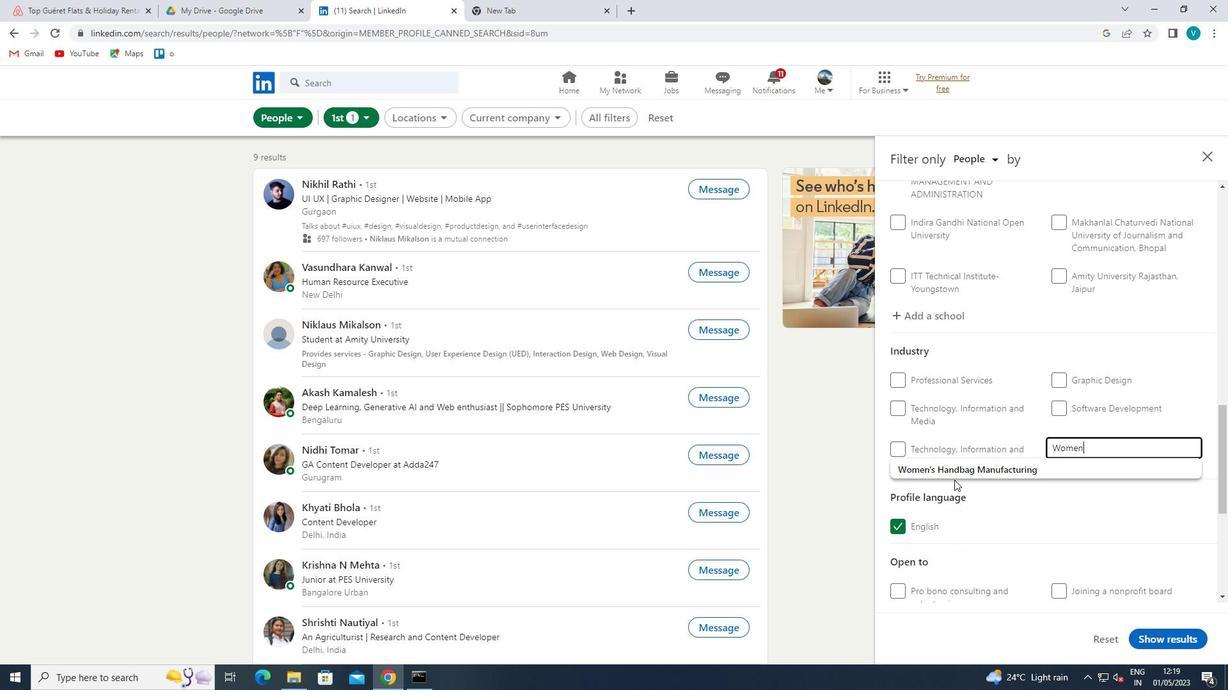 
Action: Mouse pressed left at (963, 473)
Screenshot: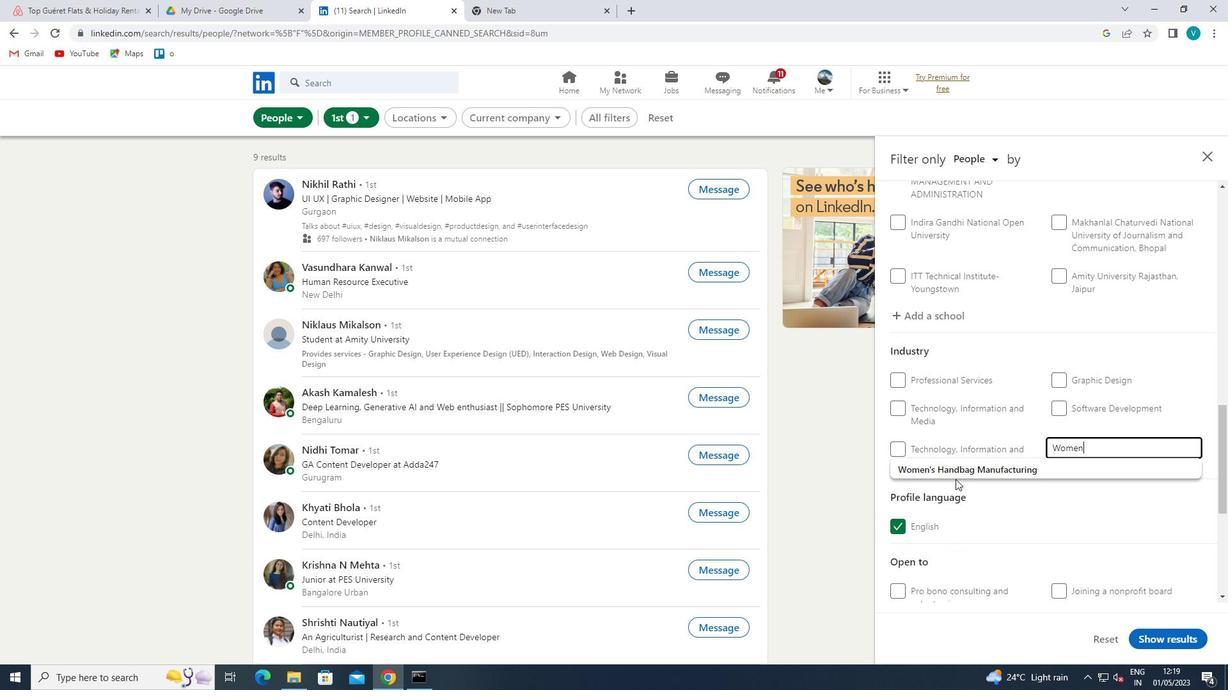 
Action: Mouse moved to (965, 473)
Screenshot: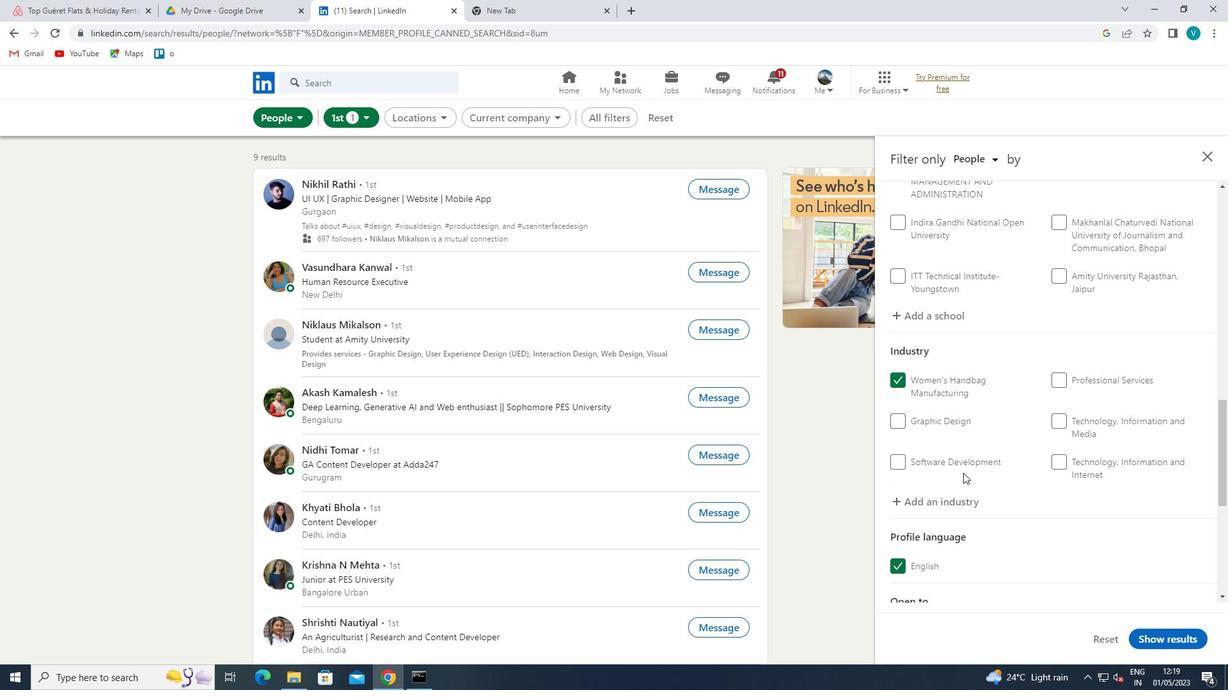 
Action: Mouse scrolled (965, 472) with delta (0, 0)
Screenshot: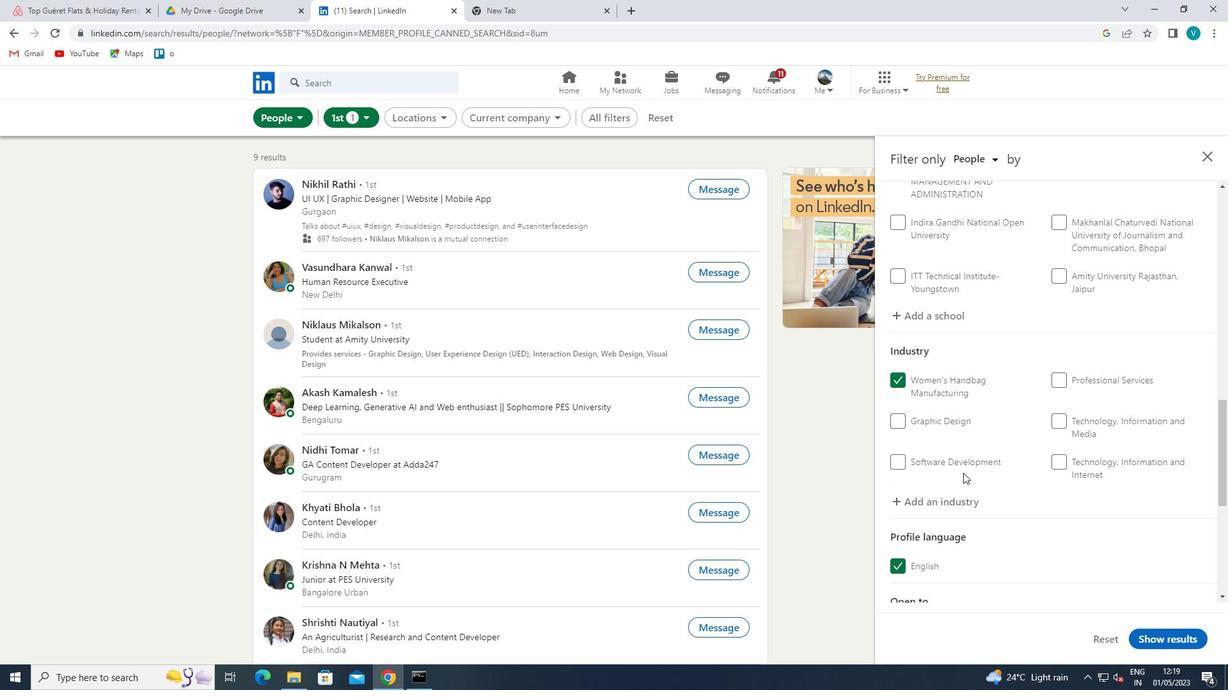 
Action: Mouse moved to (965, 473)
Screenshot: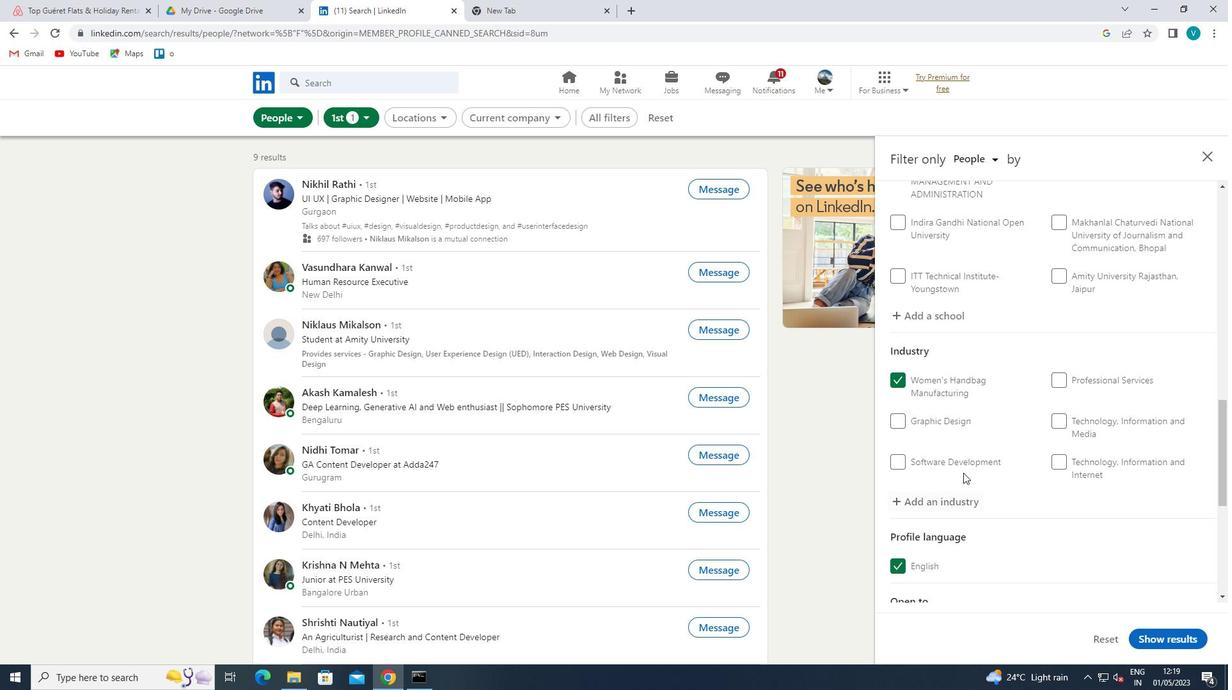 
Action: Mouse scrolled (965, 472) with delta (0, 0)
Screenshot: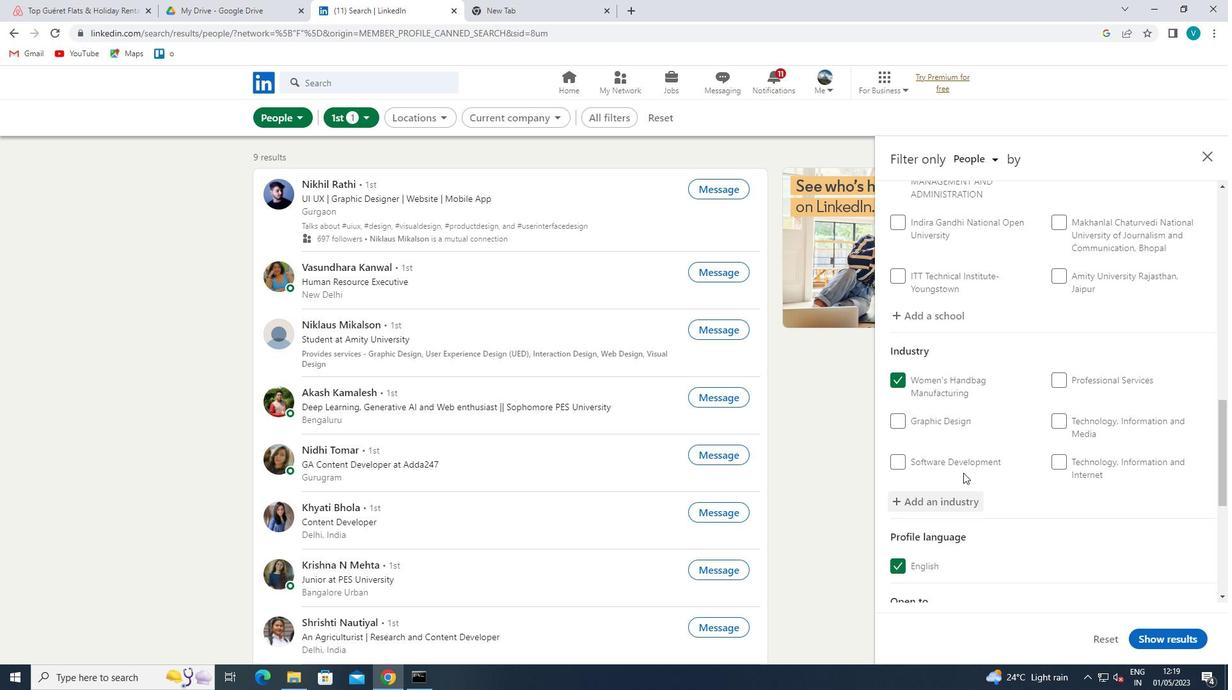 
Action: Mouse moved to (966, 473)
Screenshot: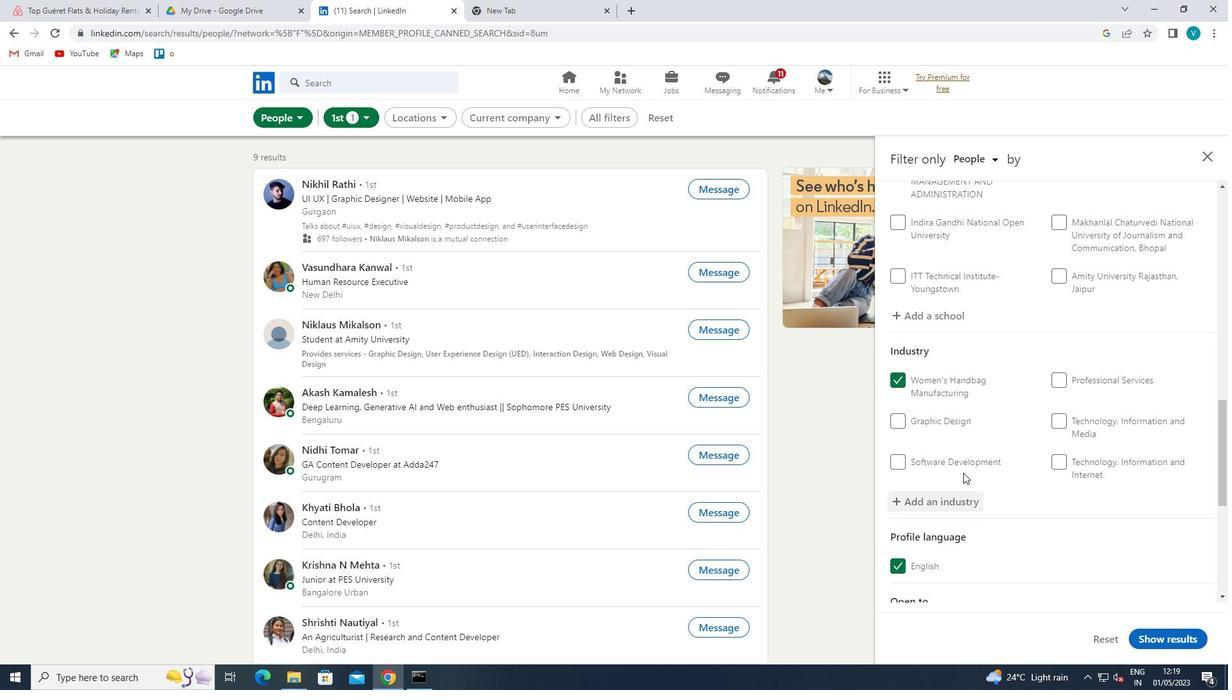 
Action: Mouse scrolled (966, 472) with delta (0, 0)
Screenshot: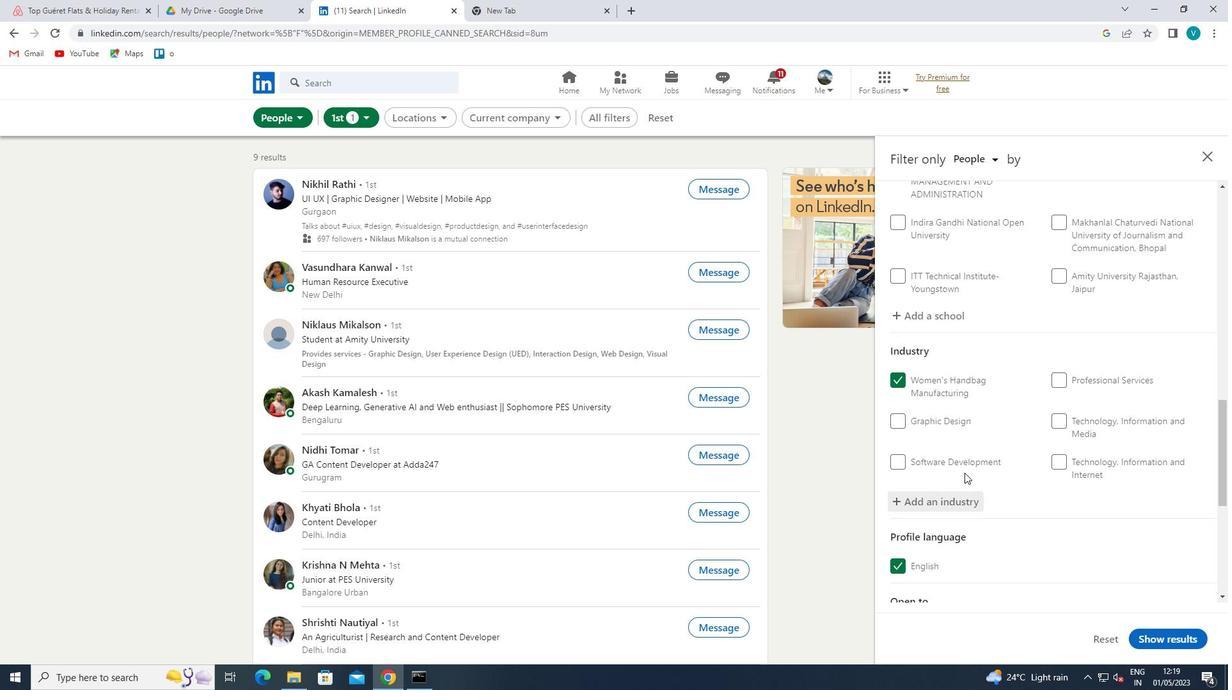 
Action: Mouse scrolled (966, 472) with delta (0, 0)
Screenshot: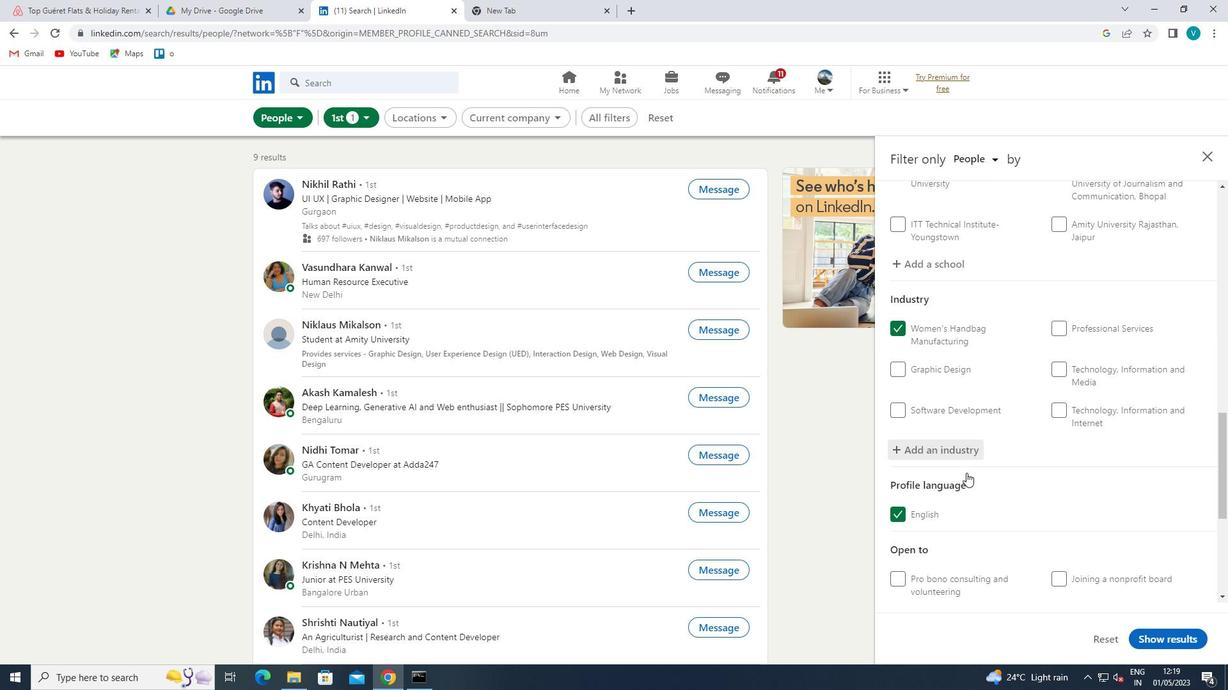 
Action: Mouse scrolled (966, 472) with delta (0, 0)
Screenshot: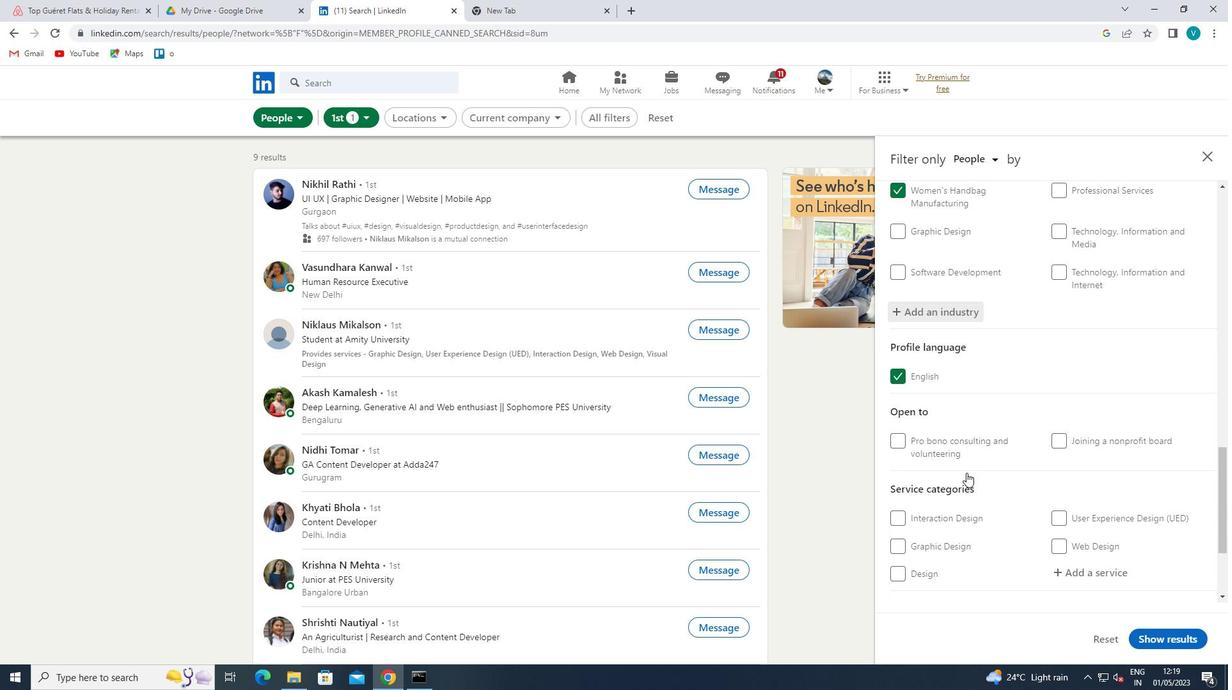 
Action: Mouse moved to (1091, 443)
Screenshot: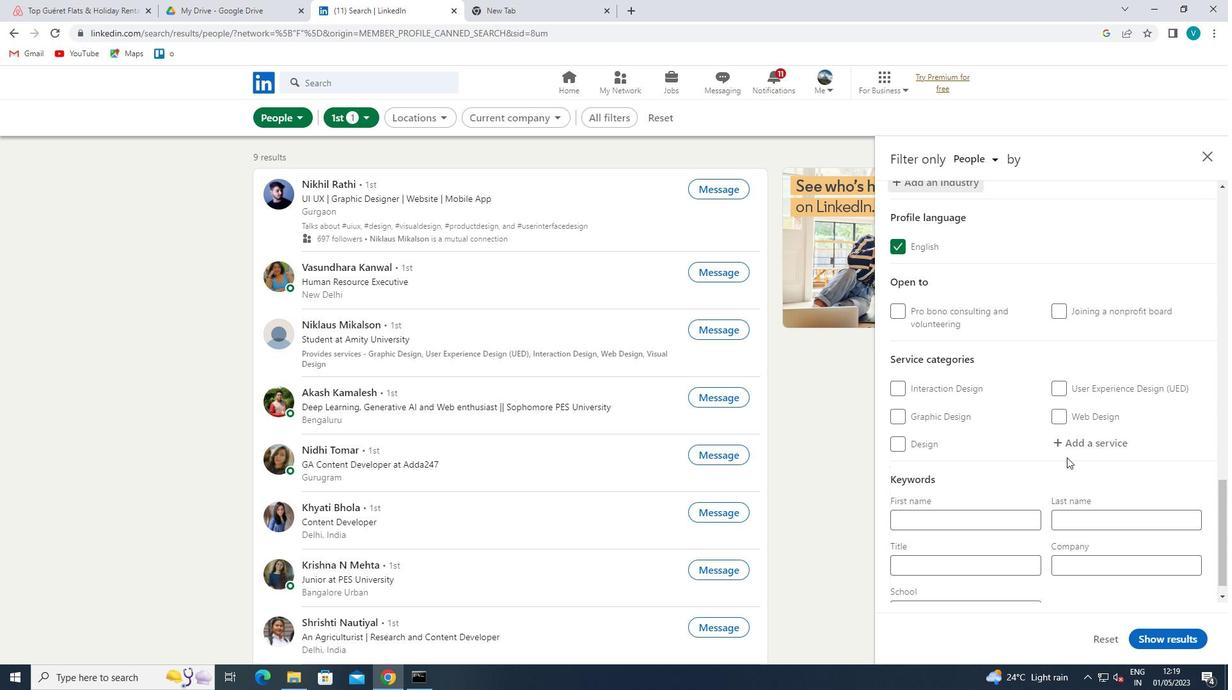 
Action: Mouse pressed left at (1091, 443)
Screenshot: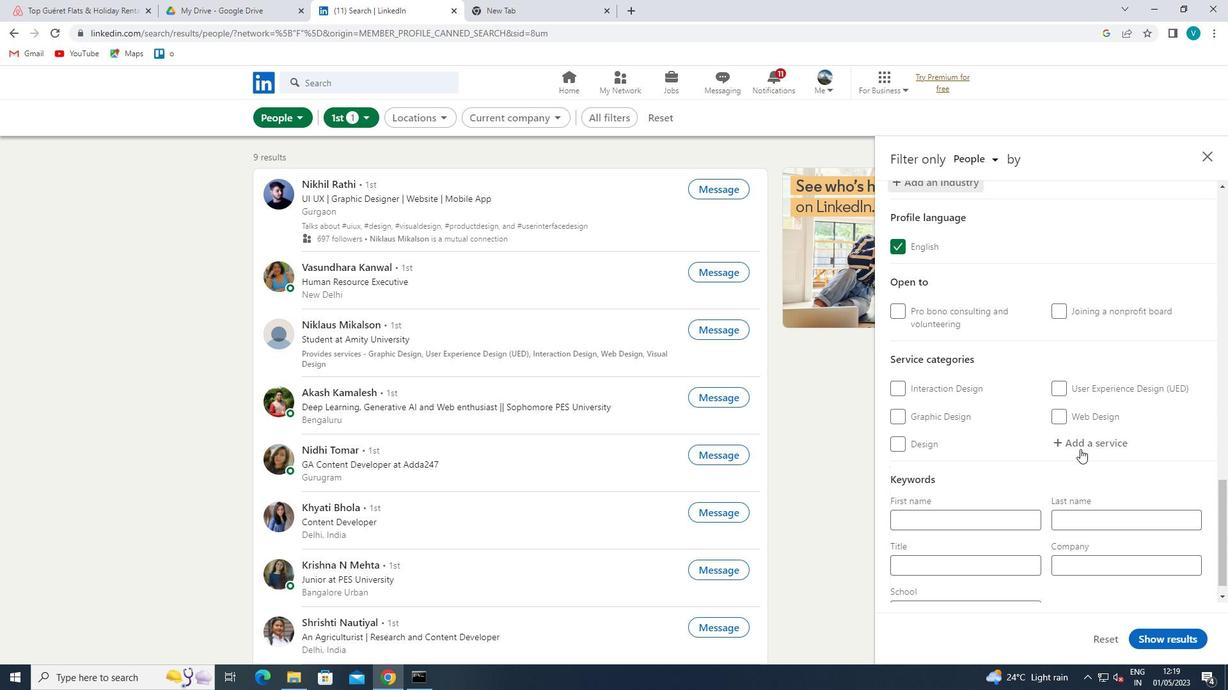 
Action: Mouse moved to (907, 389)
Screenshot: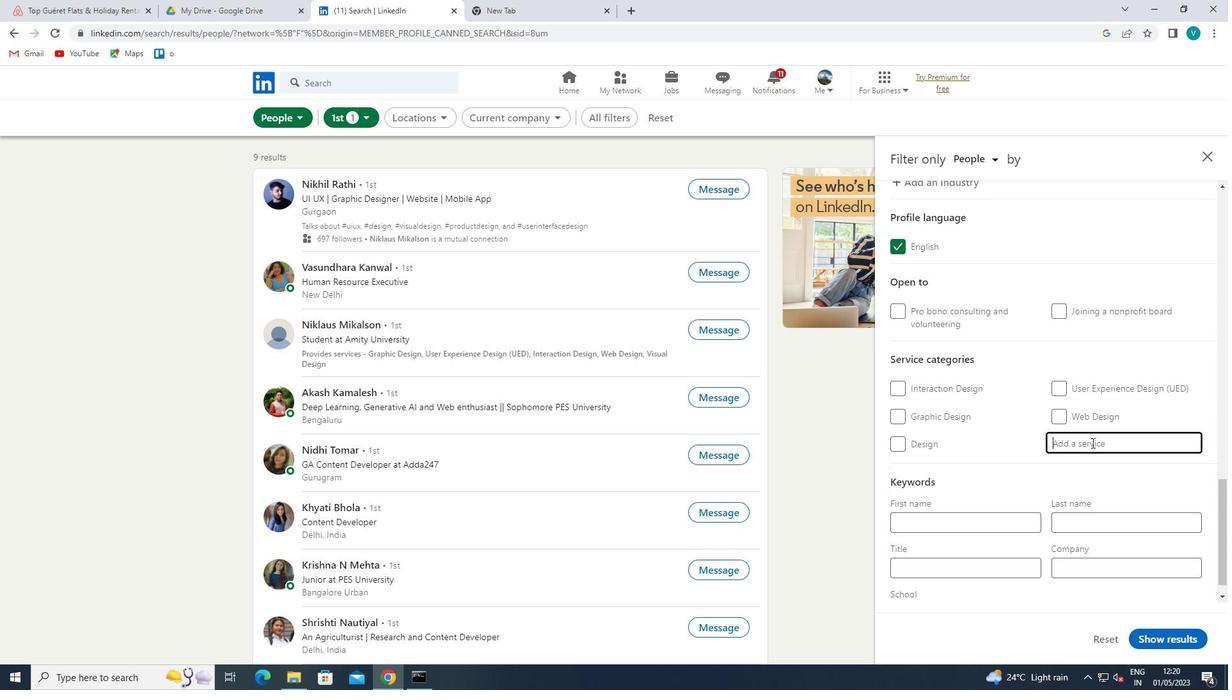 
Action: Key pressed <Key.shift>
Screenshot: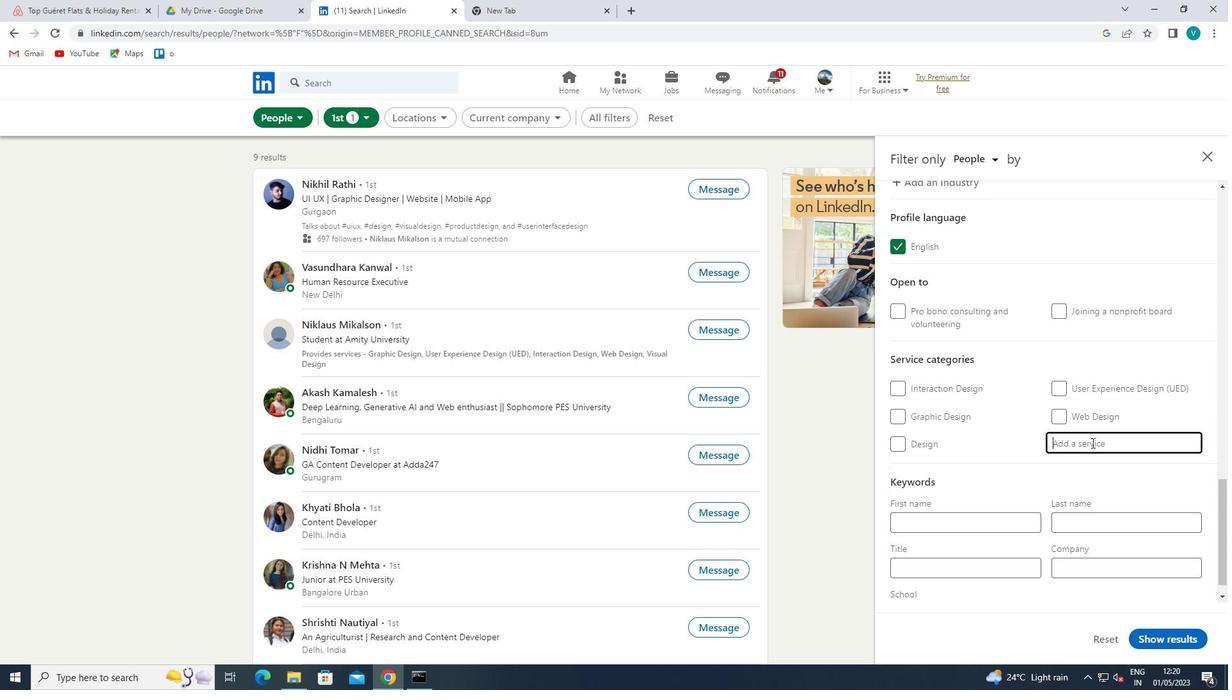 
Action: Mouse moved to (617, 308)
Screenshot: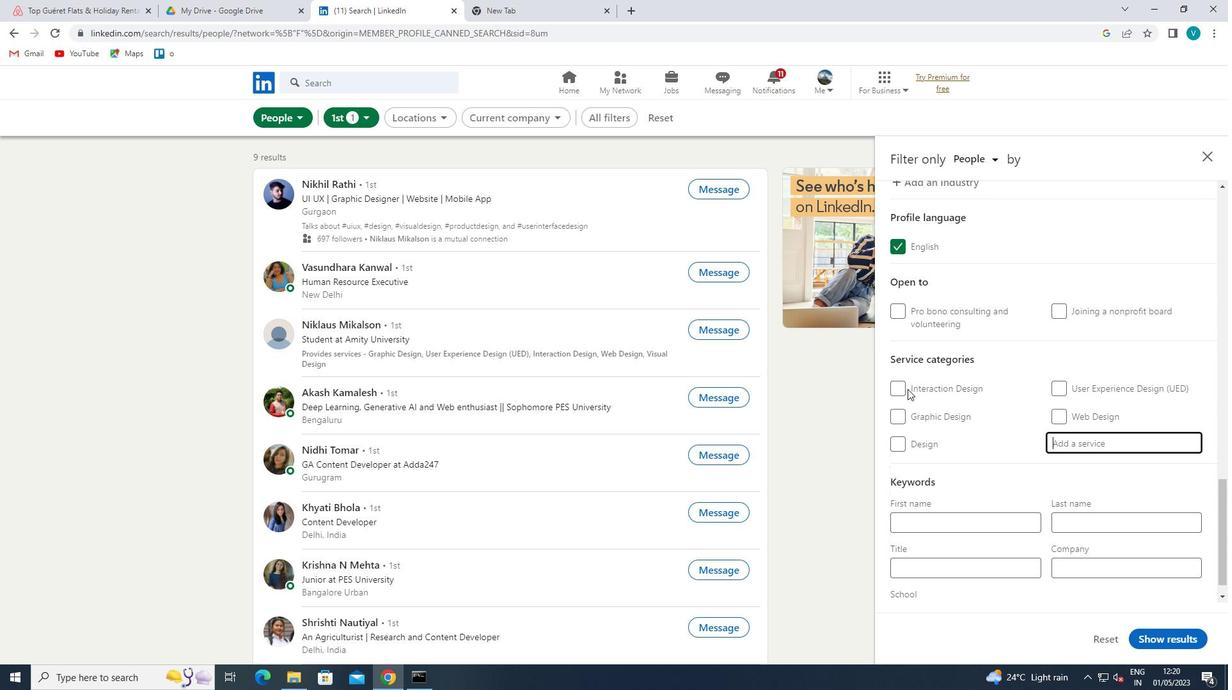 
Action: Key pressed MARKET<Key.space>
Screenshot: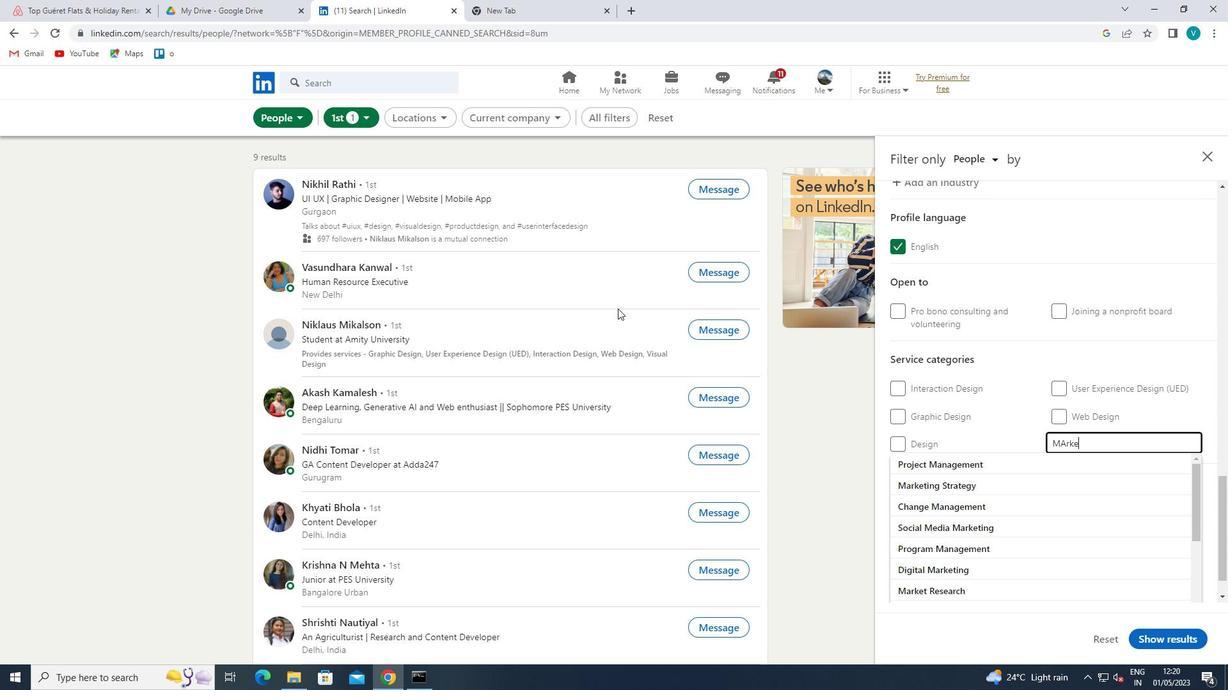 
Action: Mouse moved to (939, 469)
Screenshot: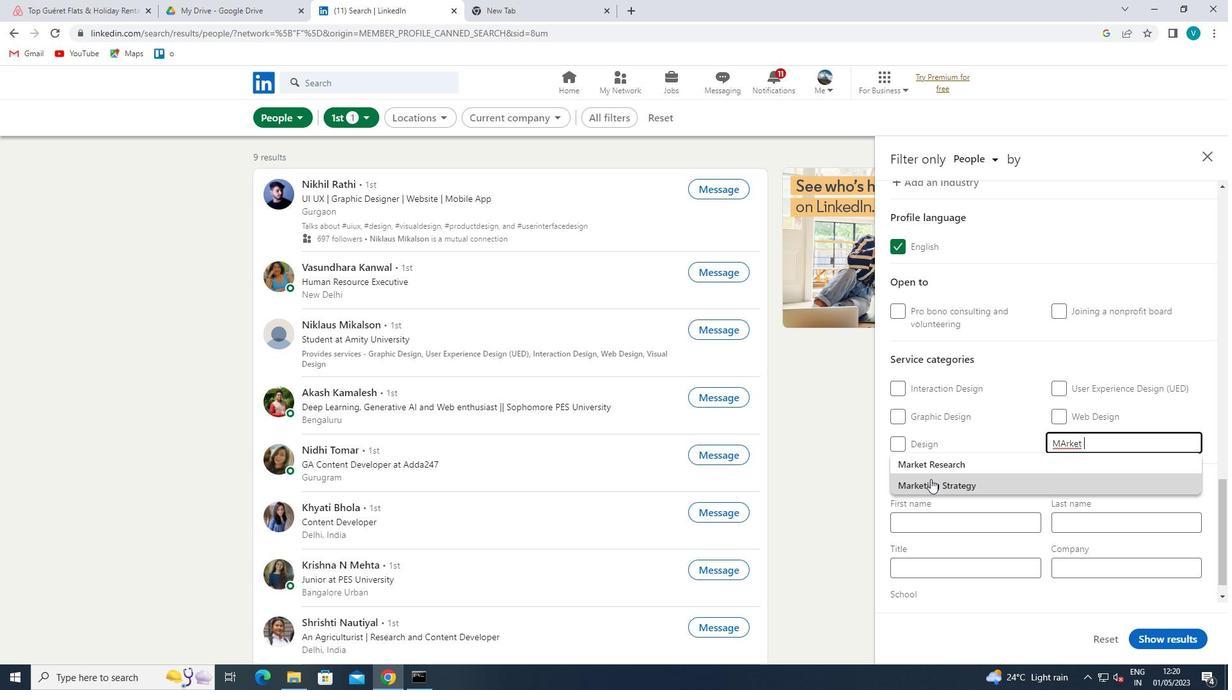 
Action: Mouse pressed left at (939, 469)
Screenshot: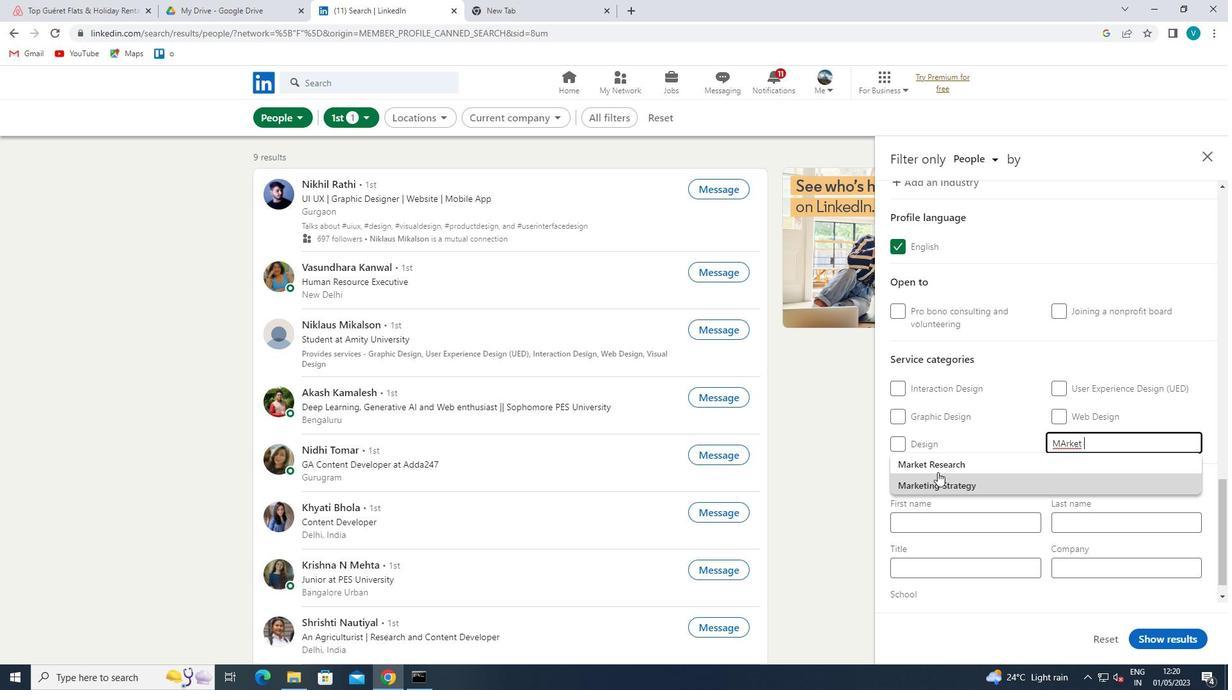 
Action: Mouse moved to (952, 471)
Screenshot: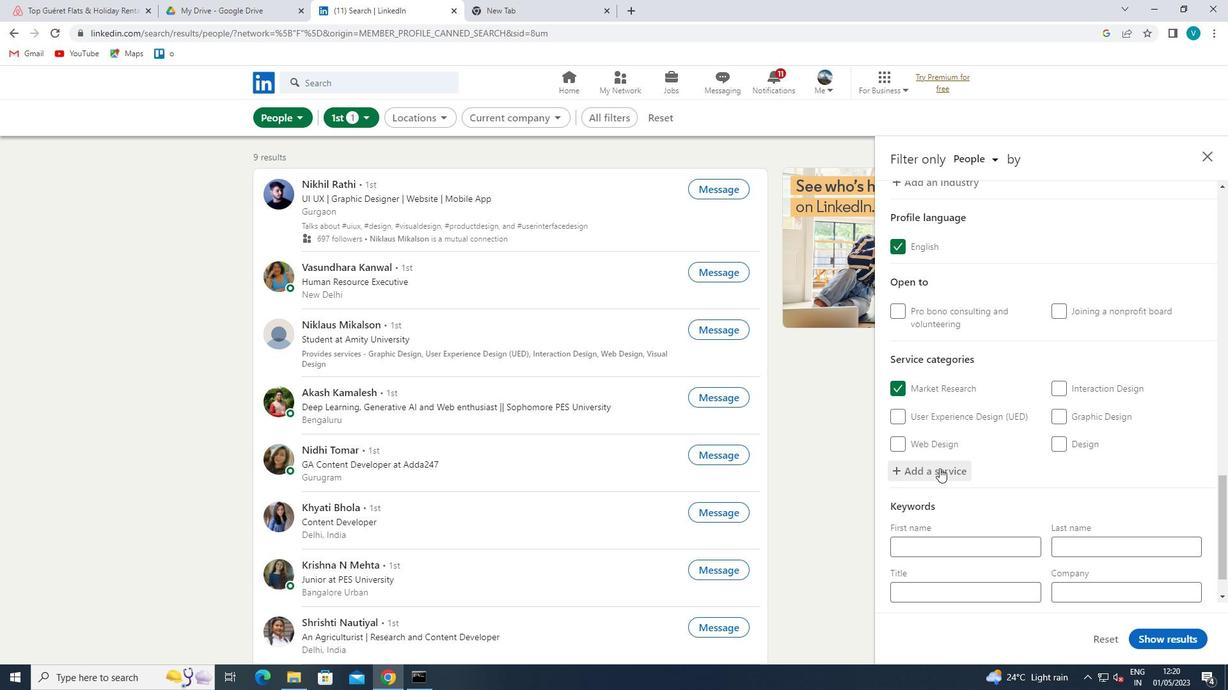 
Action: Mouse scrolled (952, 470) with delta (0, 0)
Screenshot: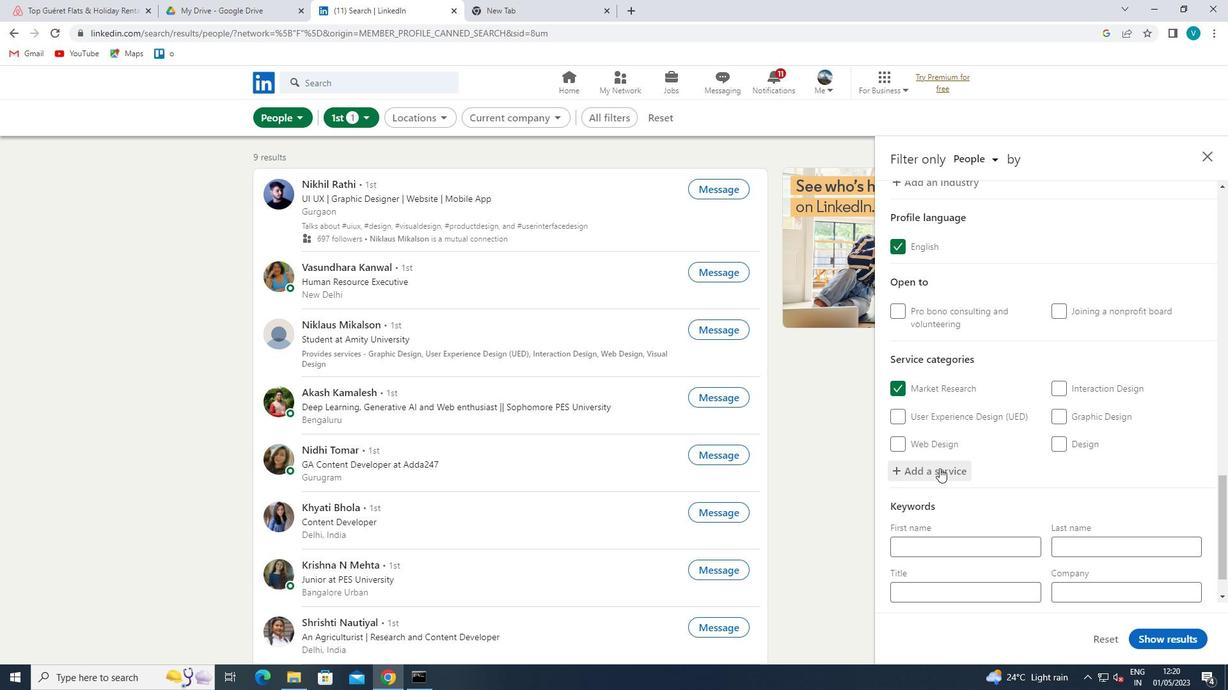
Action: Mouse scrolled (952, 470) with delta (0, 0)
Screenshot: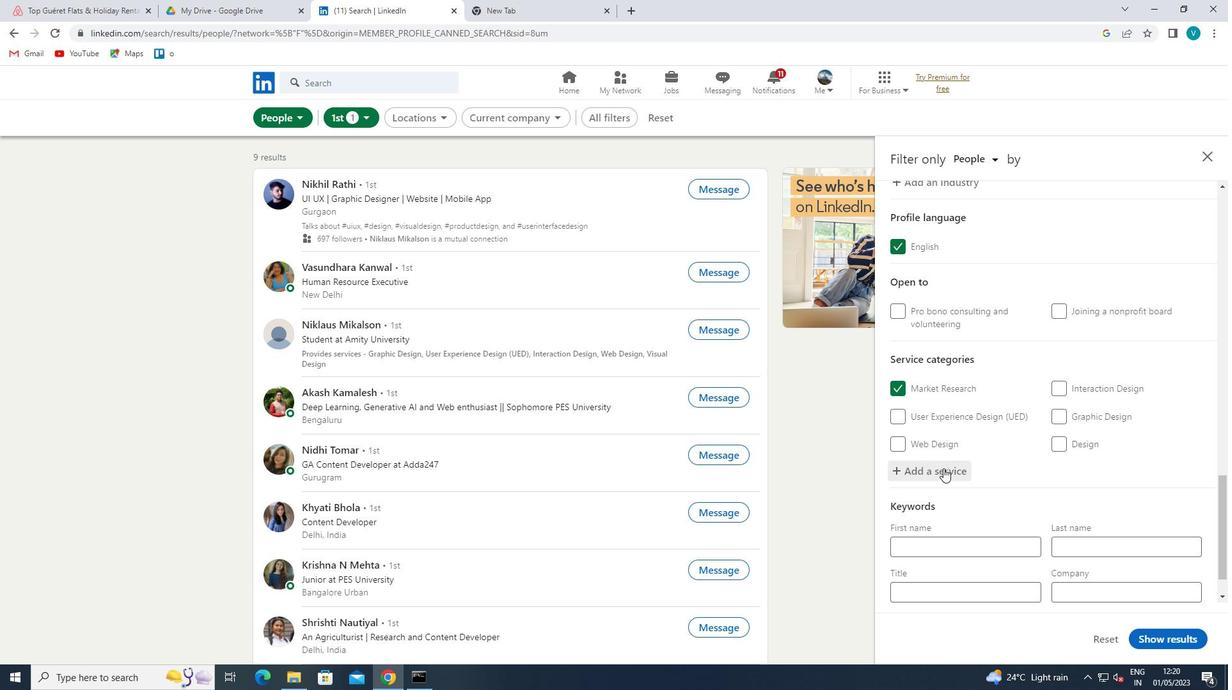 
Action: Mouse moved to (959, 546)
Screenshot: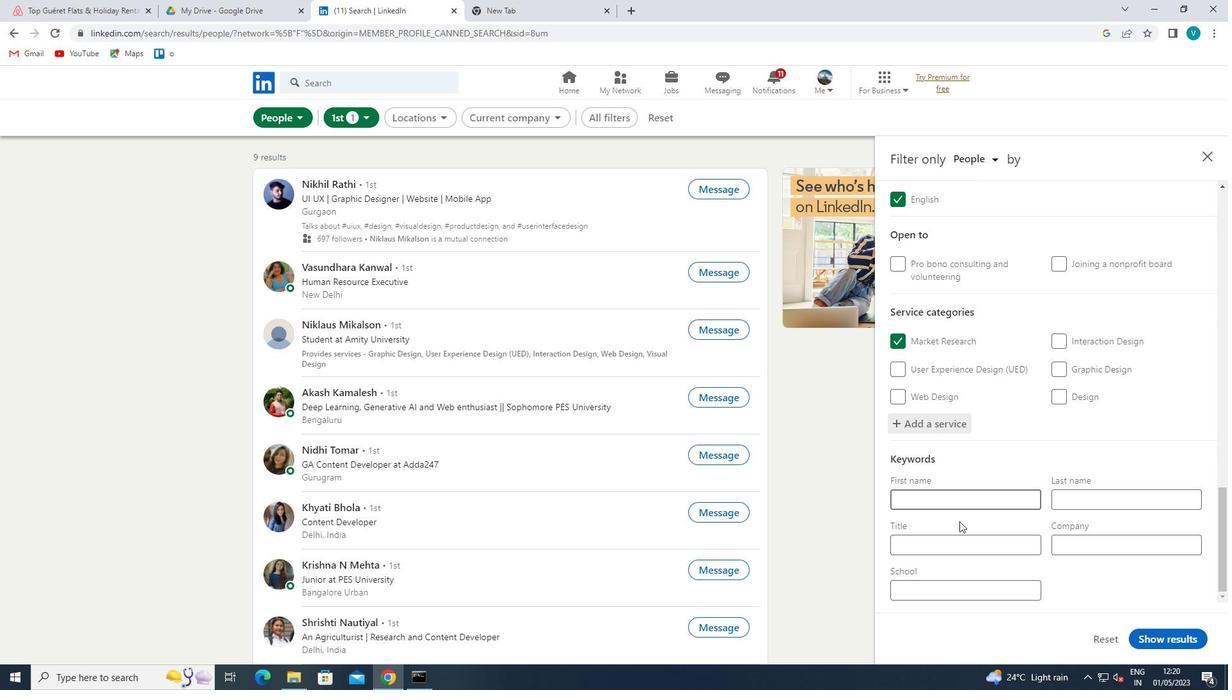 
Action: Mouse pressed left at (959, 546)
Screenshot: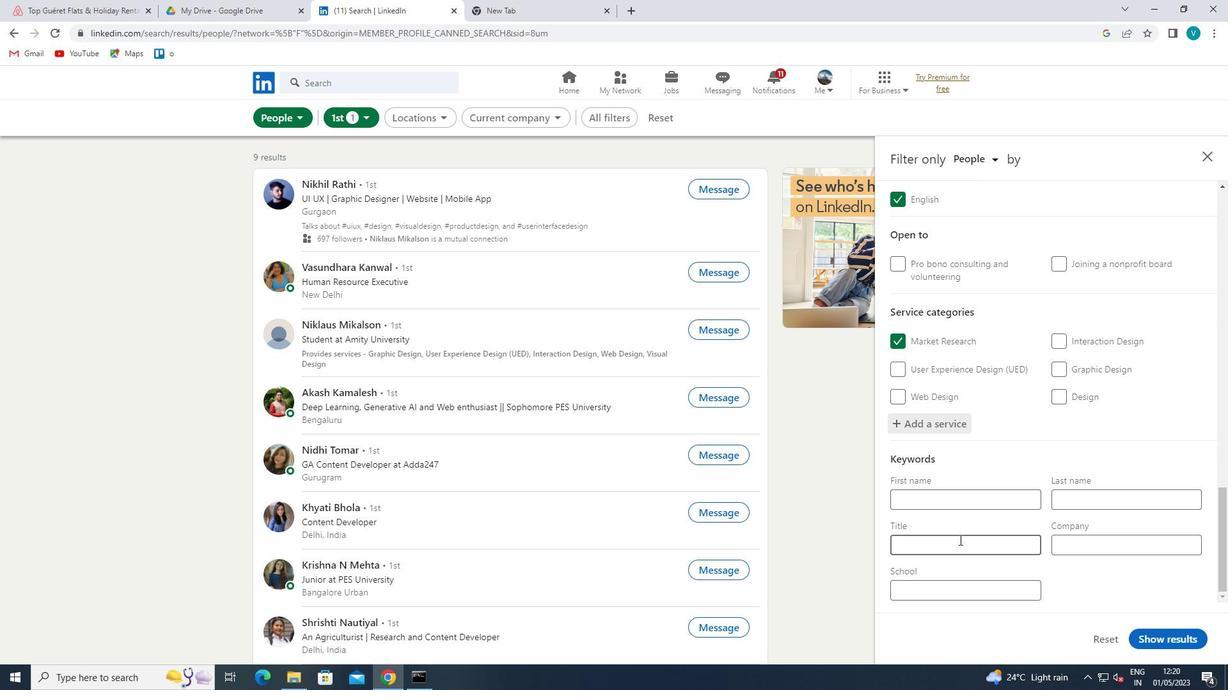
Action: Mouse moved to (766, 492)
Screenshot: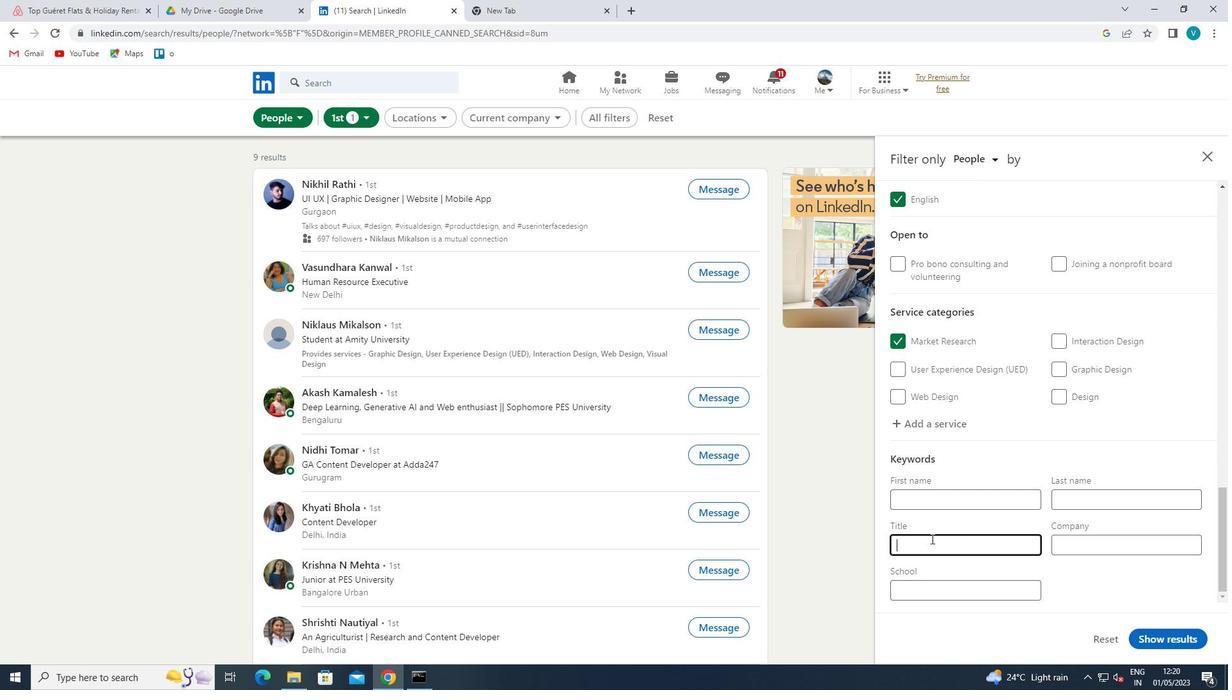 
Action: Key pressed <Key.shift>HEAD<Key.space>
Screenshot: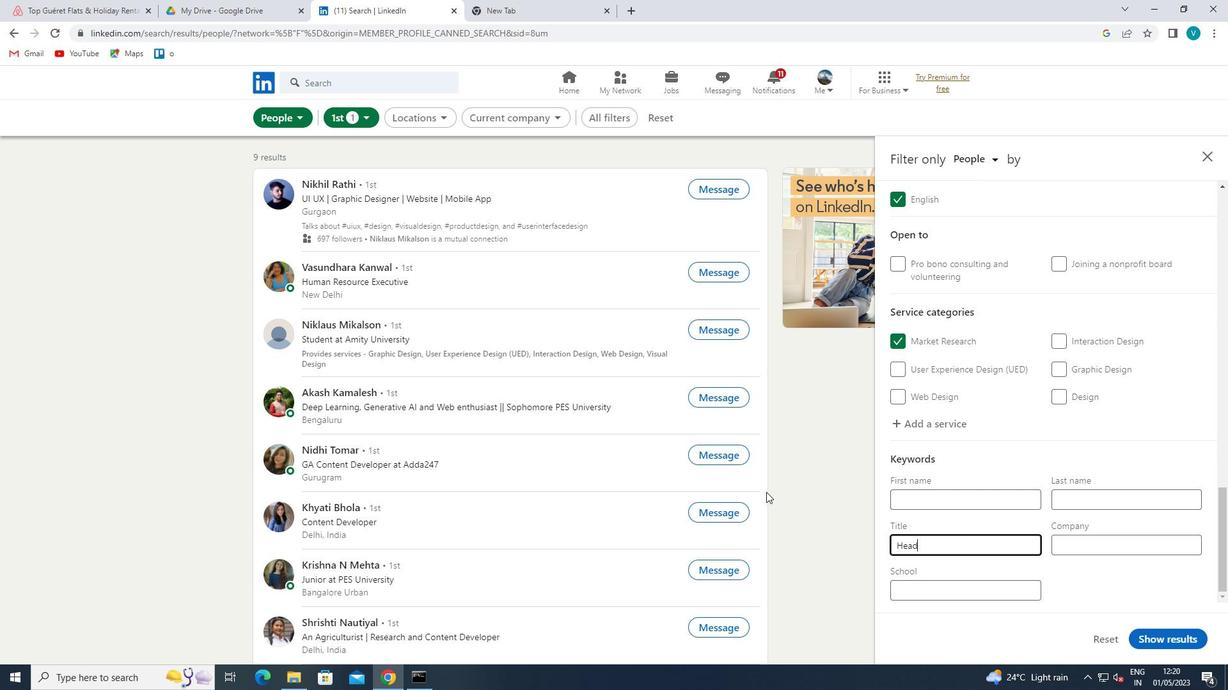
Action: Mouse moved to (1152, 642)
Screenshot: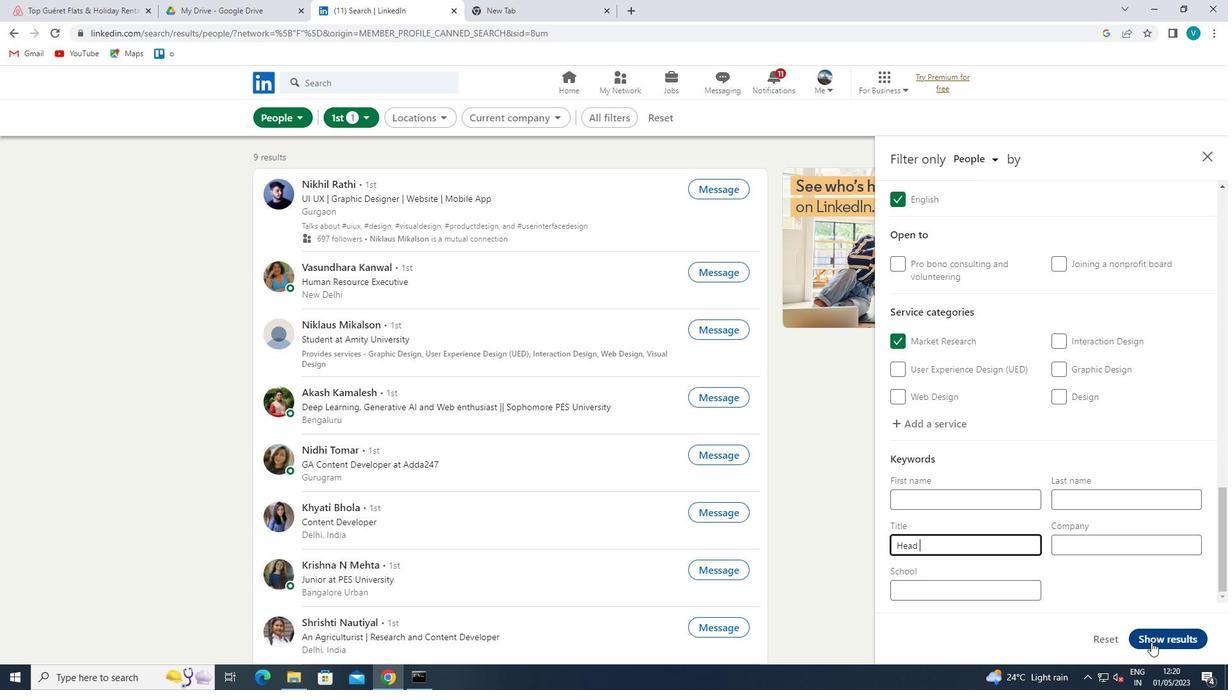 
Action: Mouse pressed left at (1152, 642)
Screenshot: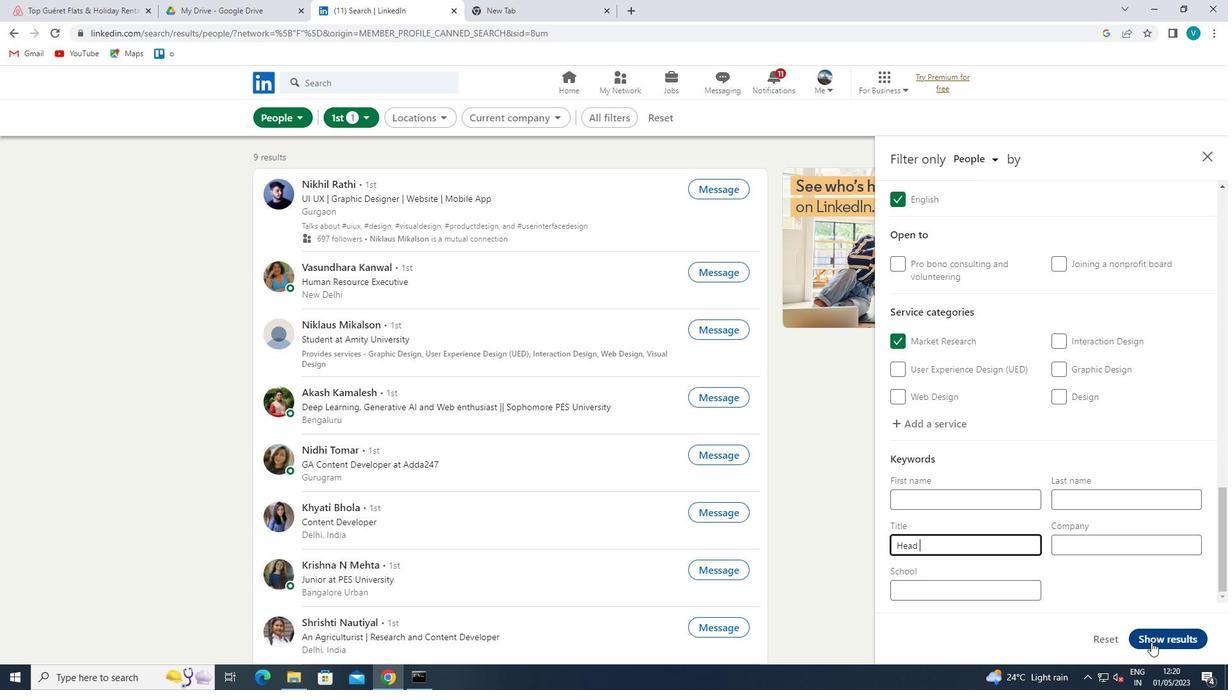 
Action: Mouse moved to (619, 489)
Screenshot: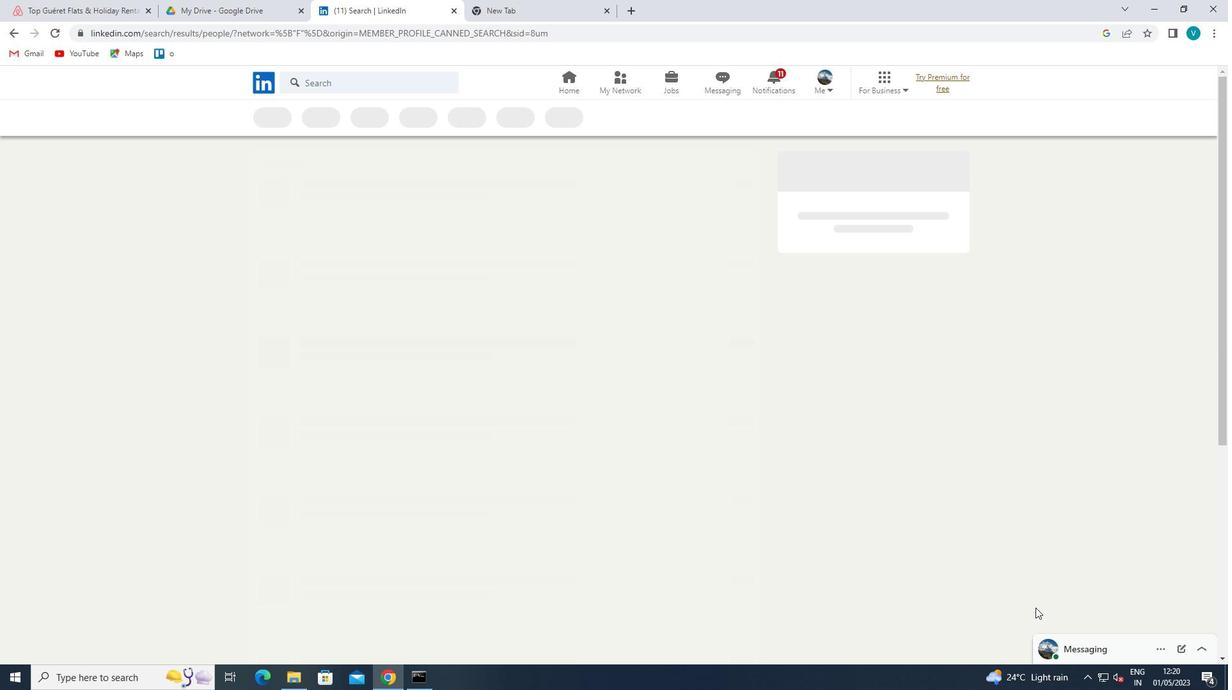 
